 Task: Determine the distance from Anchorage to Chugach State Park.
Action: Mouse moved to (230, 453)
Screenshot: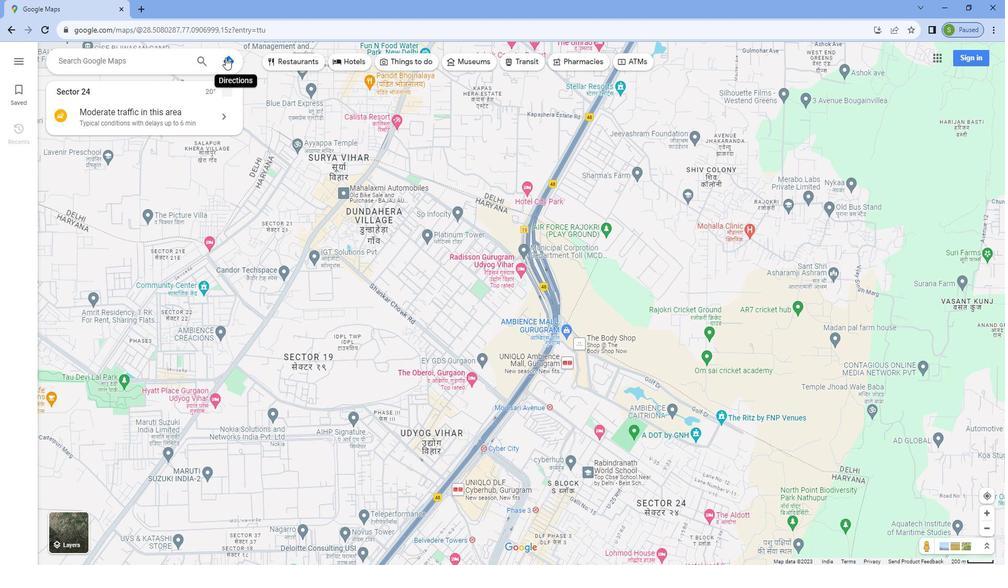 
Action: Mouse pressed left at (230, 453)
Screenshot: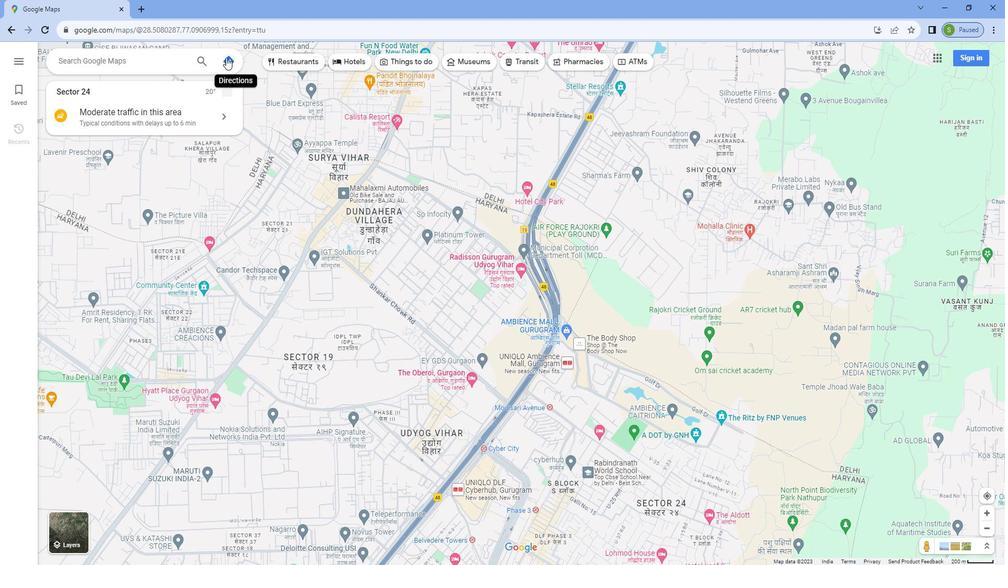 
Action: Mouse moved to (229, 438)
Screenshot: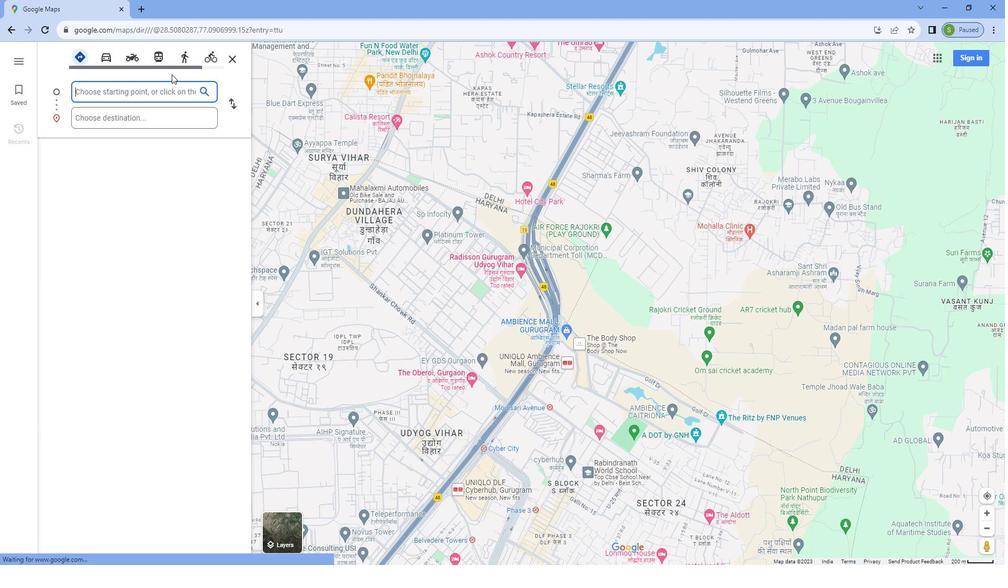 
Action: Key pressed <Key.caps_lock>A<Key.caps_lock>nchorage
Screenshot: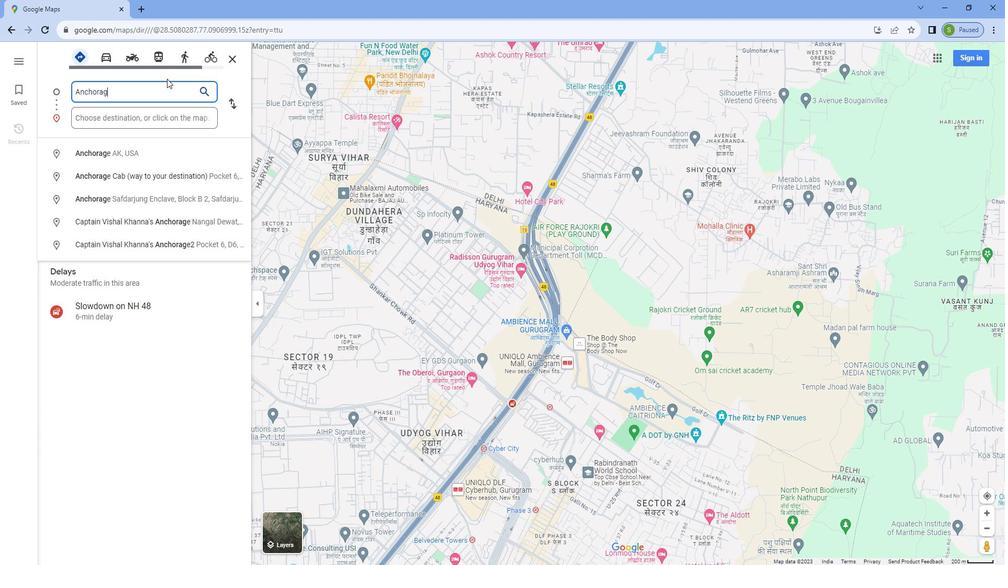 
Action: Mouse scrolled (229, 438) with delta (0, 0)
Screenshot: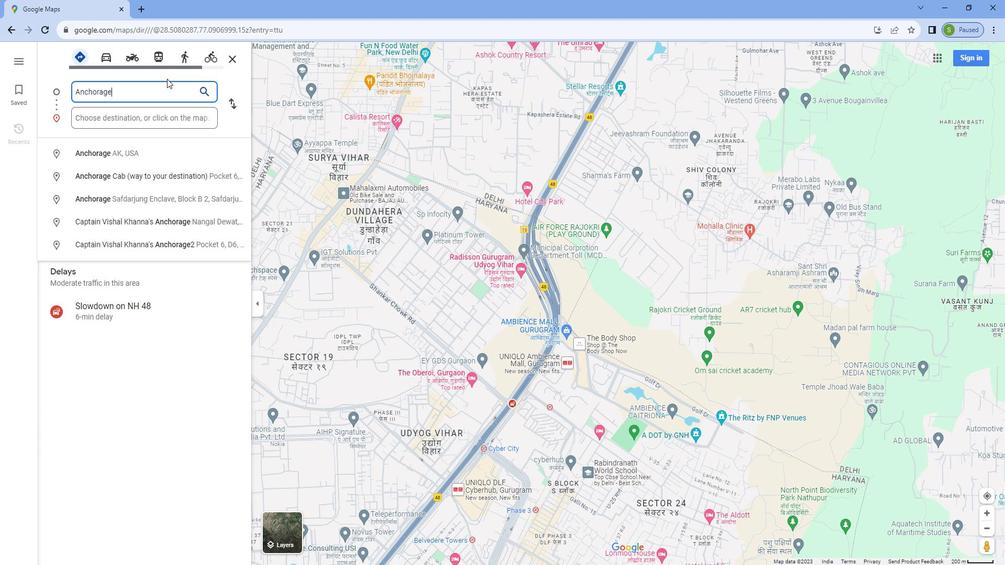 
Action: Mouse moved to (229, 384)
Screenshot: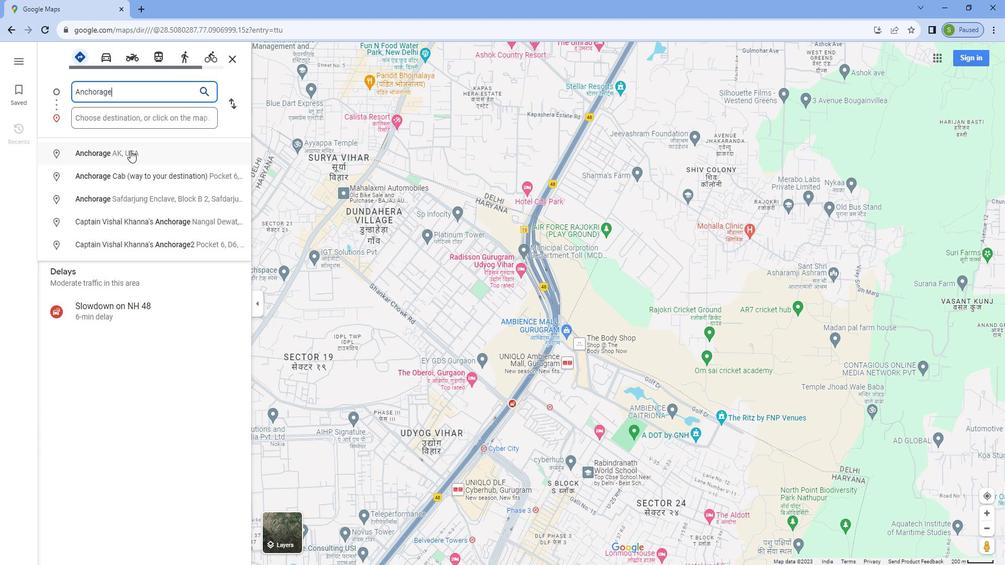 
Action: Mouse pressed left at (229, 384)
Screenshot: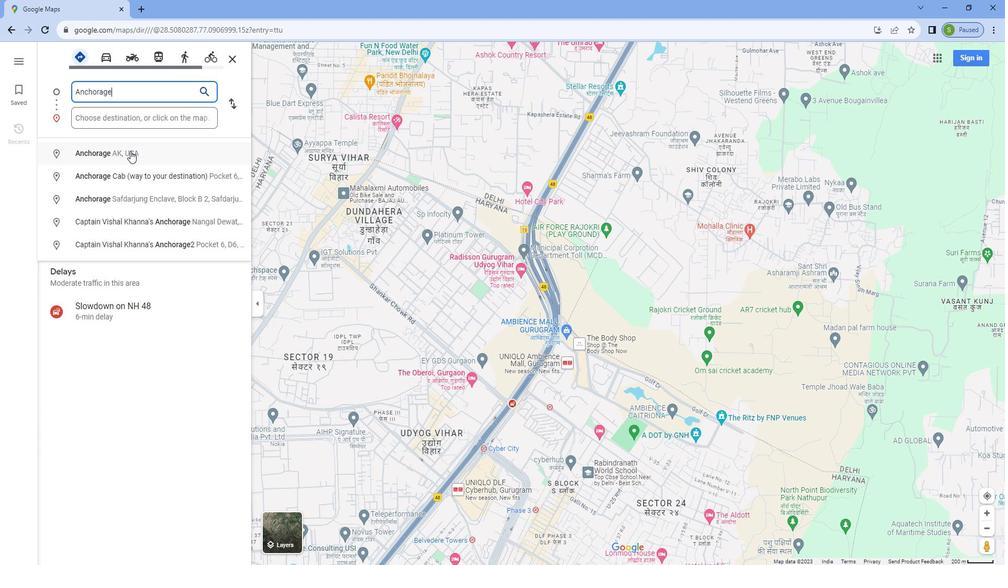 
Action: Mouse moved to (229, 410)
Screenshot: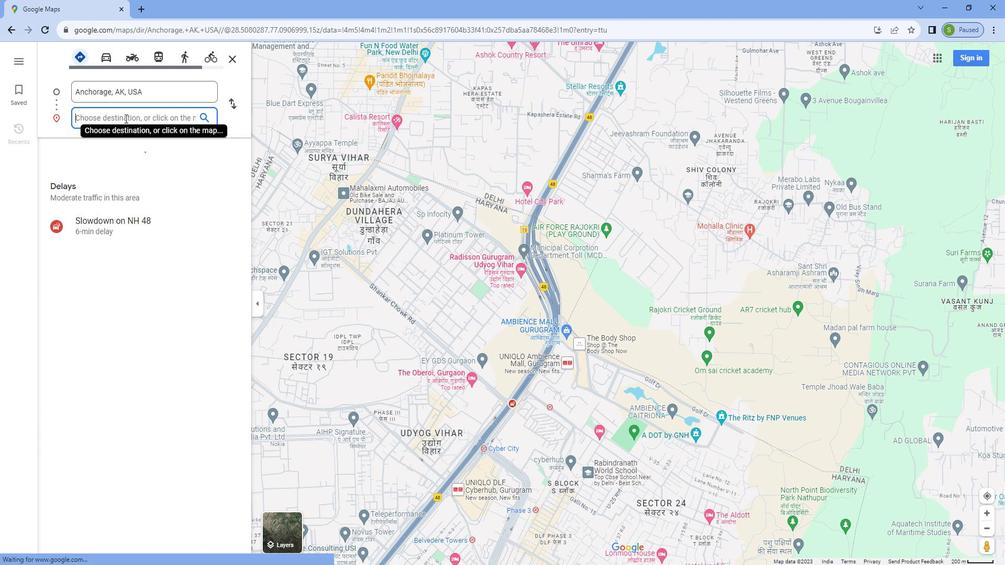 
Action: Mouse pressed left at (229, 410)
Screenshot: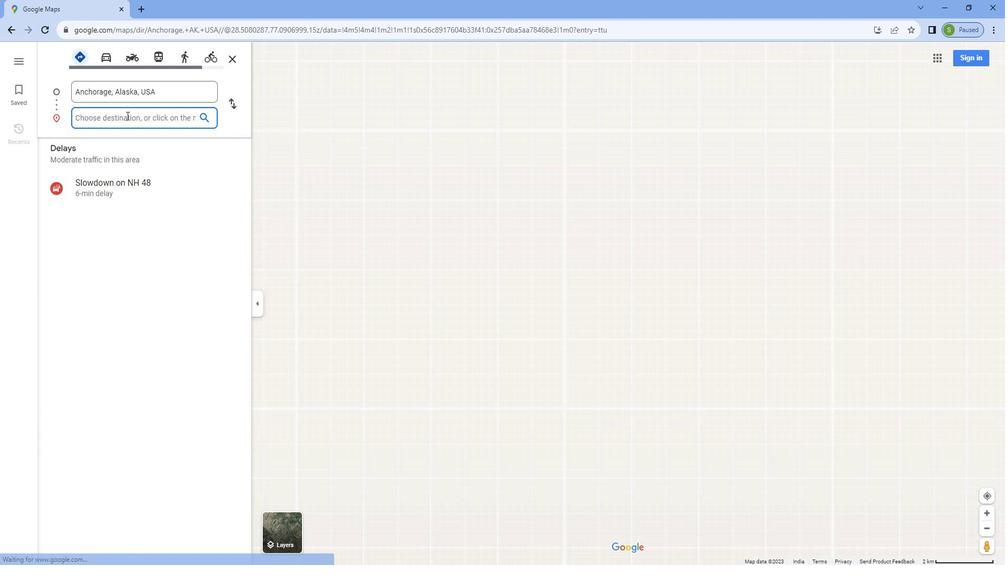 
Action: Key pressed <Key.caps_lock>C<Key.caps_lock>hugach<Key.space><Key.caps_lock>S<Key.caps_lock>tate<Key.space><Key.caps_lock>P<Key.caps_lock>ark
Screenshot: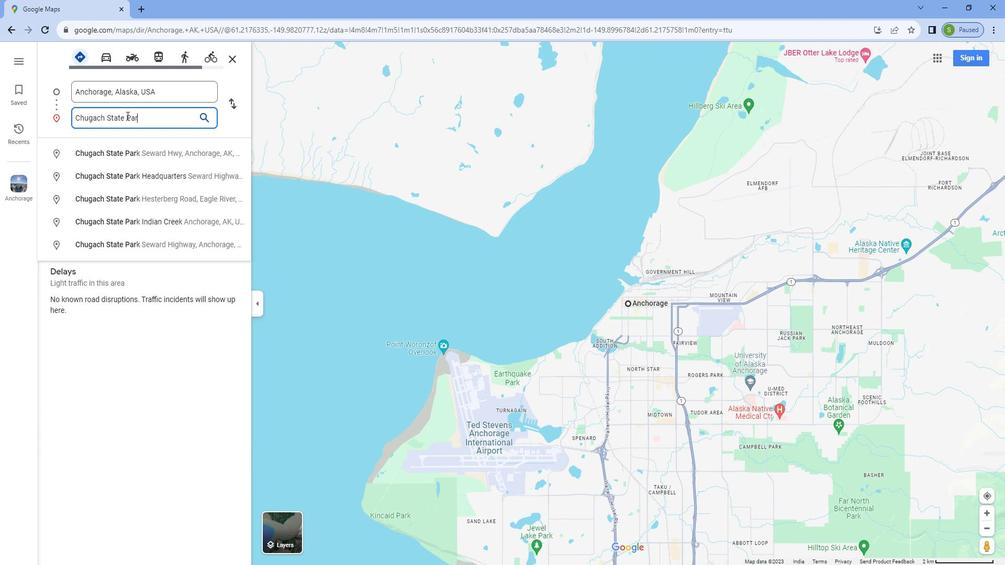 
Action: Mouse moved to (229, 382)
Screenshot: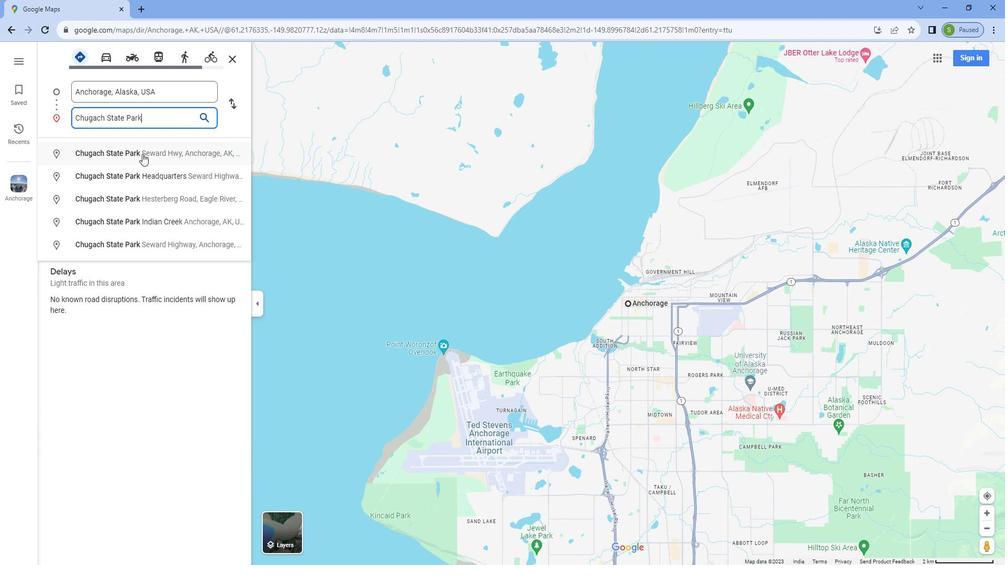 
Action: Mouse pressed left at (229, 382)
Screenshot: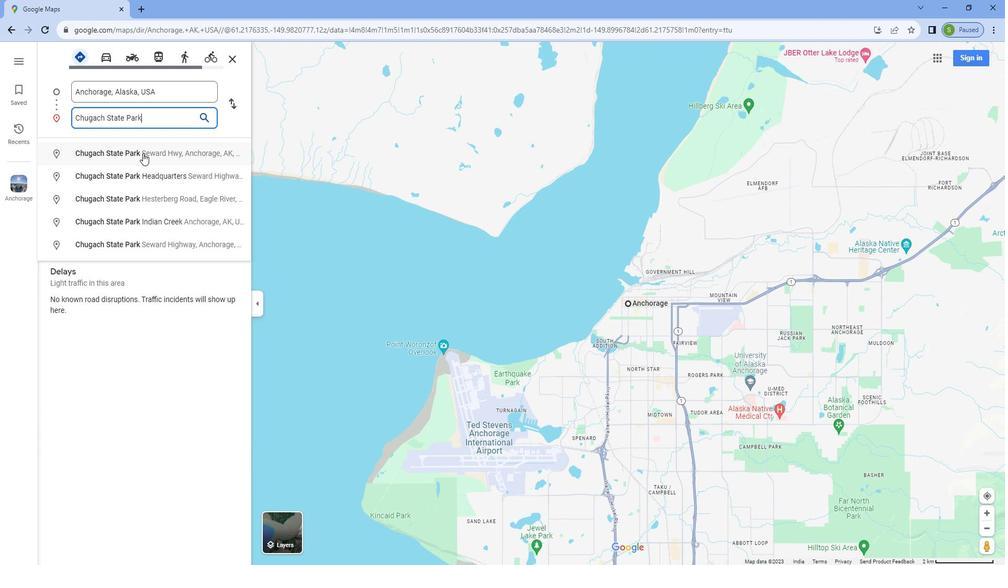 
Action: Mouse moved to (230, 101)
Screenshot: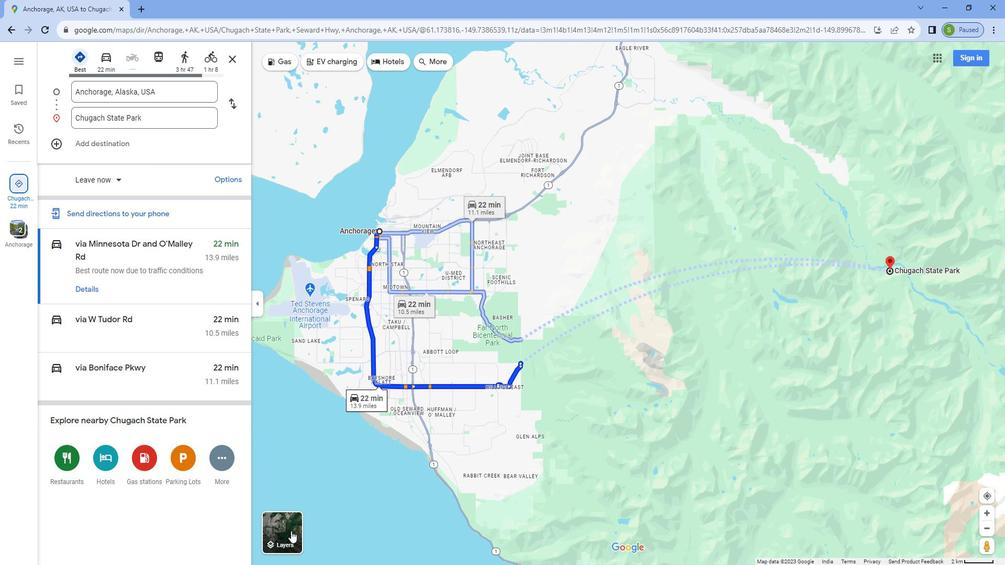 
Action: Mouse pressed left at (230, 101)
Screenshot: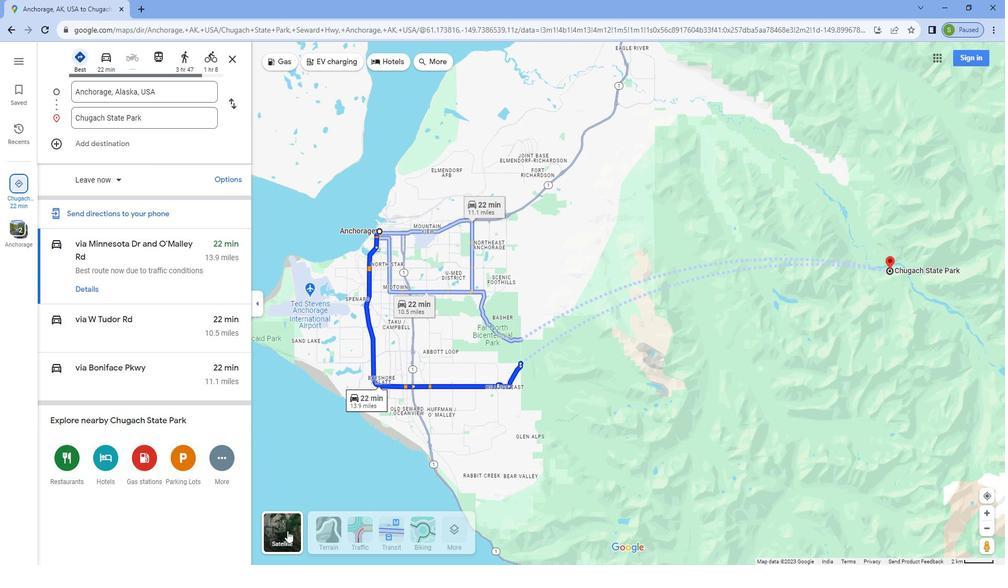 
Action: Mouse moved to (230, 101)
Screenshot: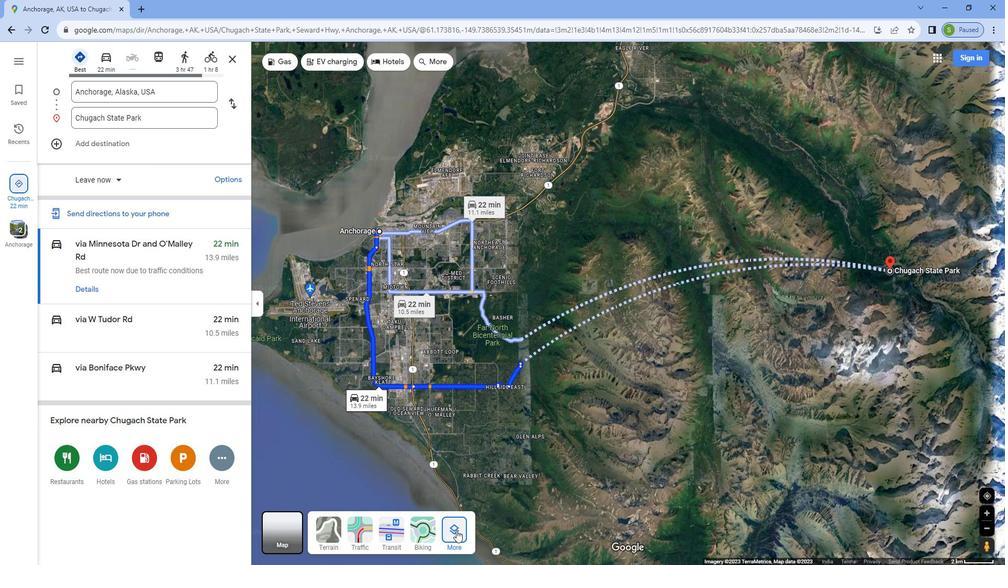 
Action: Mouse pressed left at (230, 101)
Screenshot: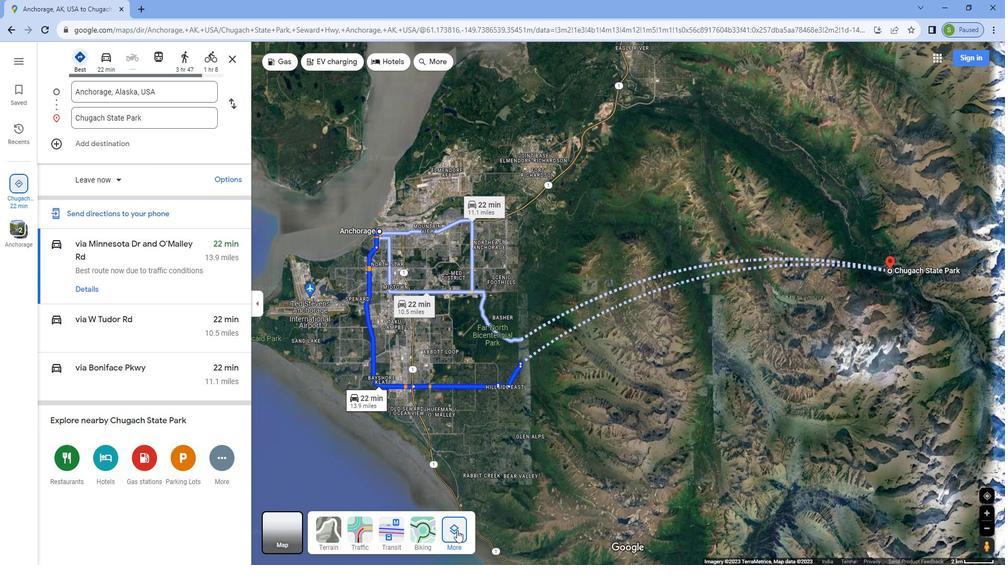 
Action: Mouse moved to (230, 243)
Screenshot: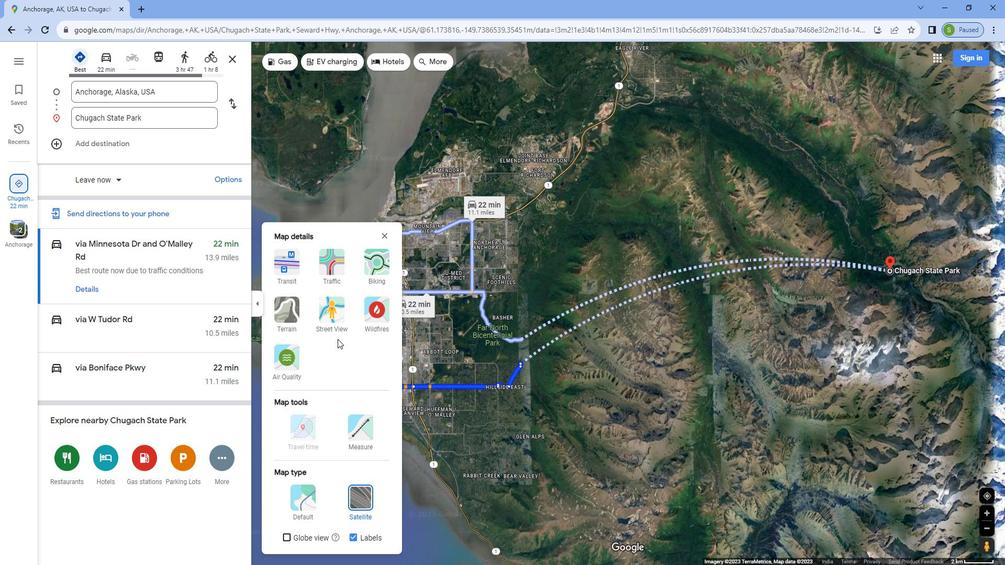 
Action: Mouse scrolled (230, 244) with delta (0, 0)
Screenshot: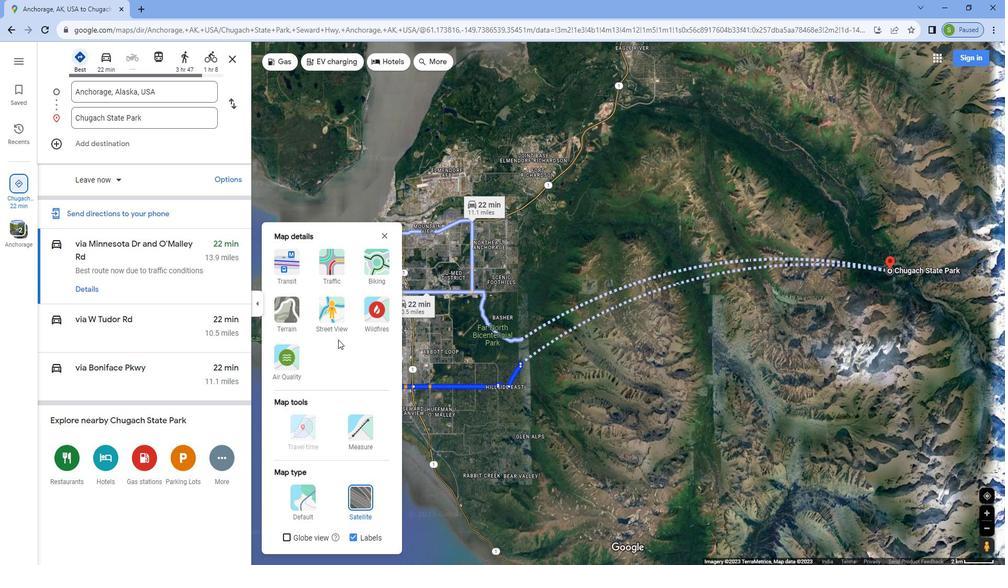 
Action: Mouse scrolled (230, 244) with delta (0, 0)
Screenshot: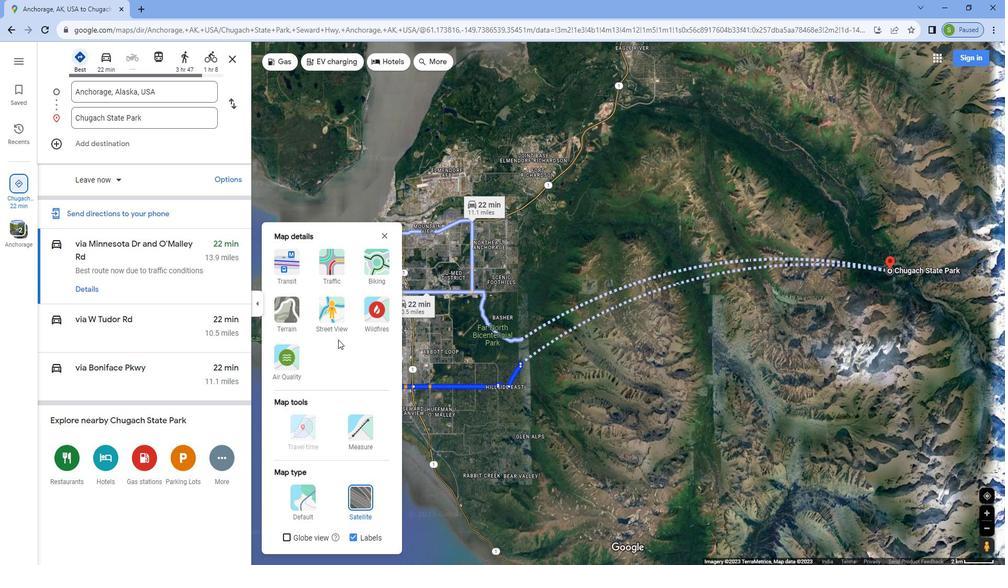 
Action: Mouse moved to (230, 180)
Screenshot: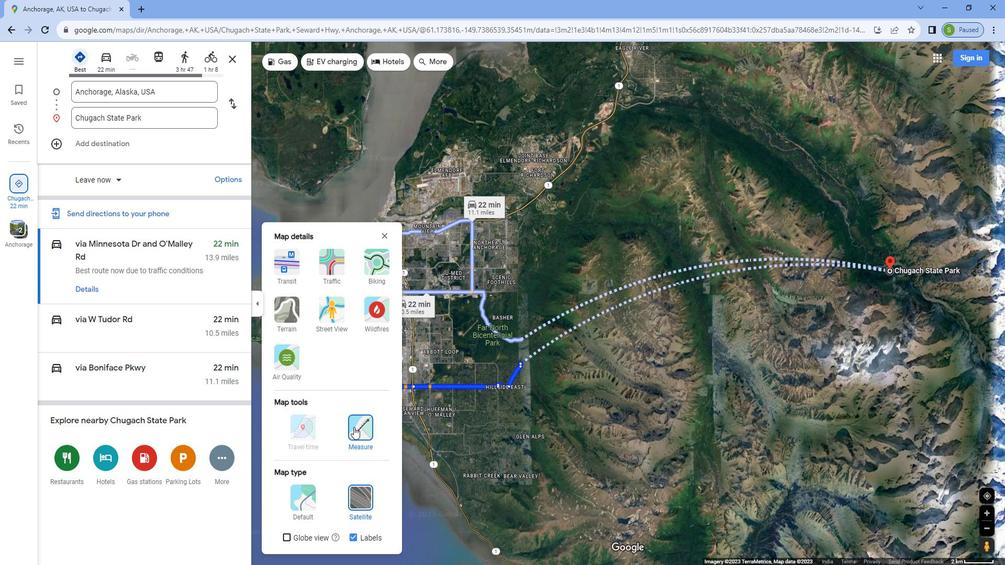 
Action: Mouse pressed left at (230, 180)
Screenshot: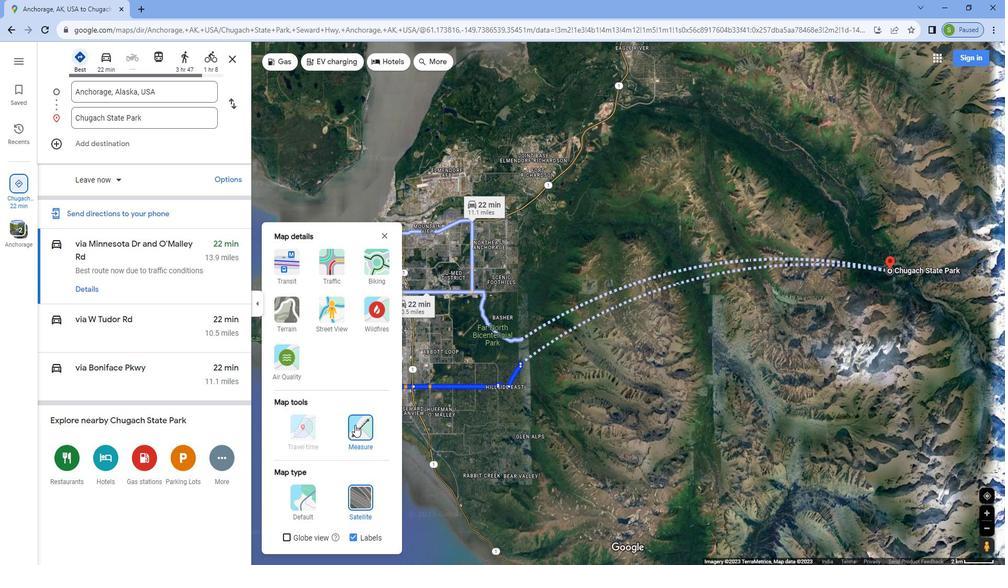 
Action: Mouse moved to (231, 186)
Screenshot: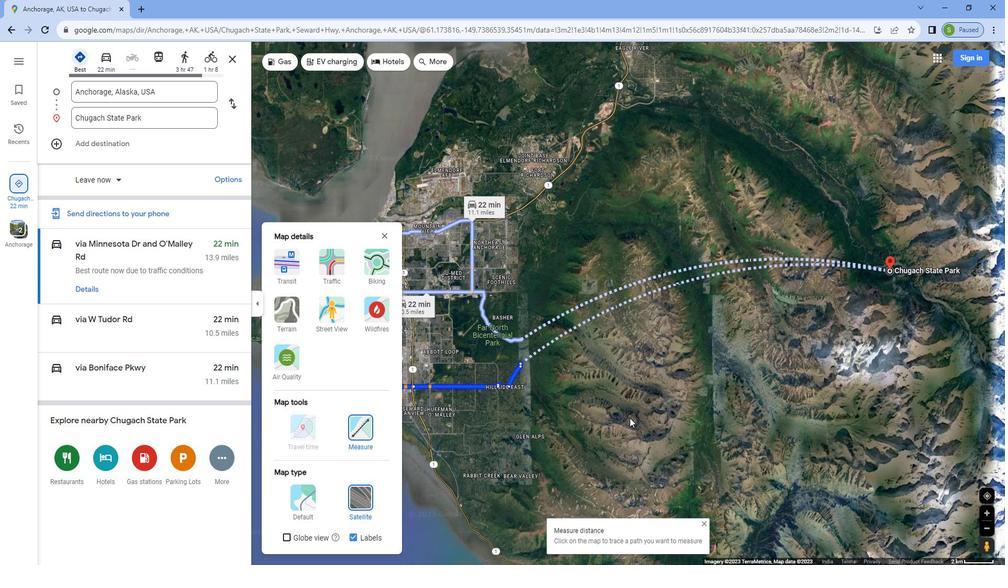 
Action: Mouse scrolled (231, 185) with delta (0, 0)
Screenshot: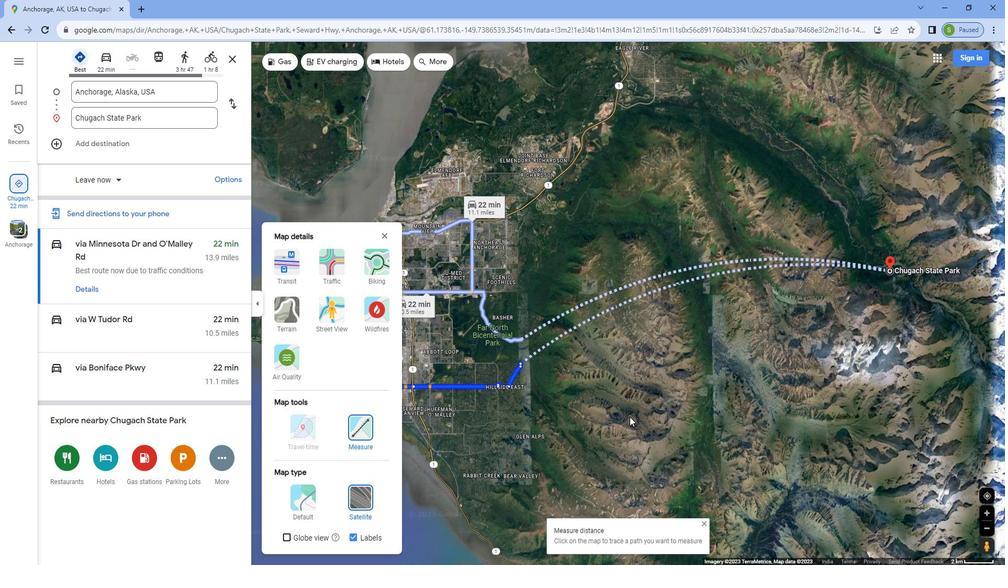 
Action: Mouse scrolled (231, 185) with delta (0, 0)
Screenshot: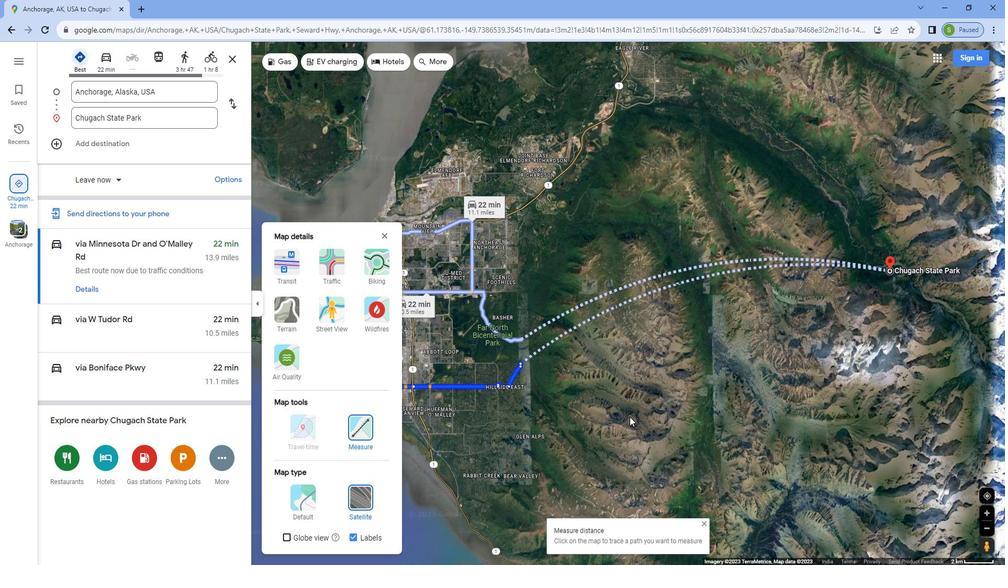 
Action: Mouse moved to (231, 186)
Screenshot: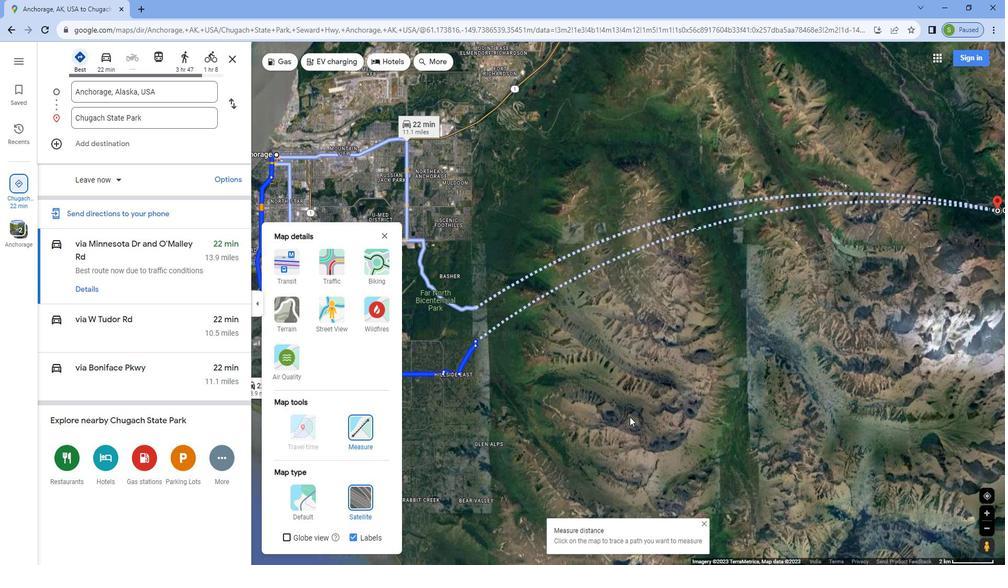 
Action: Mouse scrolled (231, 186) with delta (0, 0)
Screenshot: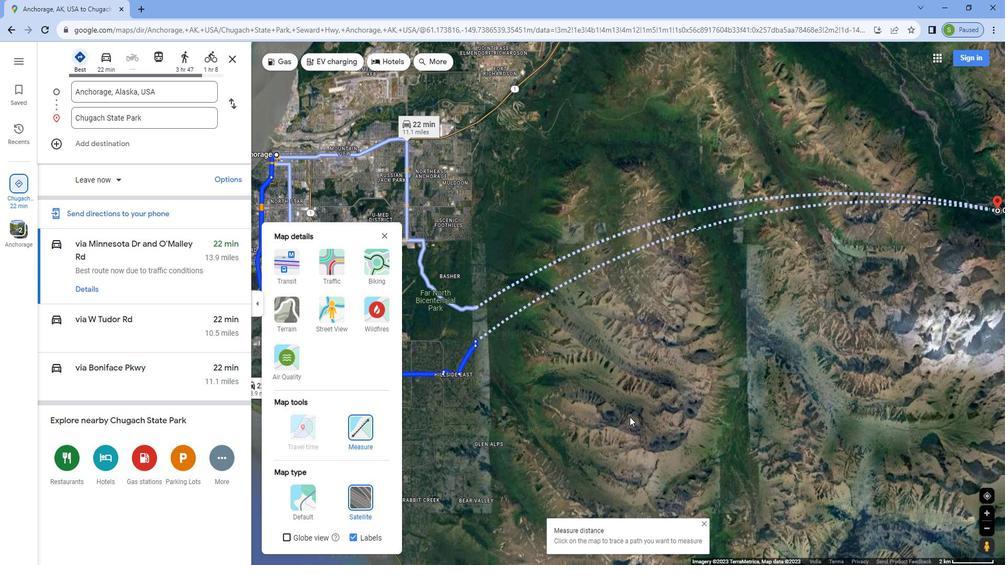
Action: Mouse scrolled (231, 186) with delta (0, 0)
Screenshot: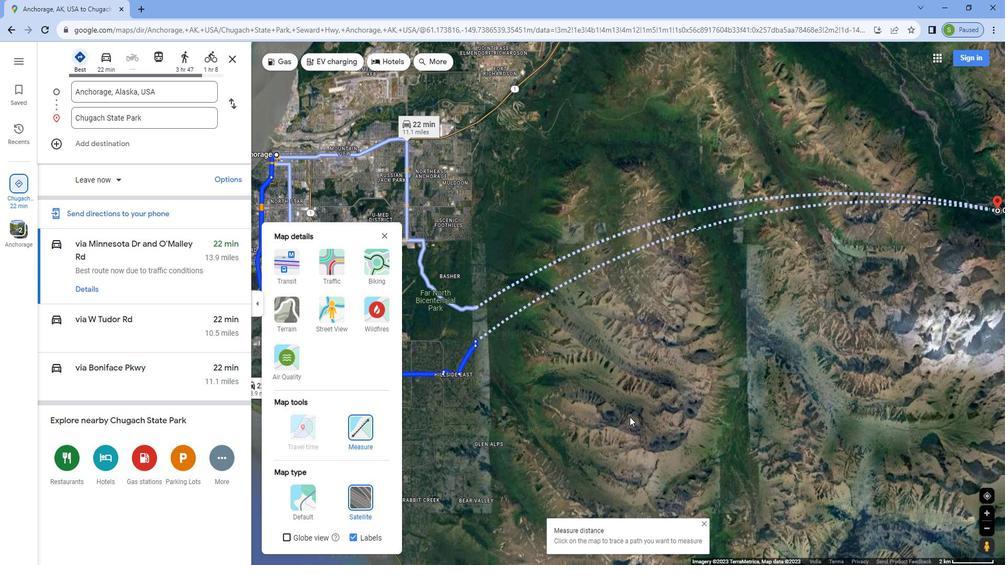 
Action: Mouse scrolled (231, 186) with delta (0, 0)
Screenshot: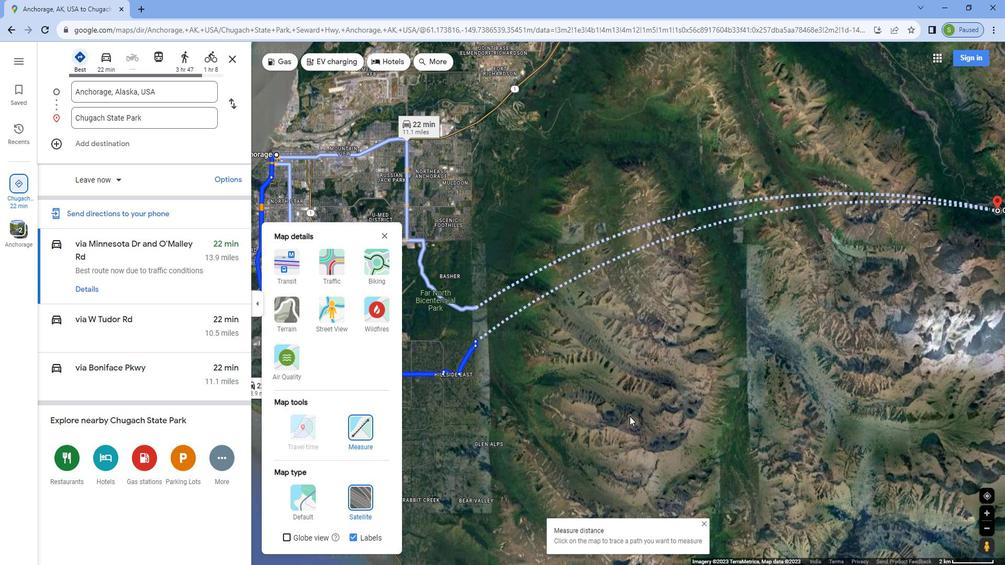 
Action: Mouse scrolled (231, 186) with delta (0, 0)
Screenshot: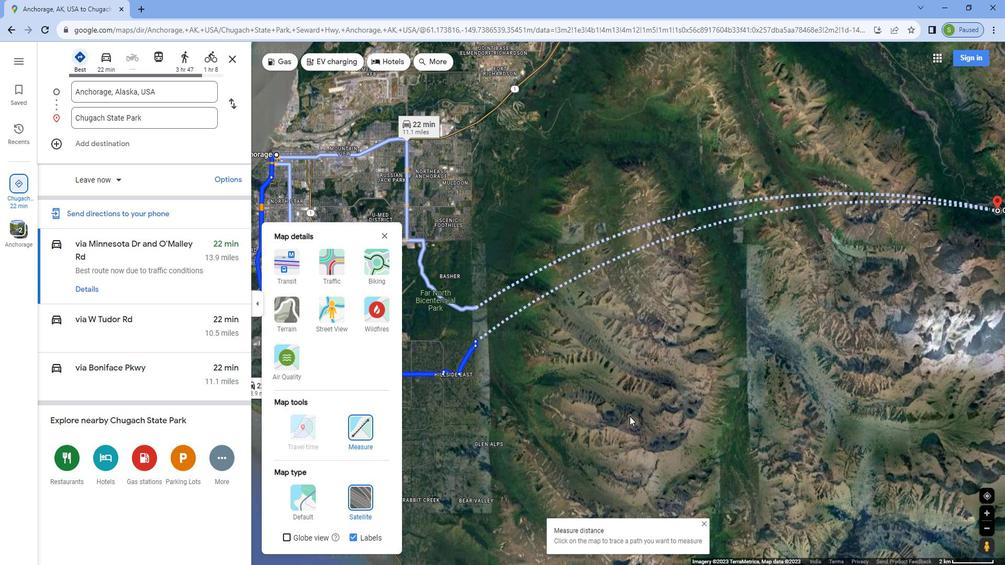 
Action: Mouse scrolled (231, 186) with delta (0, 0)
Screenshot: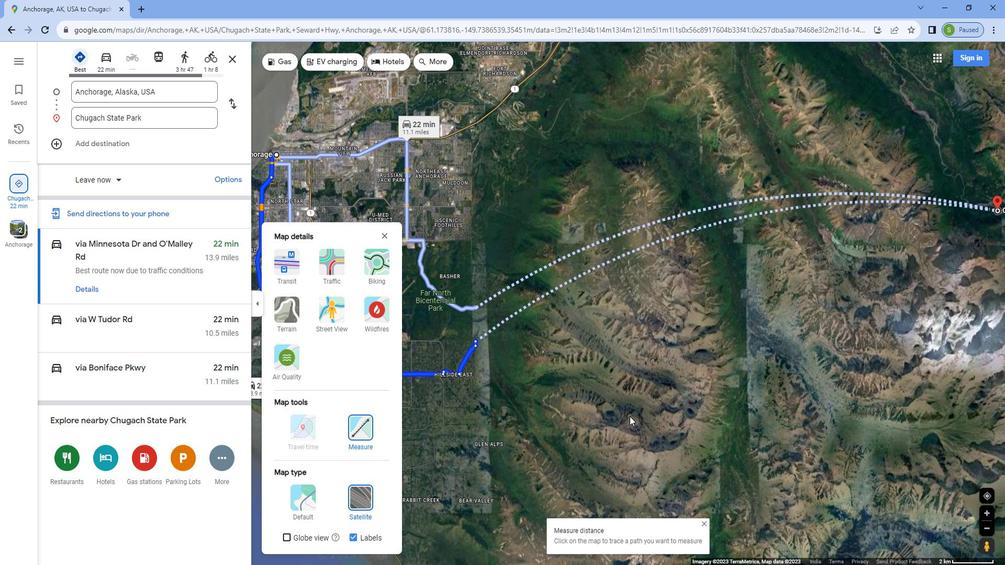 
Action: Mouse moved to (231, 252)
Screenshot: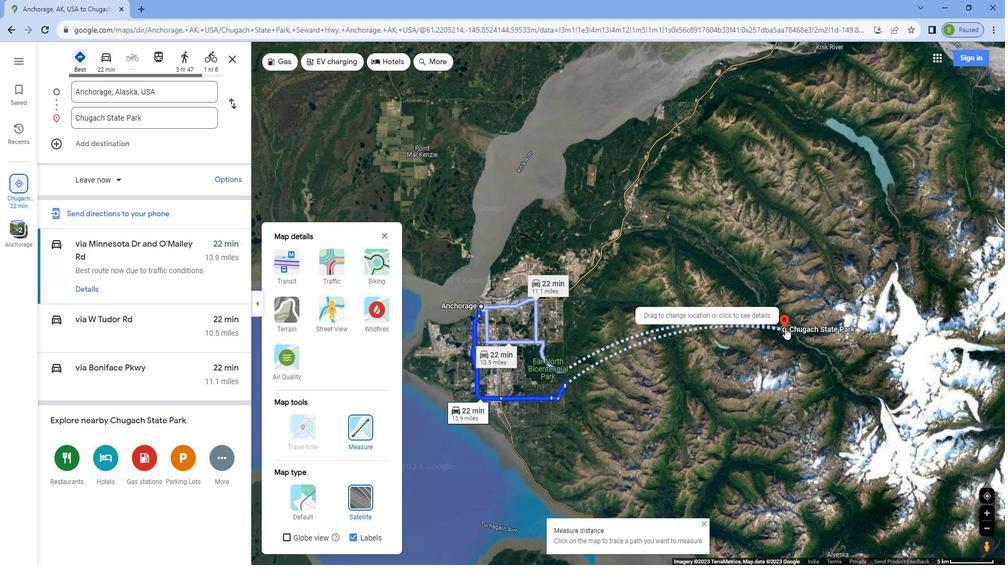
Action: Mouse pressed left at (231, 252)
Screenshot: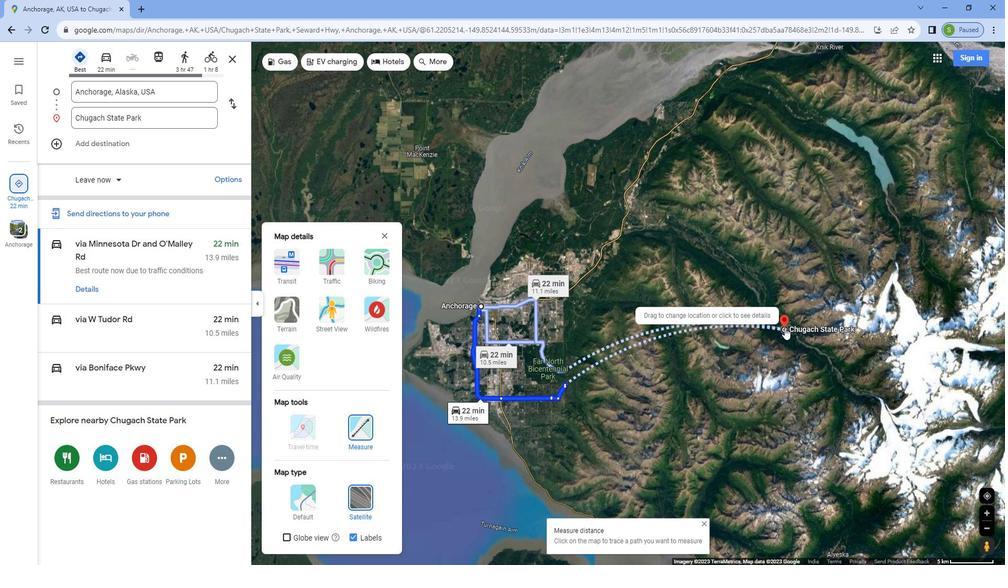 
Action: Mouse moved to (230, 259)
Screenshot: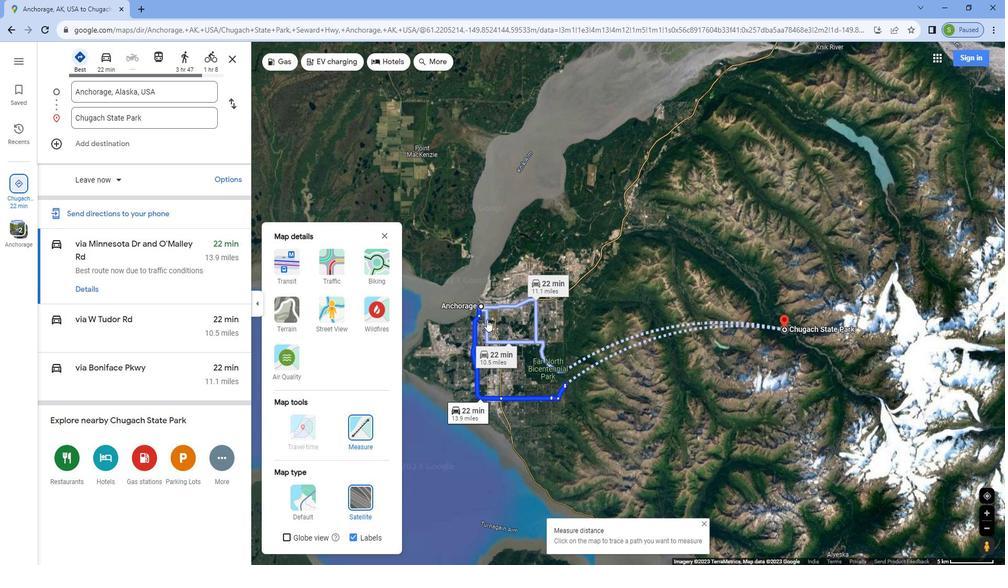 
Action: Mouse scrolled (230, 259) with delta (0, 0)
Screenshot: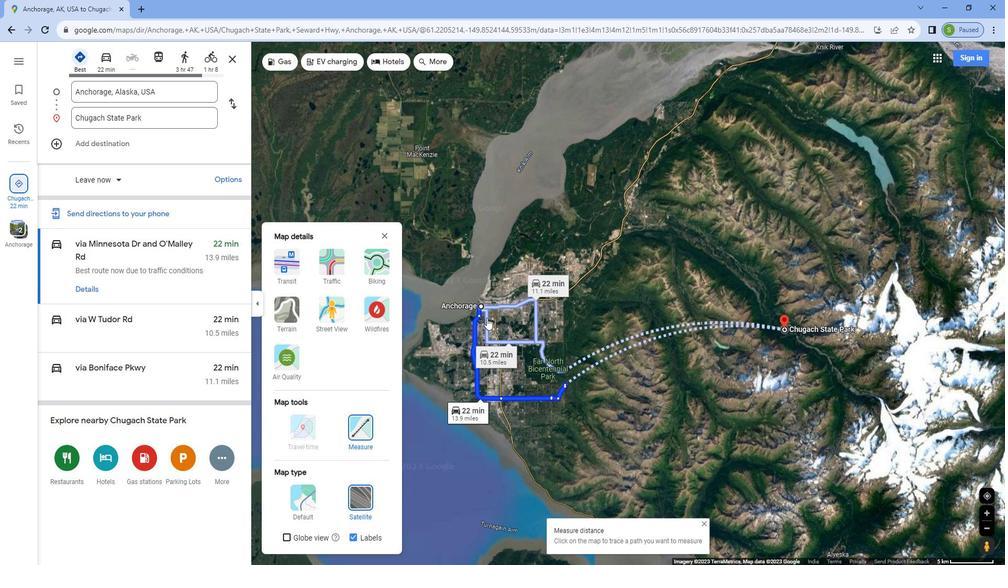 
Action: Mouse moved to (230, 182)
Screenshot: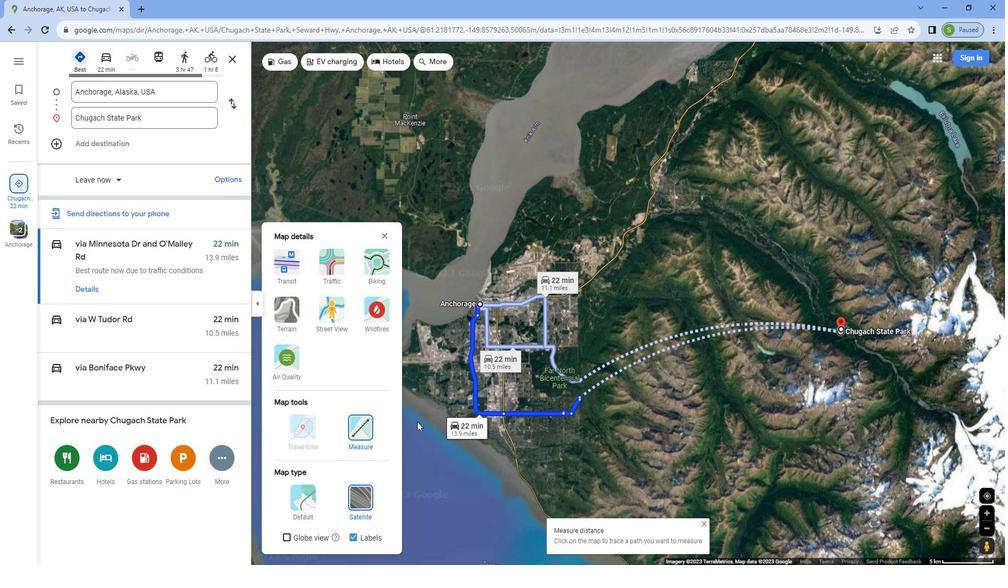 
Action: Mouse scrolled (230, 182) with delta (0, 0)
Screenshot: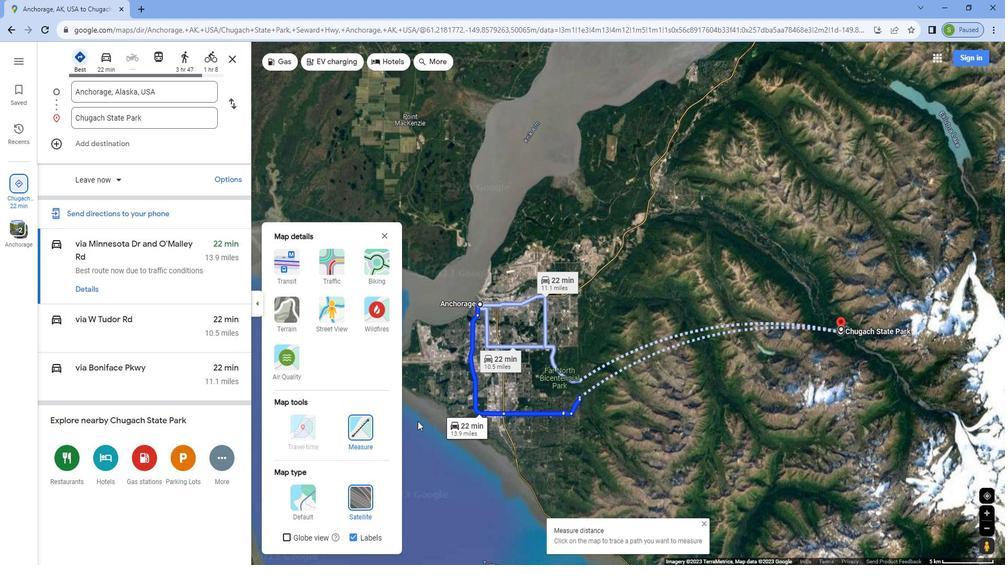 
Action: Mouse scrolled (230, 182) with delta (0, 0)
Screenshot: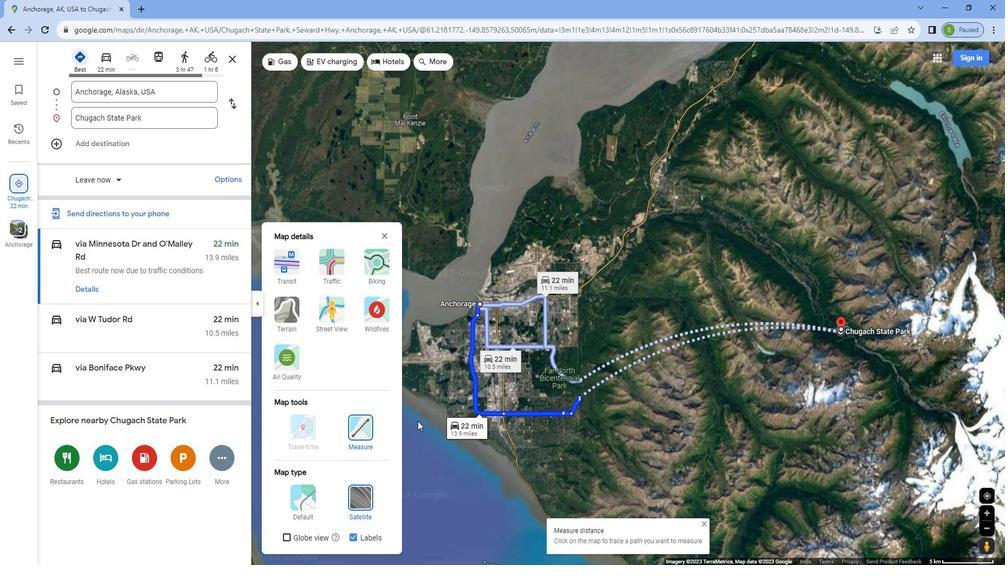 
Action: Mouse moved to (230, 307)
Screenshot: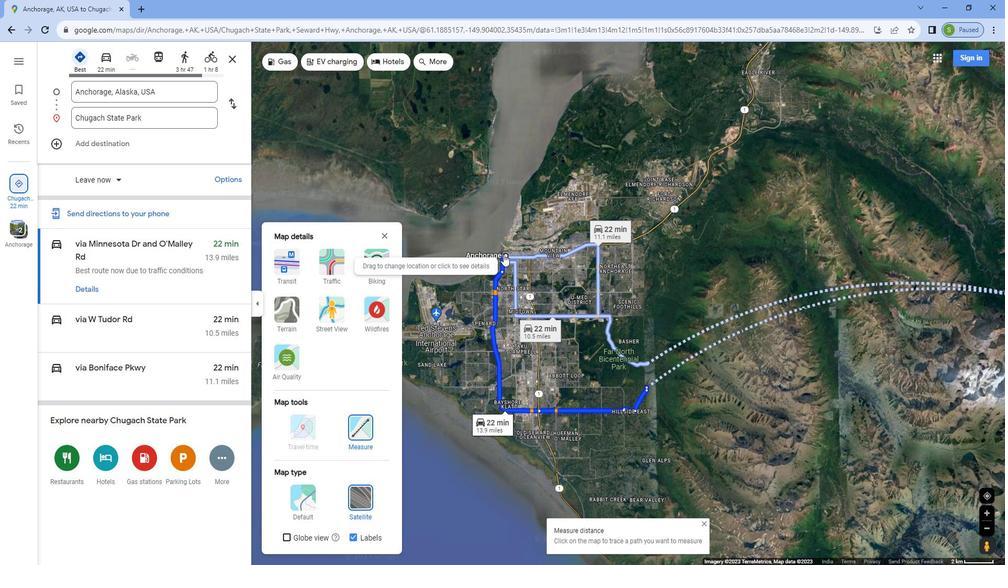 
Action: Mouse pressed left at (230, 307)
Screenshot: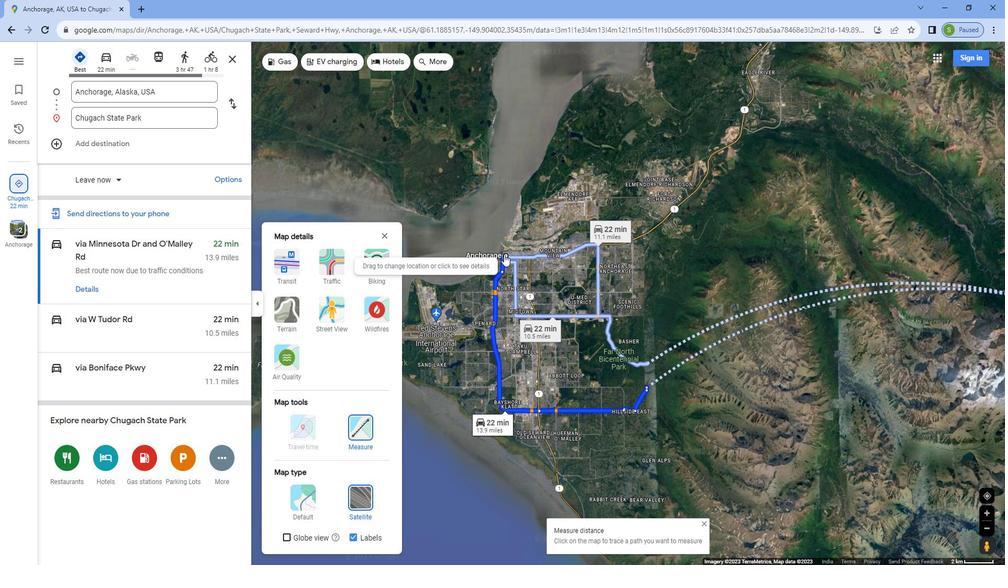 
Action: Mouse moved to (230, 301)
Screenshot: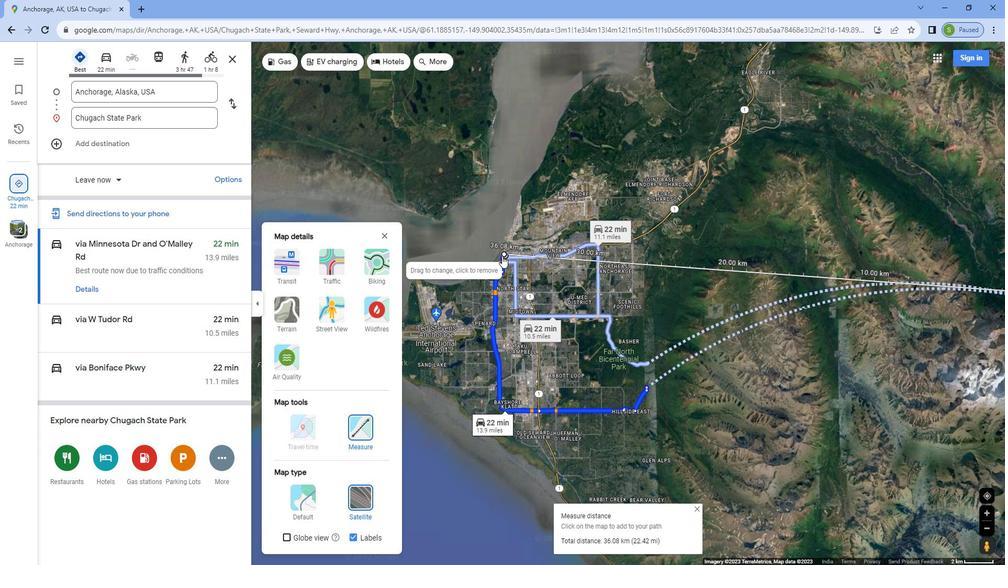 
Action: Mouse scrolled (230, 300) with delta (0, 0)
Screenshot: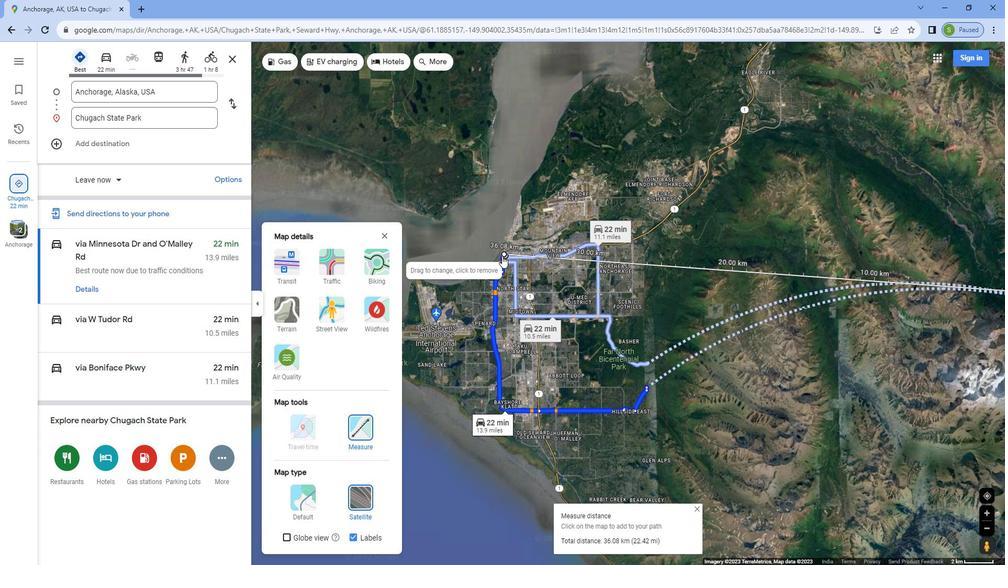 
Action: Mouse moved to (230, 298)
Screenshot: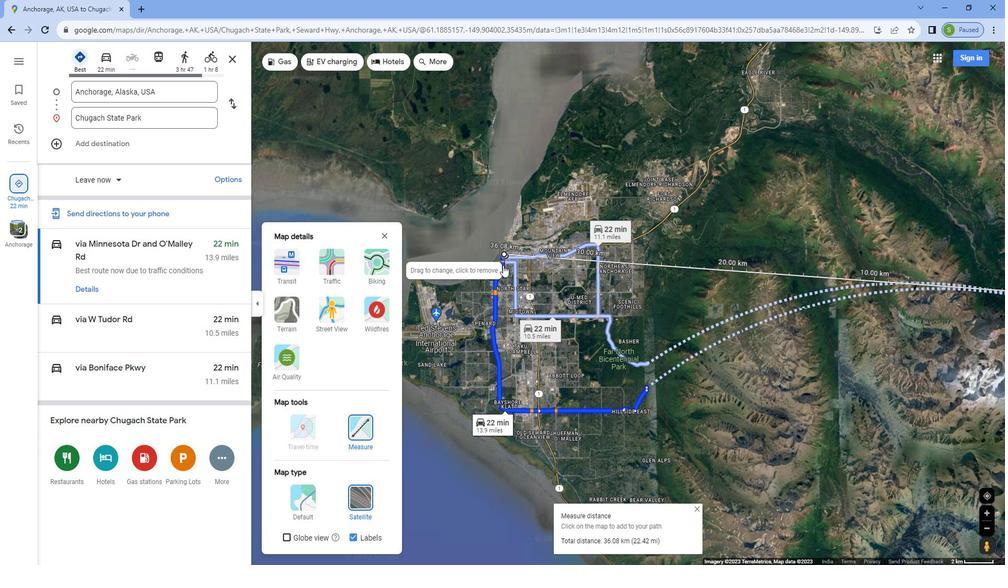 
Action: Mouse scrolled (230, 297) with delta (0, 0)
Screenshot: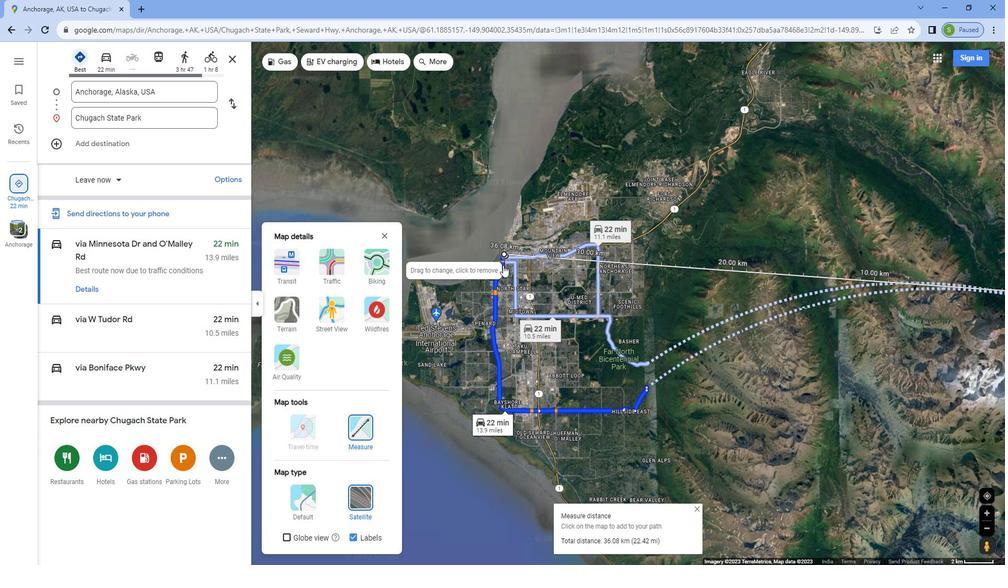 
Action: Mouse moved to (230, 296)
Screenshot: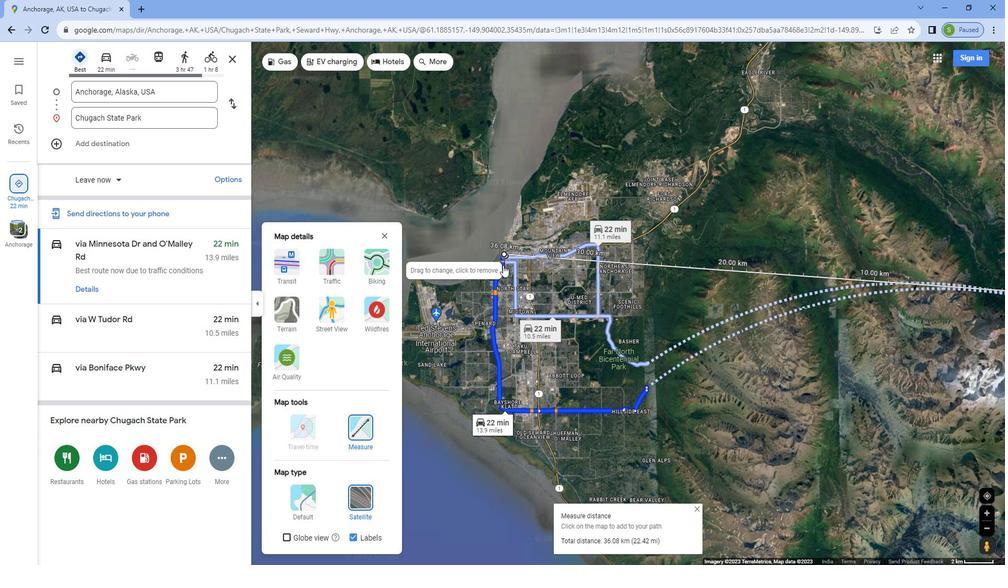
Action: Mouse scrolled (230, 296) with delta (0, 0)
Screenshot: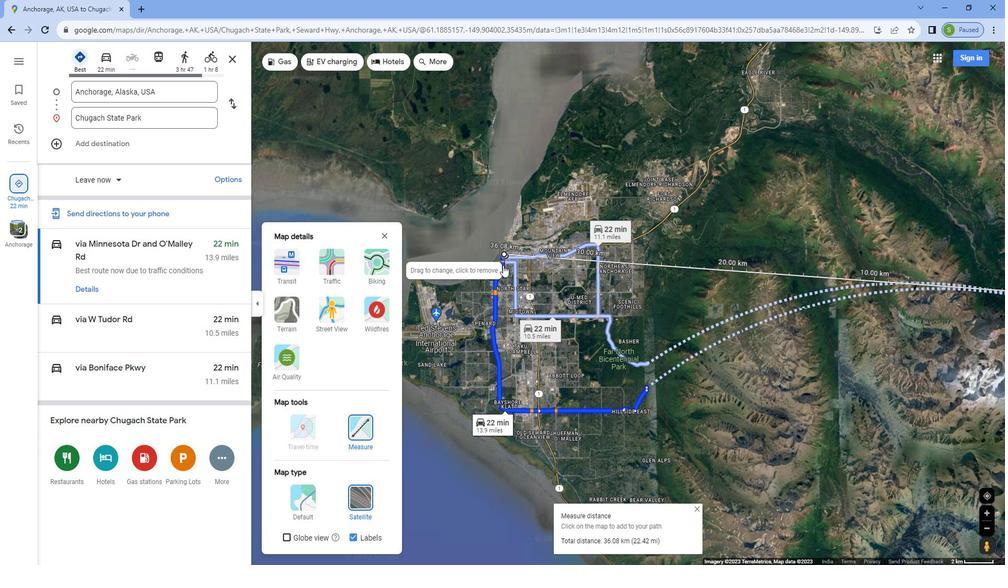 
Action: Mouse moved to (230, 295)
Screenshot: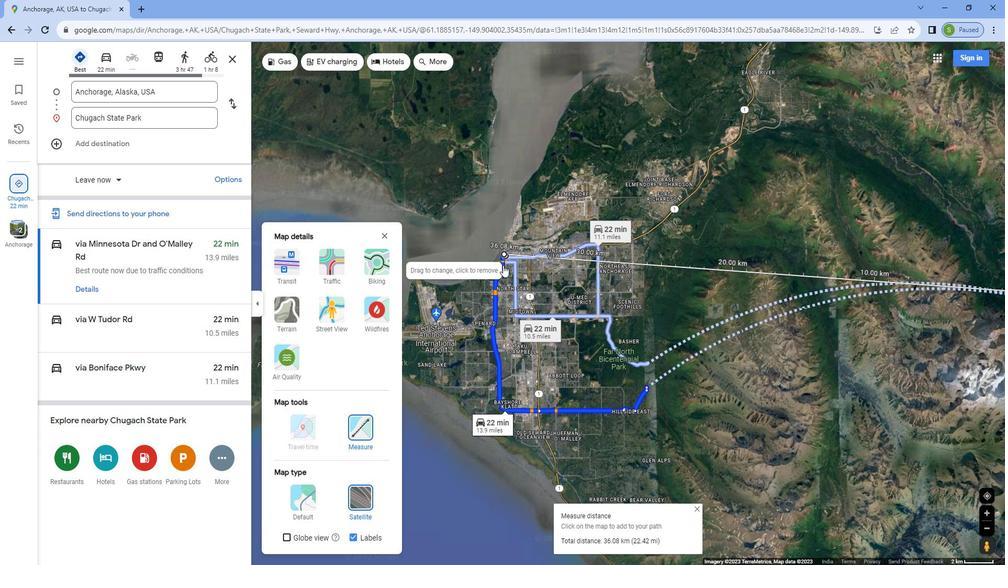 
Action: Mouse scrolled (230, 294) with delta (0, 0)
Screenshot: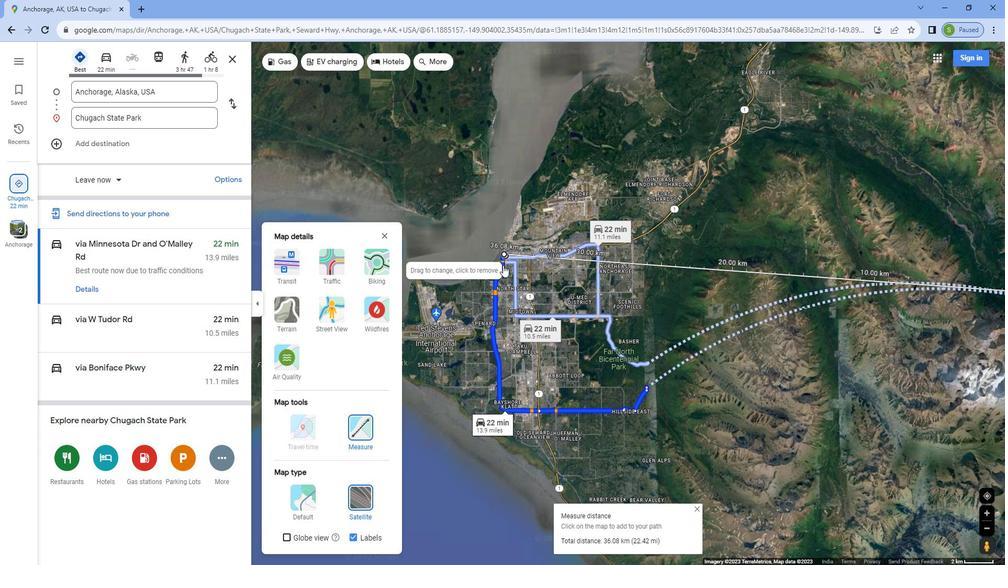 
Action: Mouse moved to (230, 292)
Screenshot: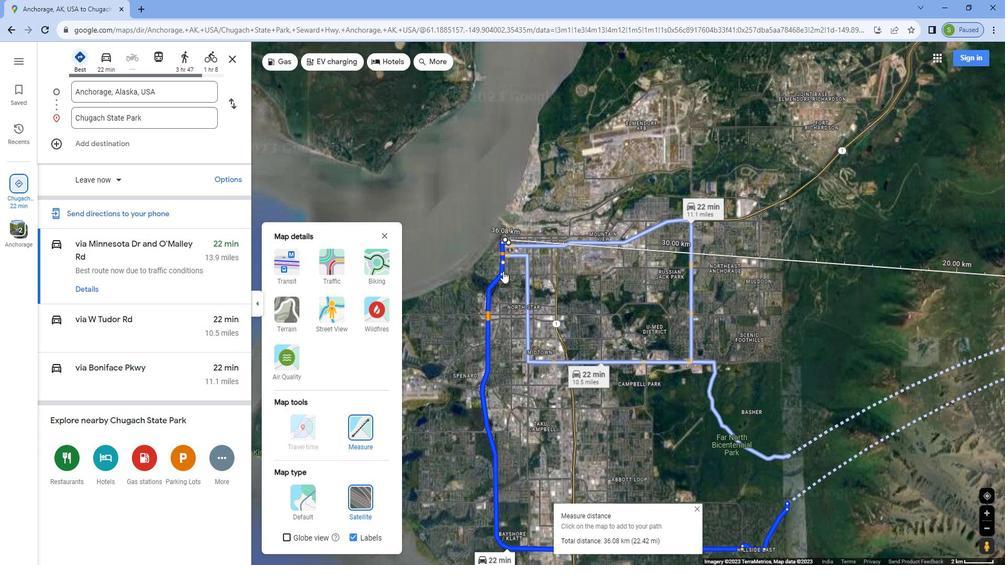 
Action: Mouse scrolled (230, 292) with delta (0, 0)
Screenshot: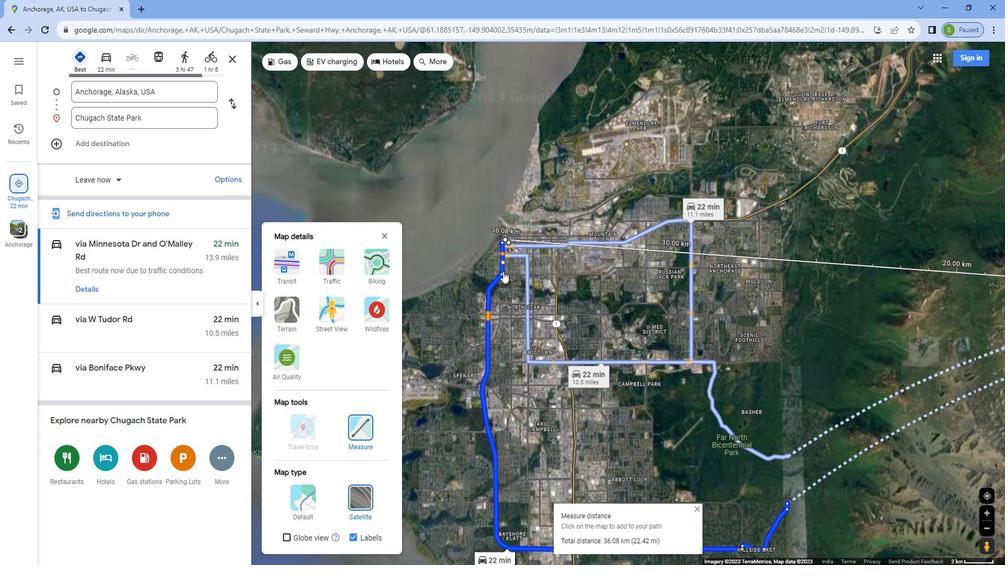 
Action: Mouse moved to (230, 292)
Screenshot: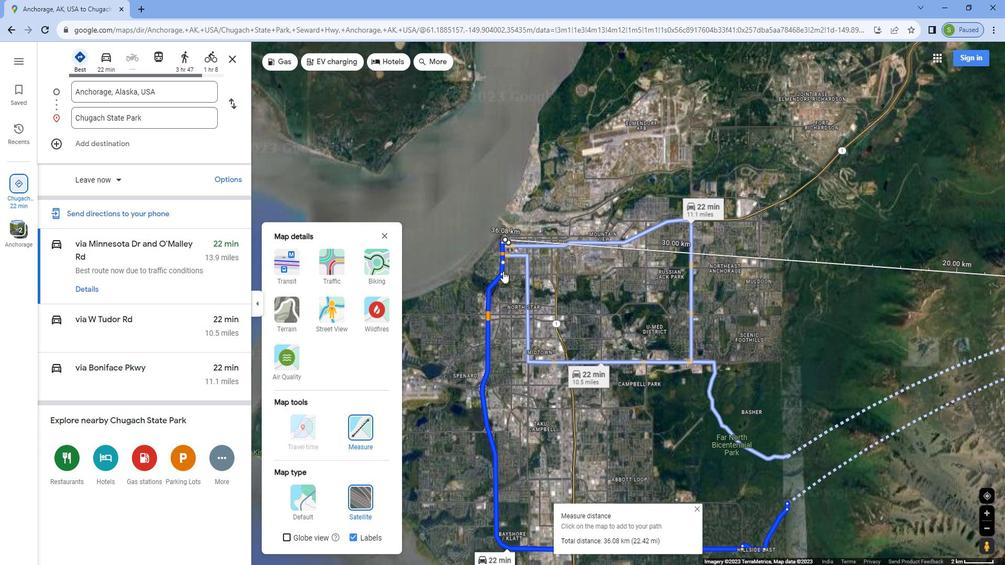 
Action: Mouse scrolled (230, 291) with delta (0, 0)
Screenshot: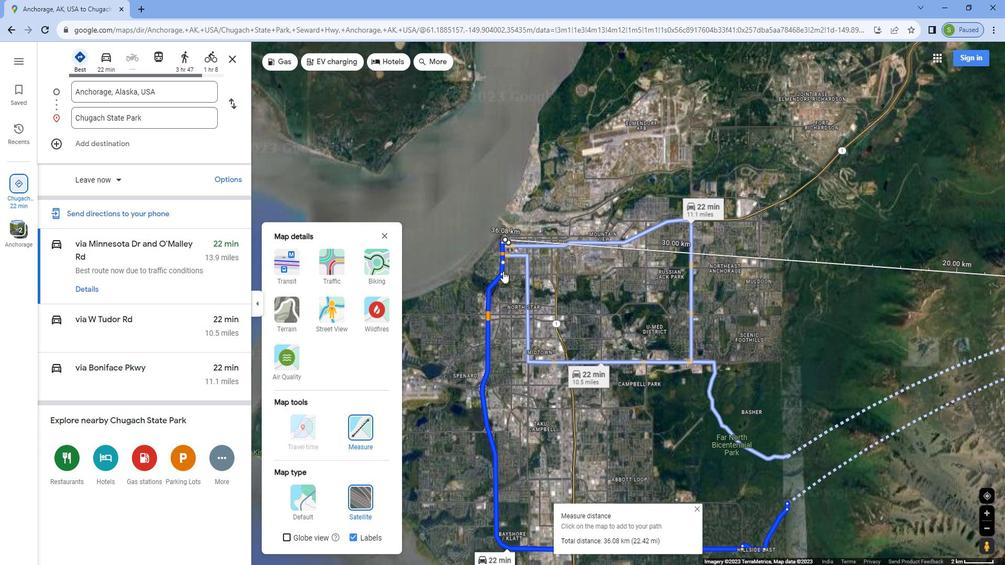 
Action: Mouse scrolled (230, 291) with delta (0, 0)
Screenshot: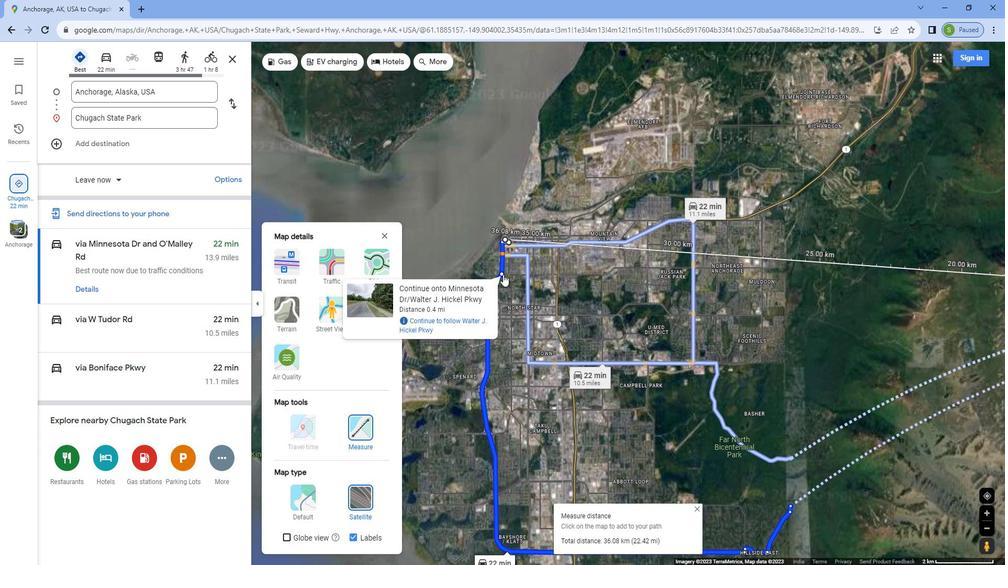 
Action: Mouse moved to (230, 337)
Screenshot: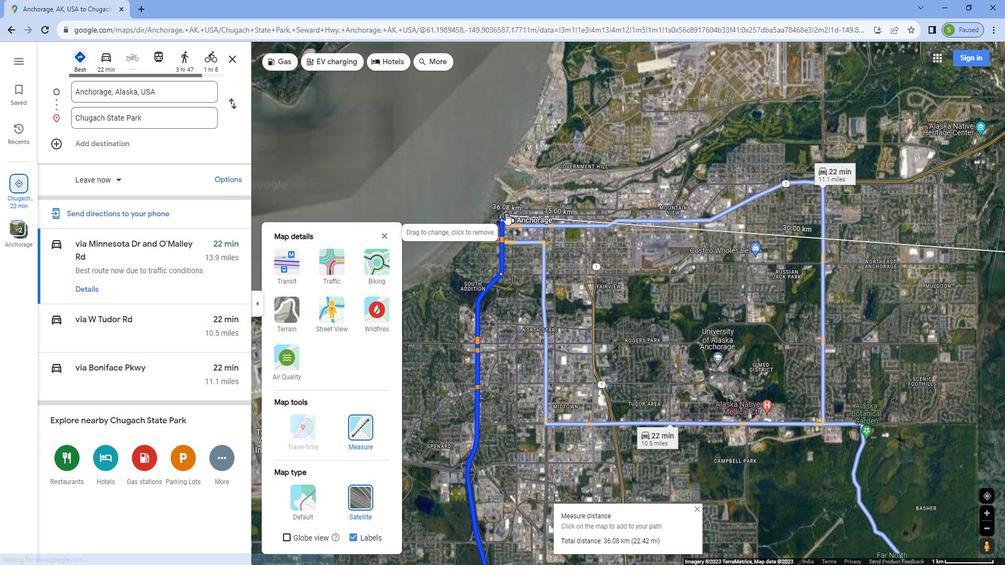 
Action: Mouse pressed left at (230, 337)
Screenshot: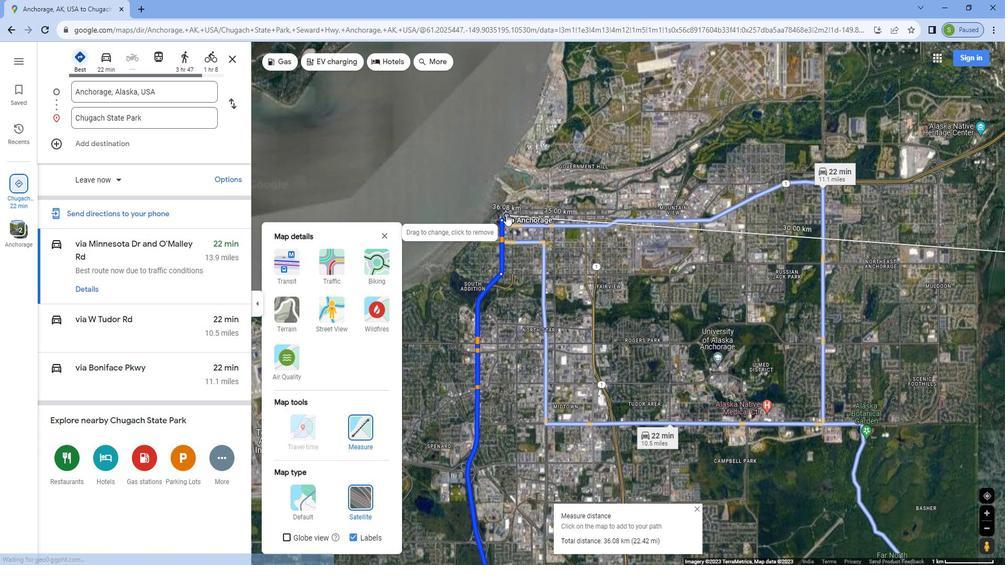 
Action: Mouse moved to (231, 265)
Screenshot: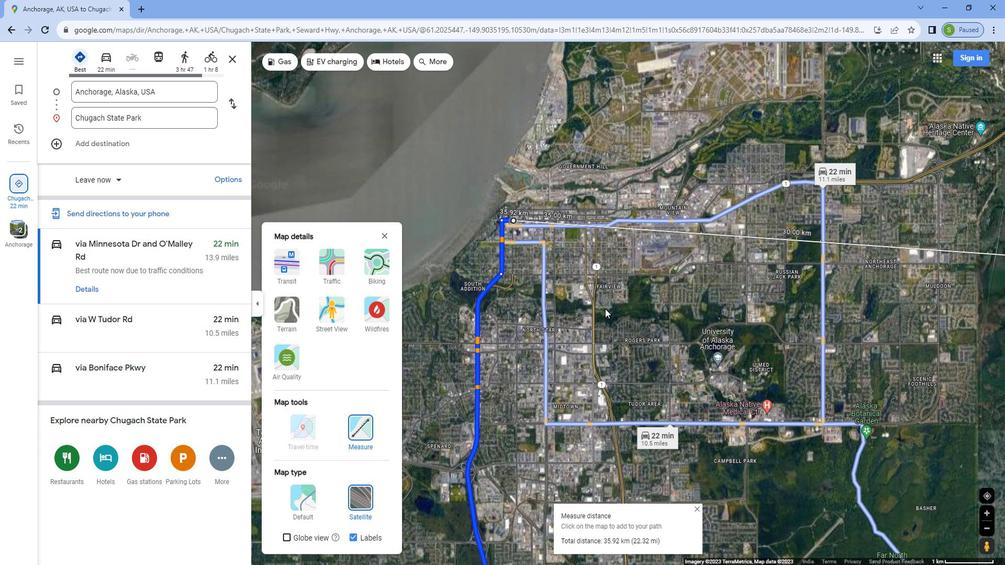 
Action: Mouse scrolled (231, 266) with delta (0, 0)
Screenshot: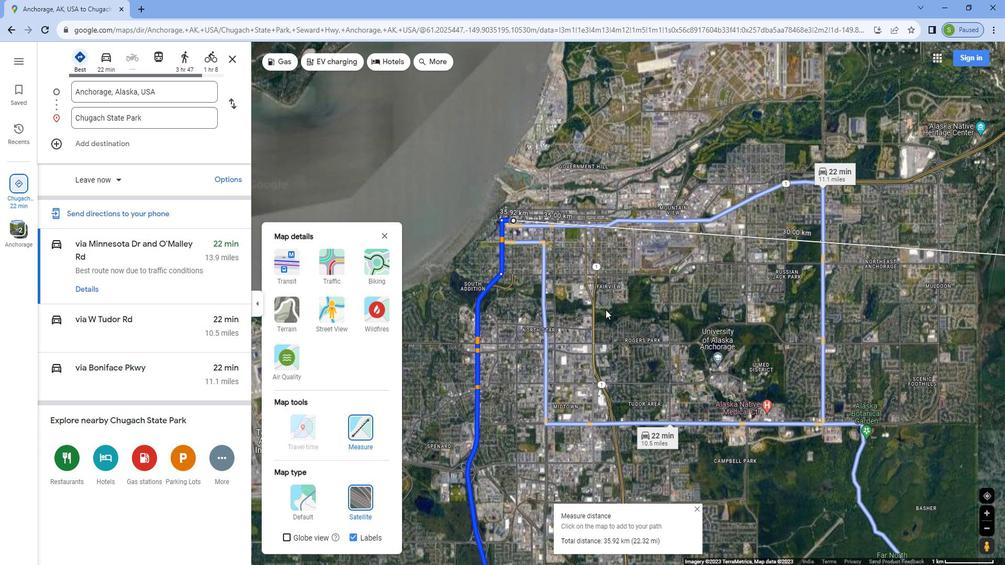 
Action: Mouse scrolled (231, 266) with delta (0, 0)
Screenshot: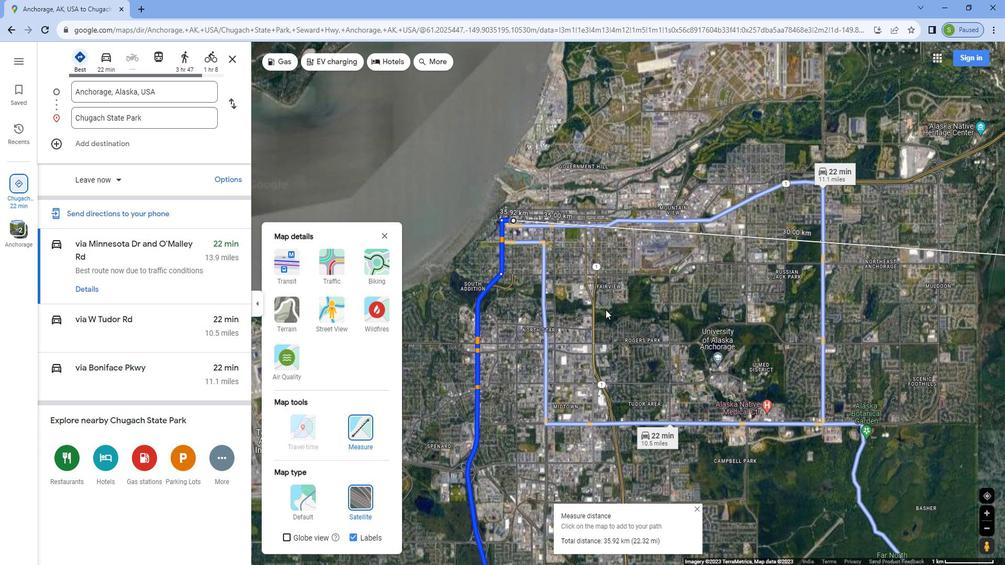 
Action: Mouse scrolled (231, 266) with delta (0, 0)
Screenshot: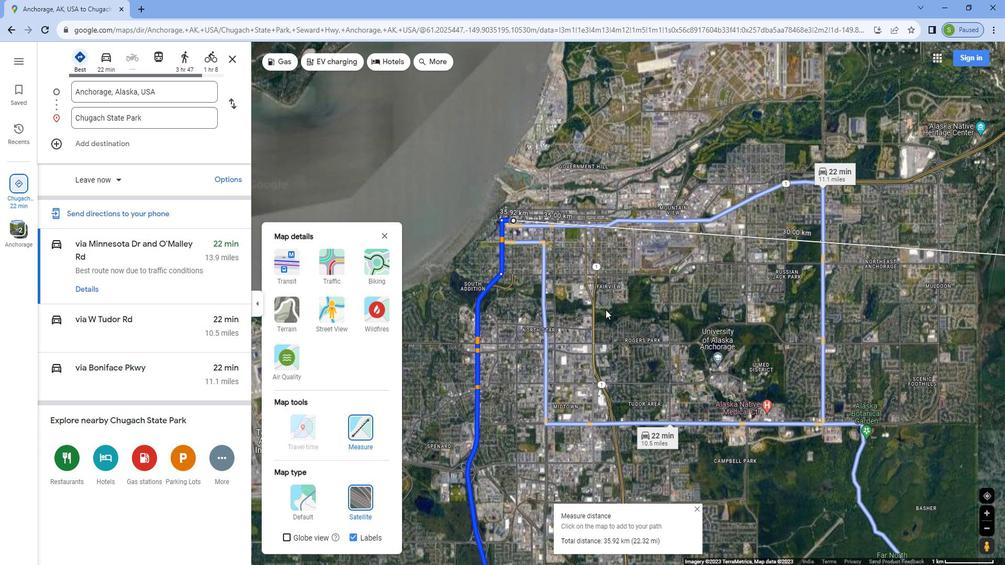 
Action: Mouse scrolled (231, 266) with delta (0, 0)
Screenshot: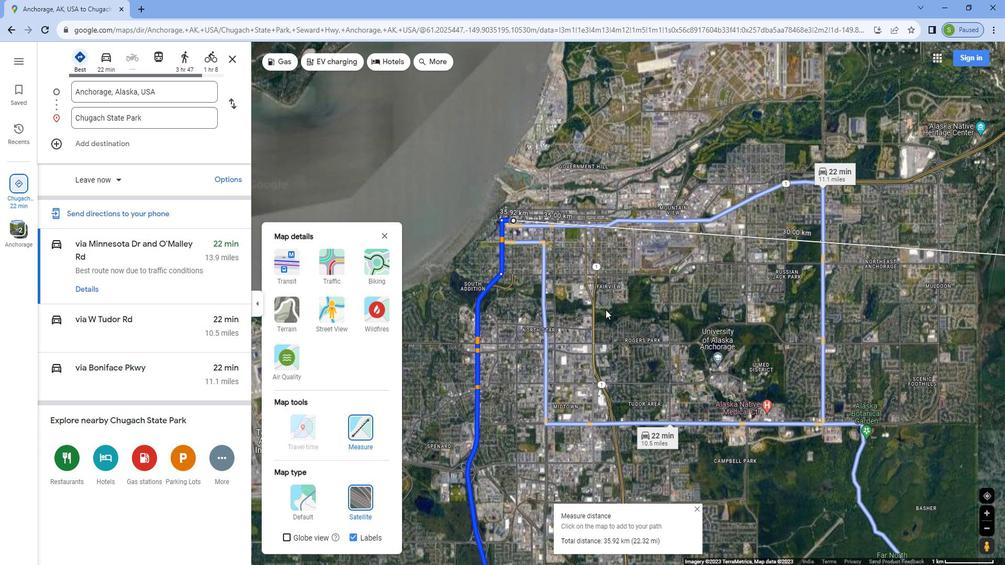 
Action: Mouse moved to (231, 227)
Screenshot: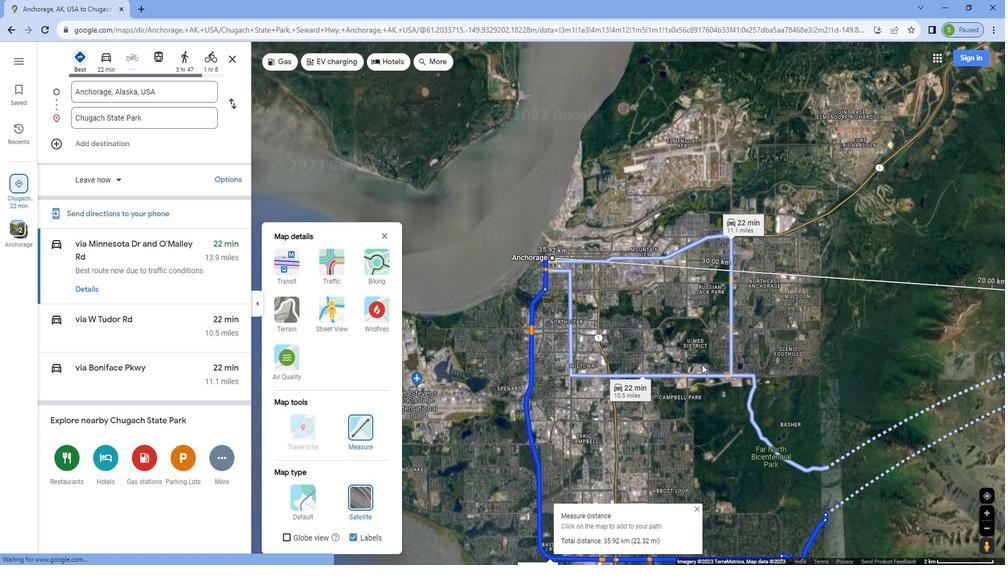 
Action: Mouse scrolled (231, 227) with delta (0, 0)
Screenshot: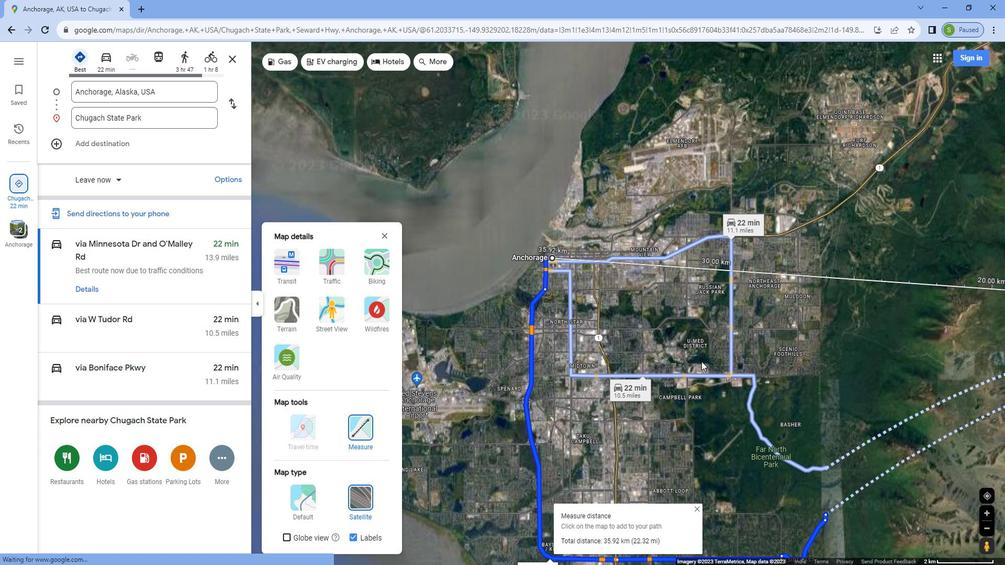 
Action: Mouse scrolled (231, 227) with delta (0, 0)
Screenshot: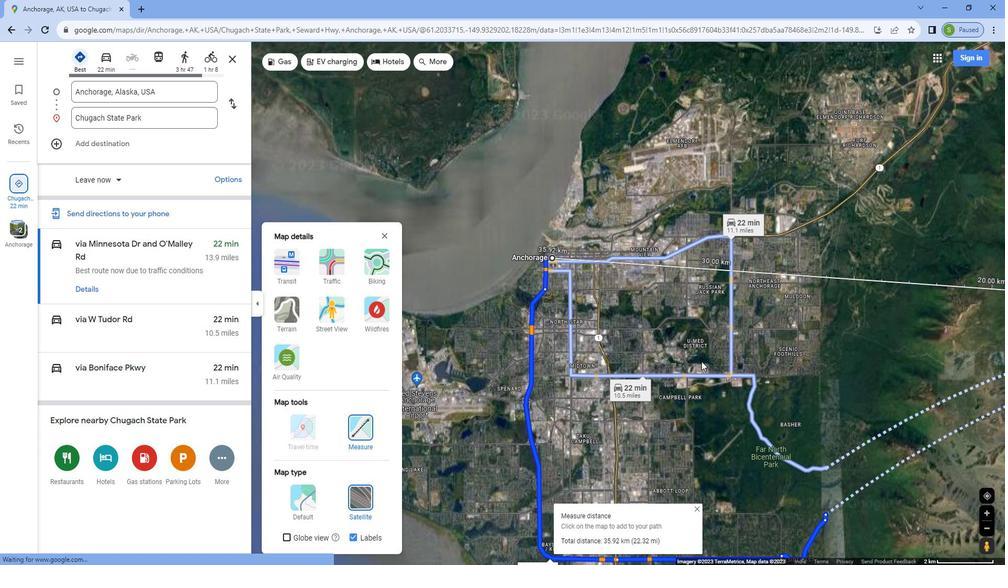 
Action: Mouse scrolled (231, 227) with delta (0, 0)
Screenshot: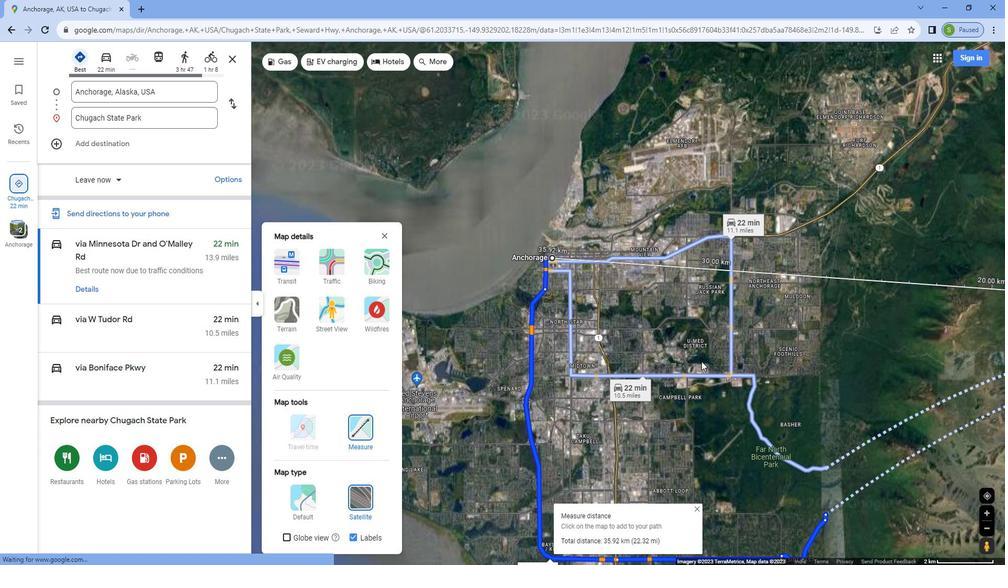 
Action: Mouse moved to (231, 243)
Screenshot: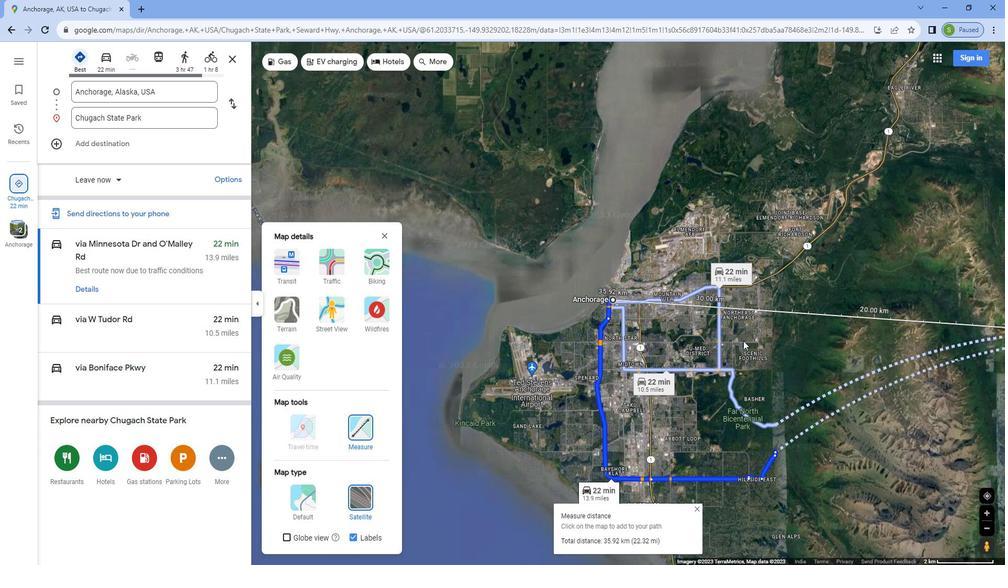 
Action: Mouse pressed left at (231, 243)
Screenshot: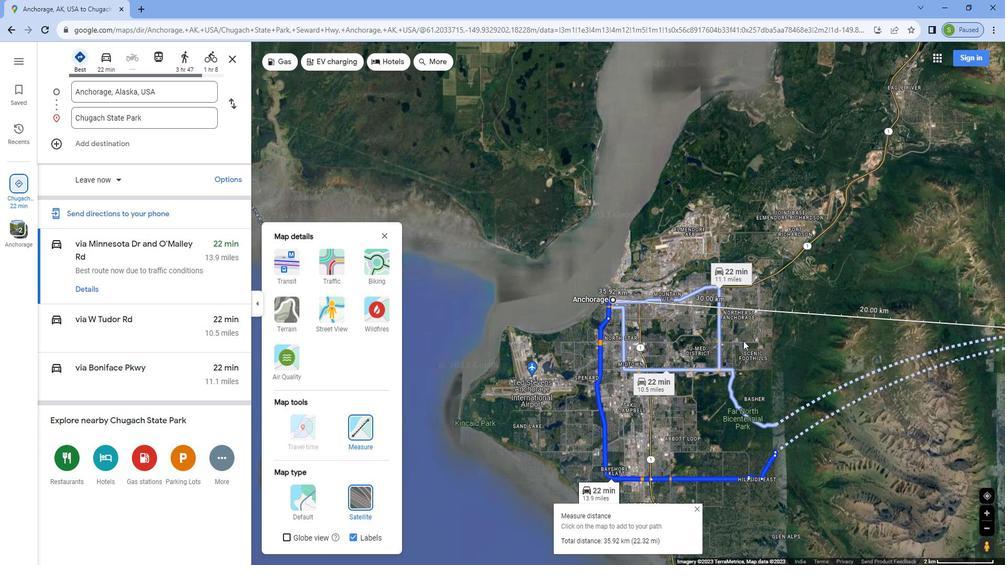 
Action: Mouse moved to (231, 277)
Screenshot: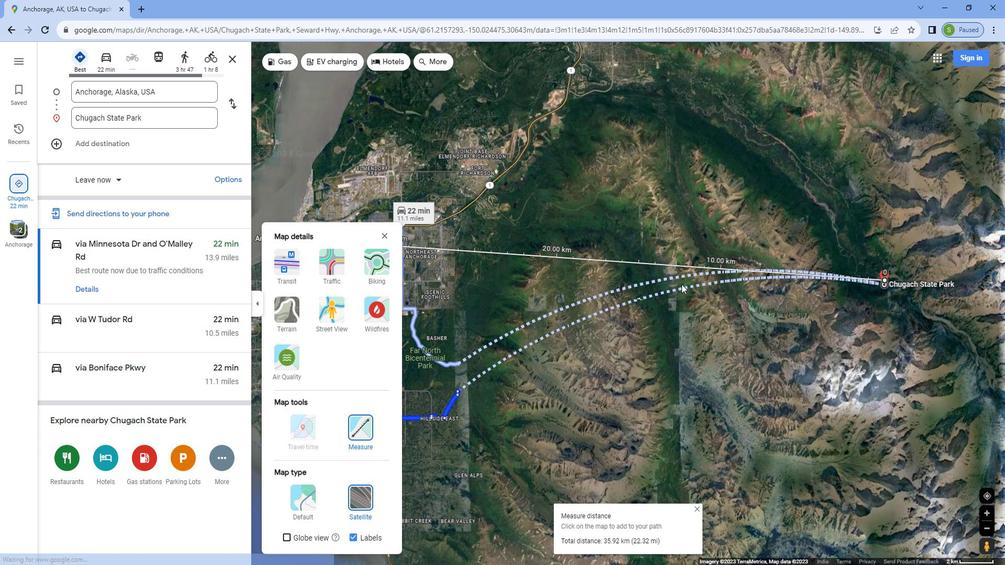 
Action: Mouse scrolled (231, 277) with delta (0, 0)
Screenshot: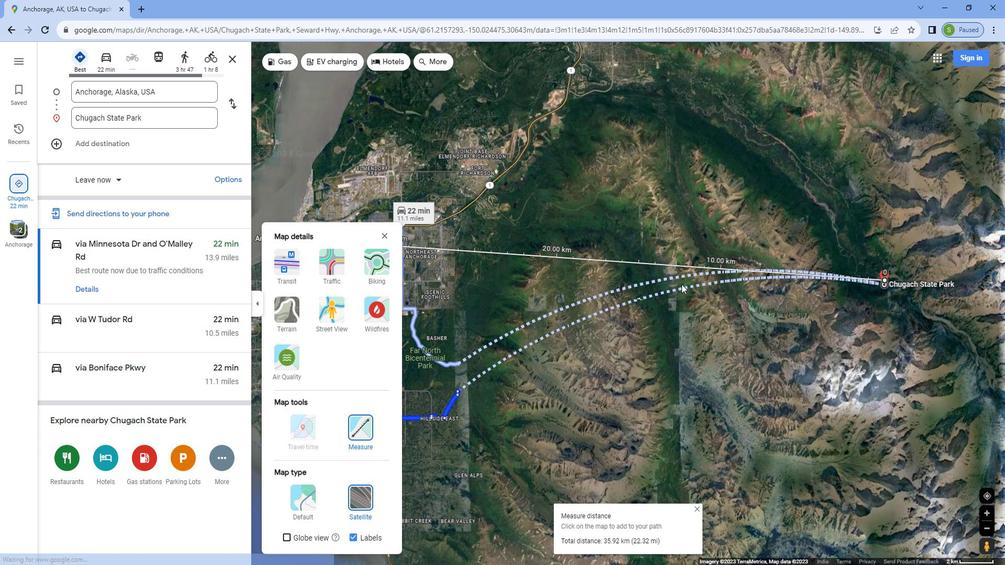 
Action: Mouse moved to (231, 277)
Screenshot: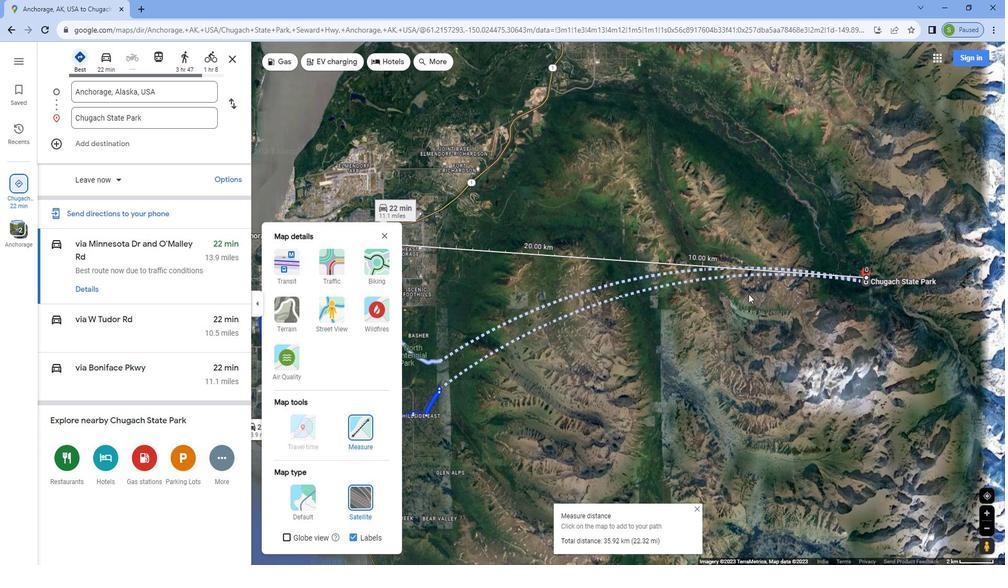 
Action: Mouse scrolled (231, 276) with delta (0, 0)
Screenshot: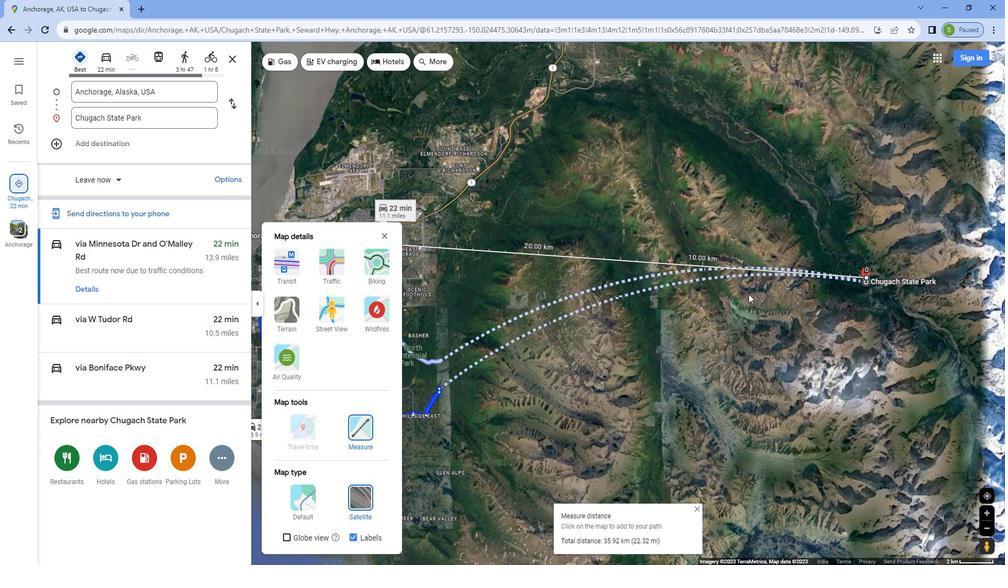 
Action: Mouse moved to (231, 271)
Screenshot: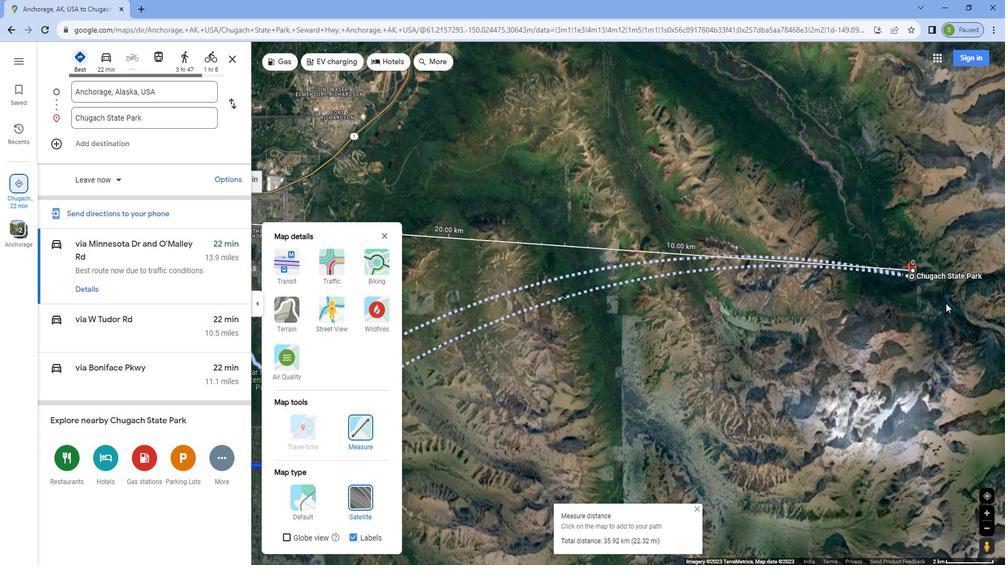 
Action: Mouse pressed left at (231, 271)
Screenshot: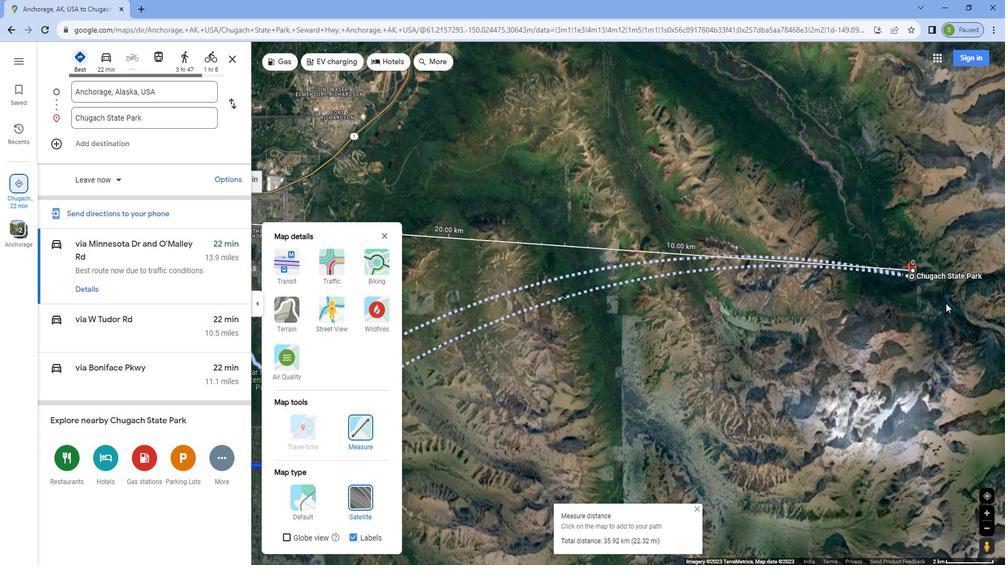 
Action: Mouse moved to (231, 241)
Screenshot: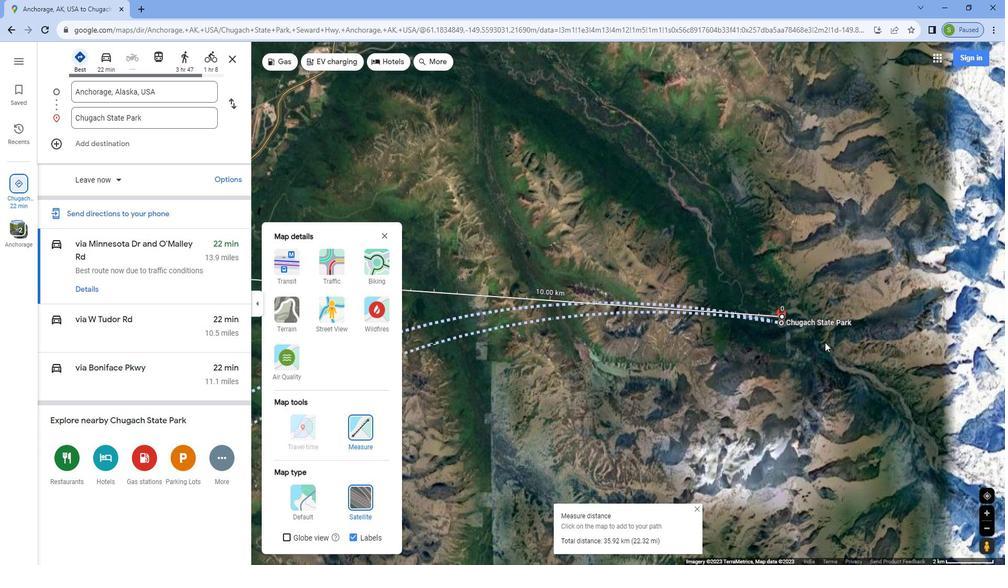 
Action: Mouse scrolled (231, 241) with delta (0, 0)
Screenshot: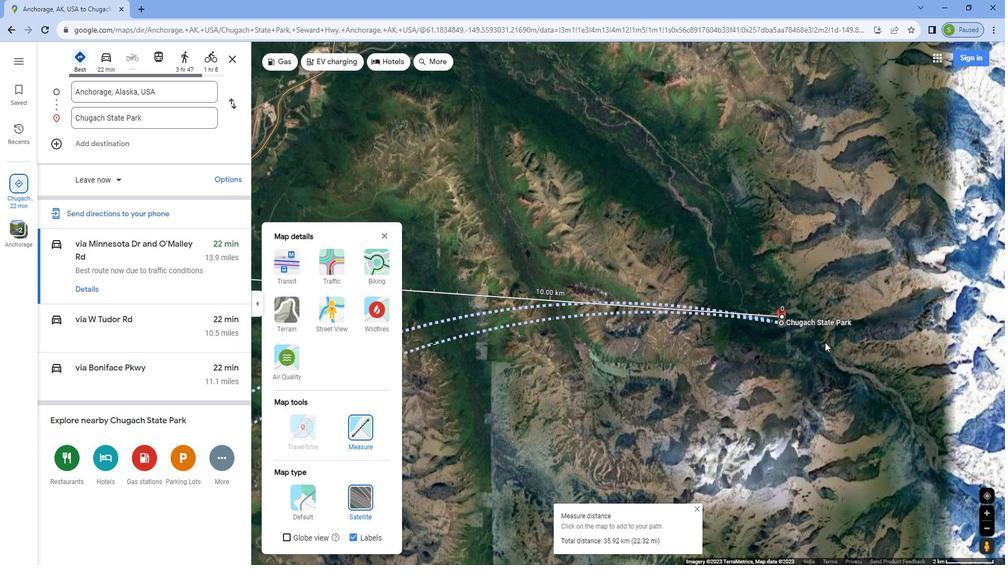 
Action: Mouse moved to (231, 241)
Screenshot: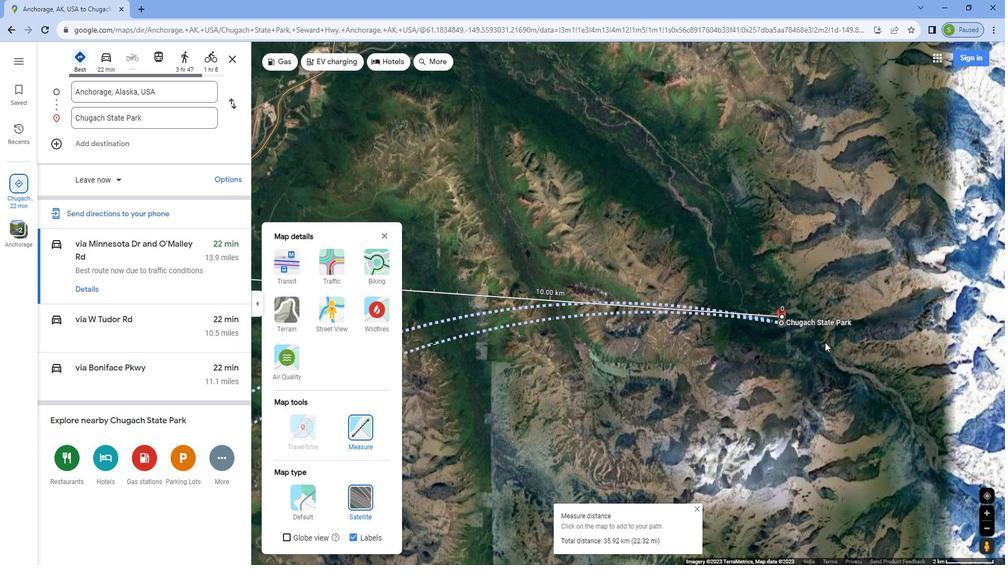 
Action: Mouse scrolled (231, 241) with delta (0, 0)
Screenshot: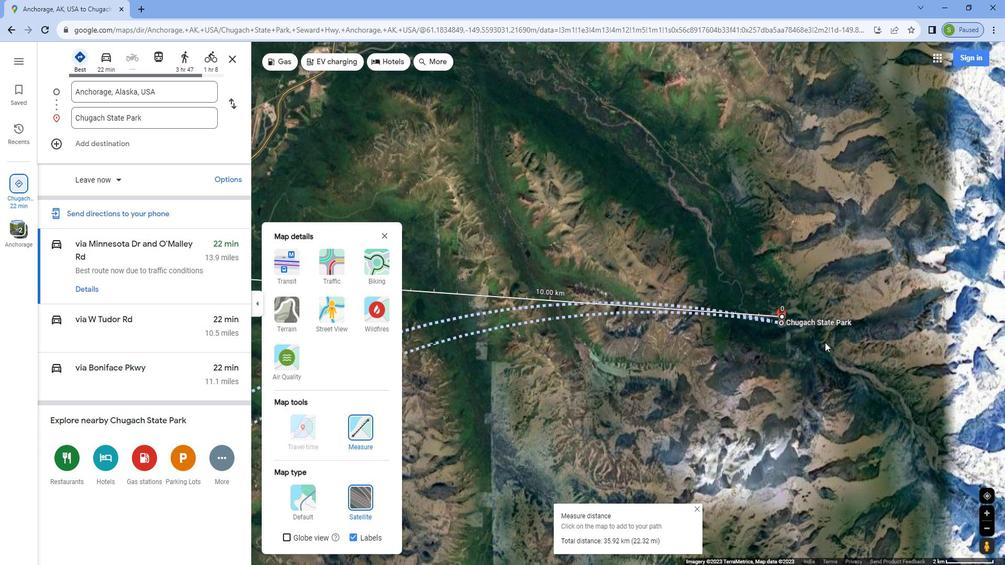 
Action: Mouse scrolled (231, 241) with delta (0, 0)
Screenshot: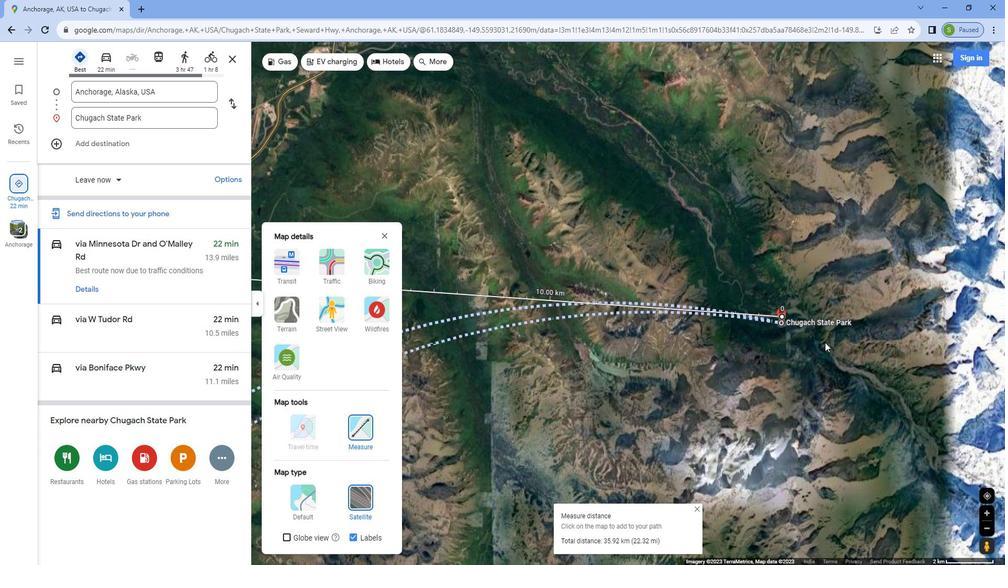 
Action: Mouse moved to (231, 272)
Screenshot: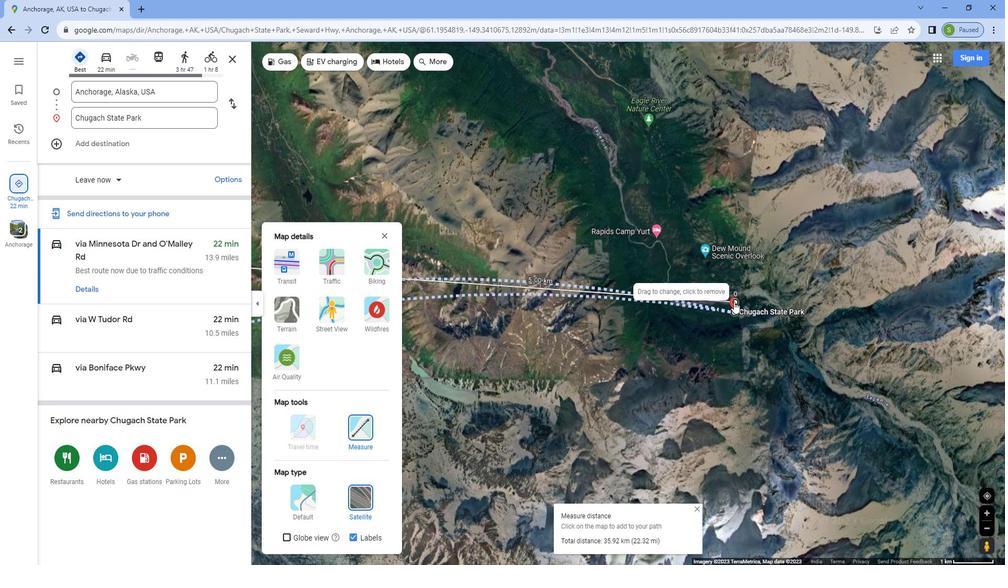 
Action: Mouse pressed left at (231, 272)
Screenshot: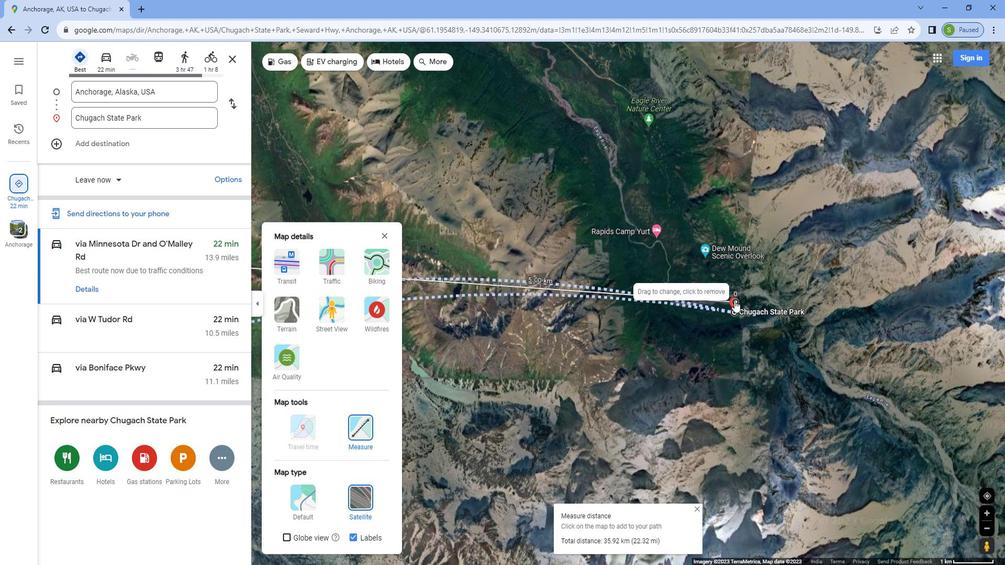 
Action: Mouse moved to (231, 238)
Screenshot: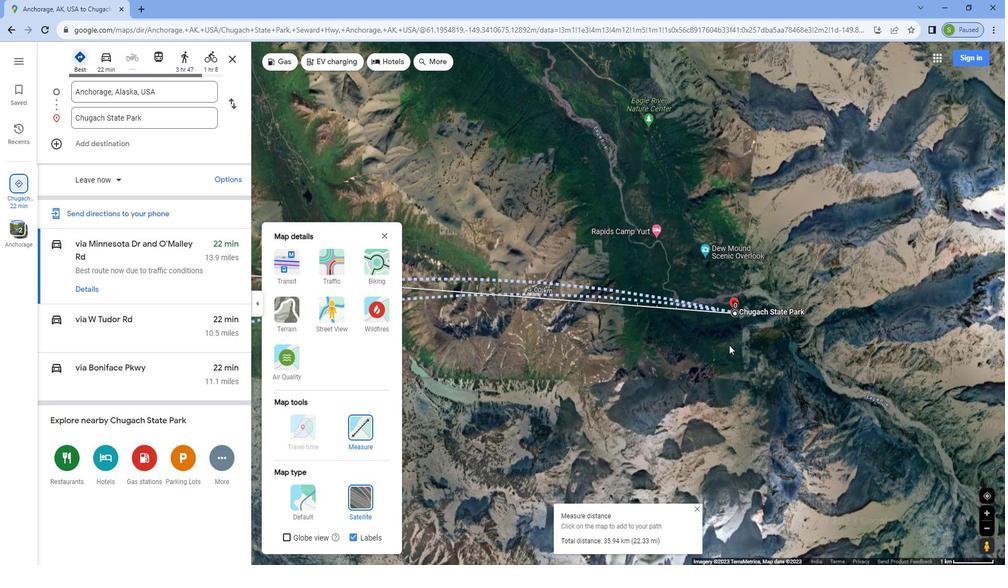 
Action: Mouse scrolled (231, 238) with delta (0, 0)
Screenshot: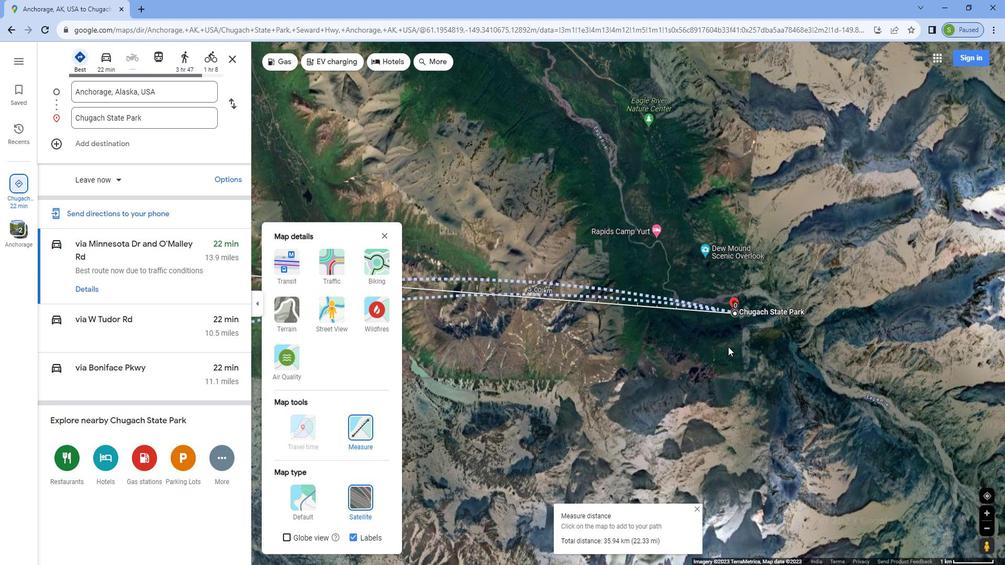 
Action: Mouse scrolled (231, 238) with delta (0, 0)
Screenshot: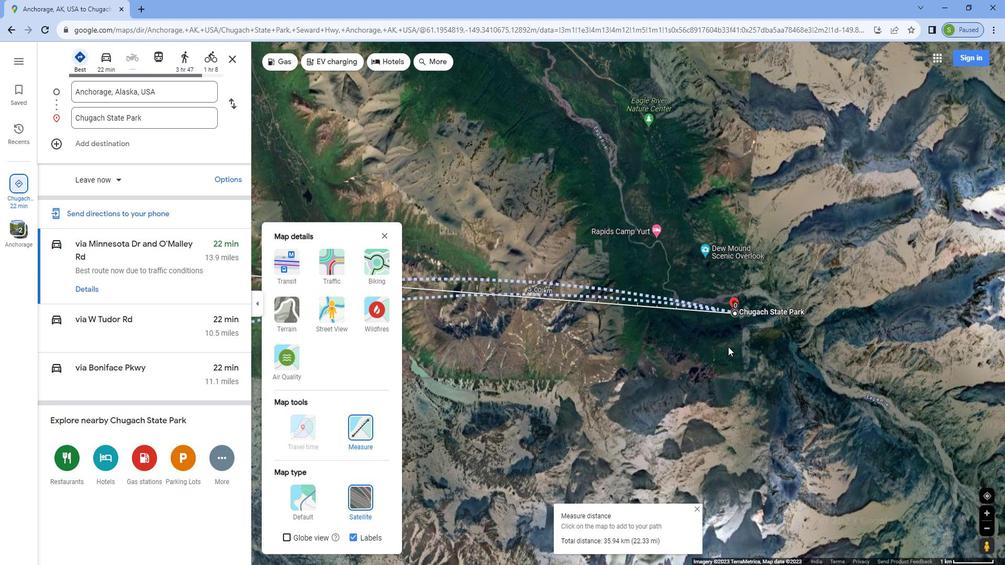 
Action: Mouse scrolled (231, 238) with delta (0, 0)
Screenshot: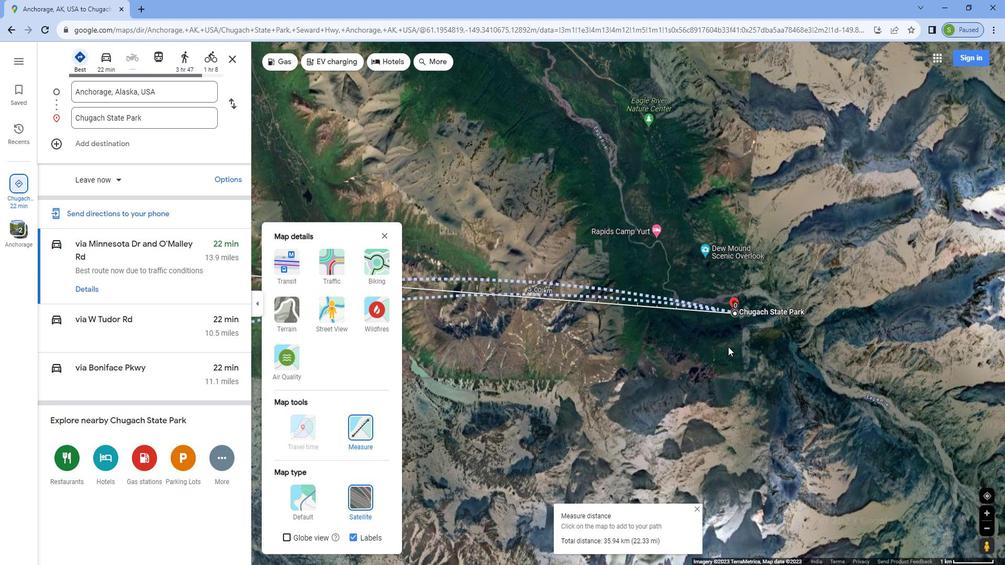 
Action: Mouse scrolled (231, 238) with delta (0, 0)
Screenshot: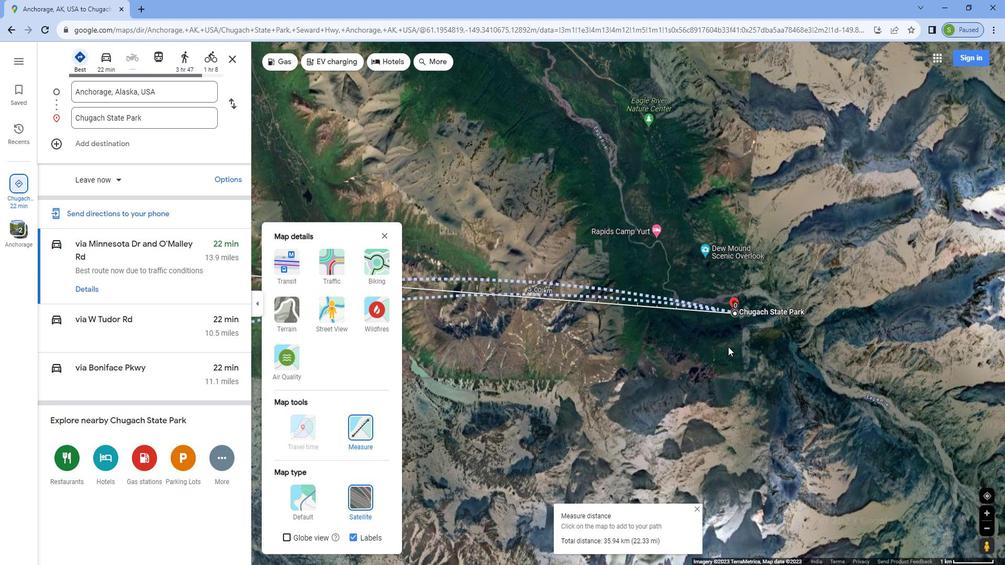 
Action: Mouse scrolled (231, 238) with delta (0, 0)
Screenshot: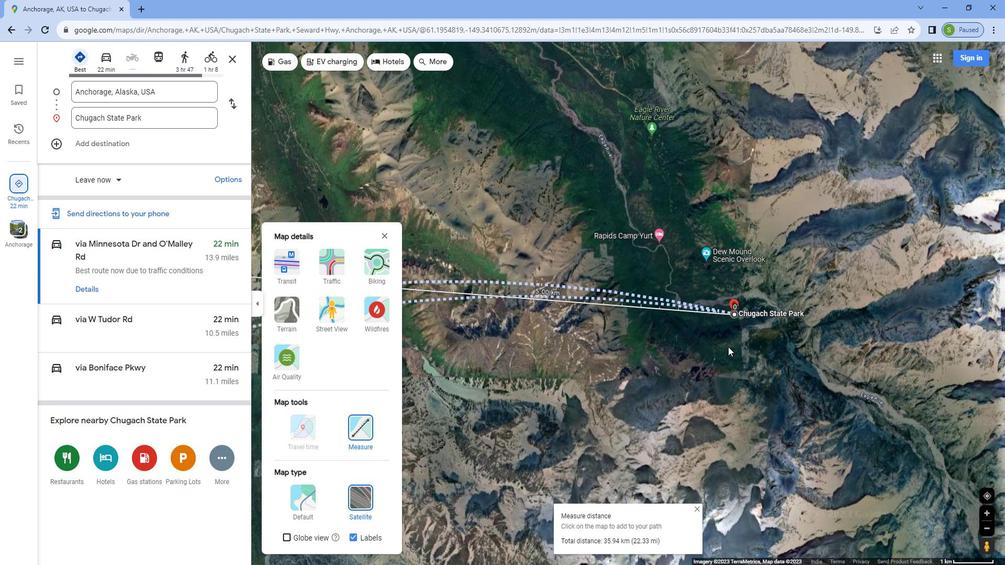 
Action: Mouse moved to (231, 244)
Screenshot: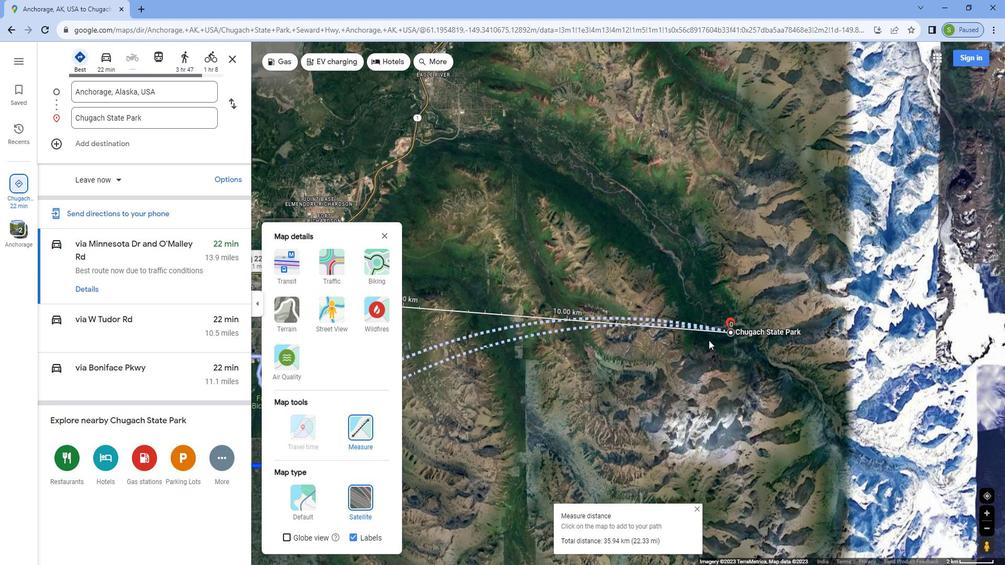 
Action: Mouse scrolled (231, 244) with delta (0, 0)
Screenshot: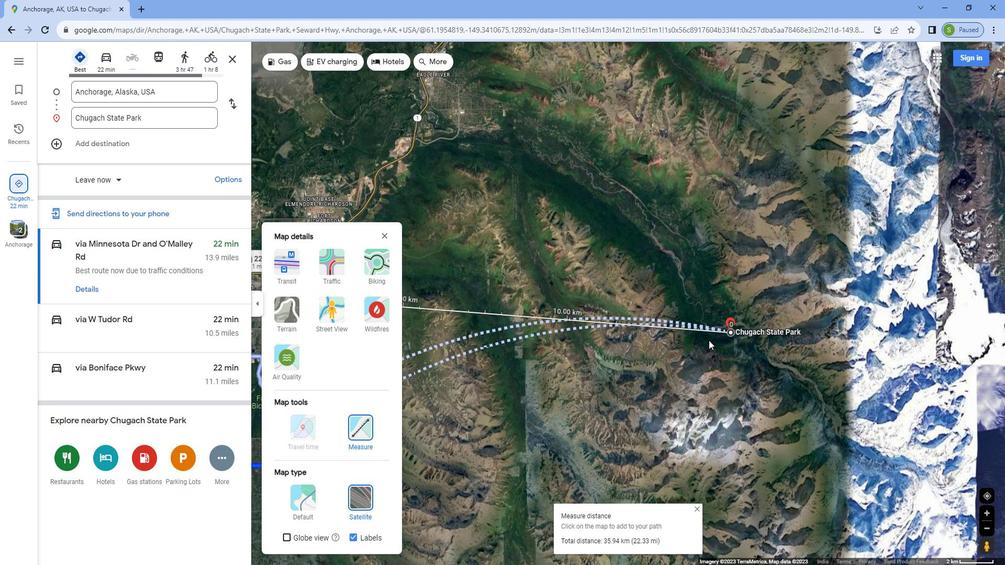 
Action: Mouse scrolled (231, 244) with delta (0, 0)
Screenshot: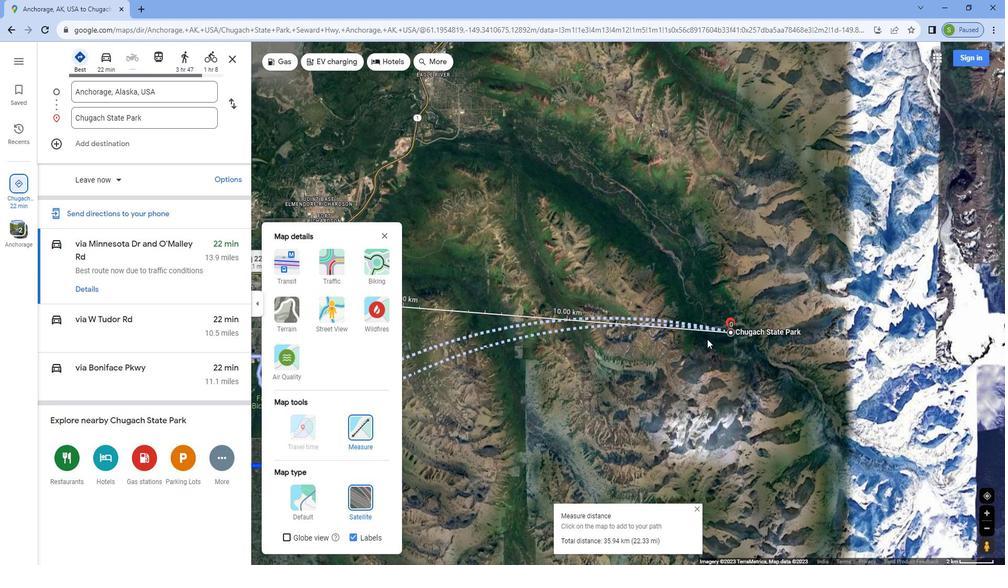
Action: Mouse scrolled (231, 244) with delta (0, 0)
Screenshot: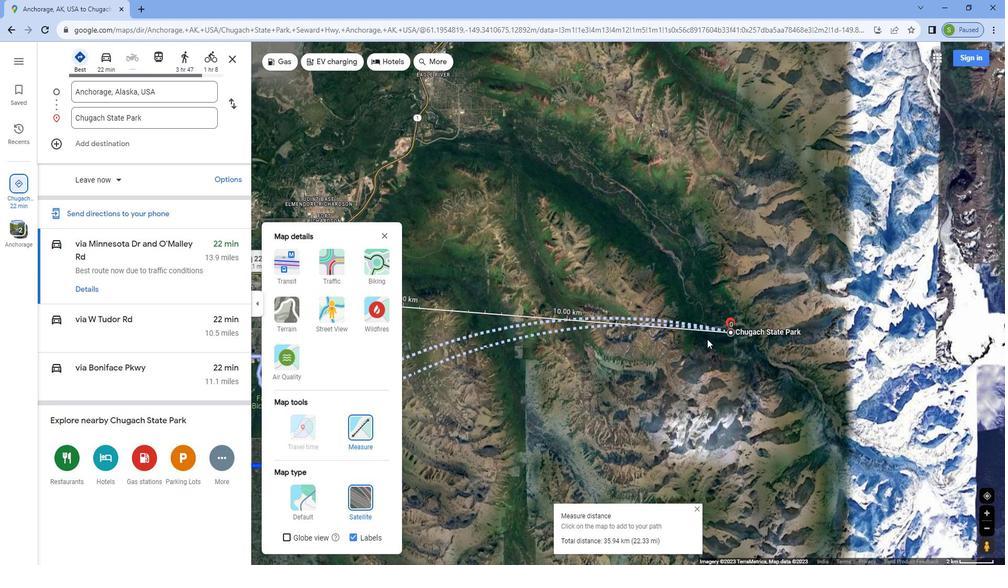 
Action: Mouse scrolled (231, 244) with delta (0, 0)
Screenshot: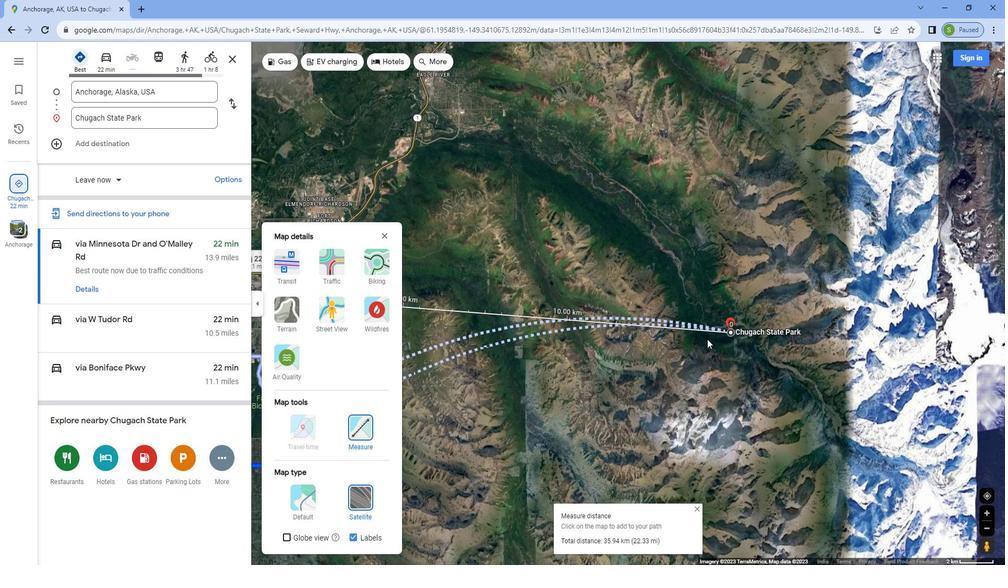 
Action: Mouse moved to (231, 225)
Screenshot: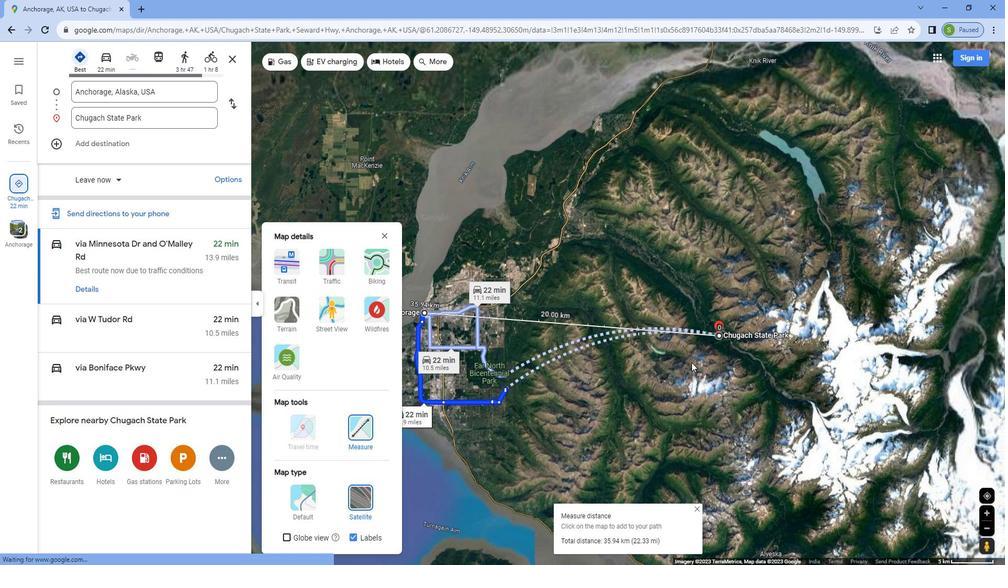 
Action: Mouse scrolled (231, 225) with delta (0, 0)
Screenshot: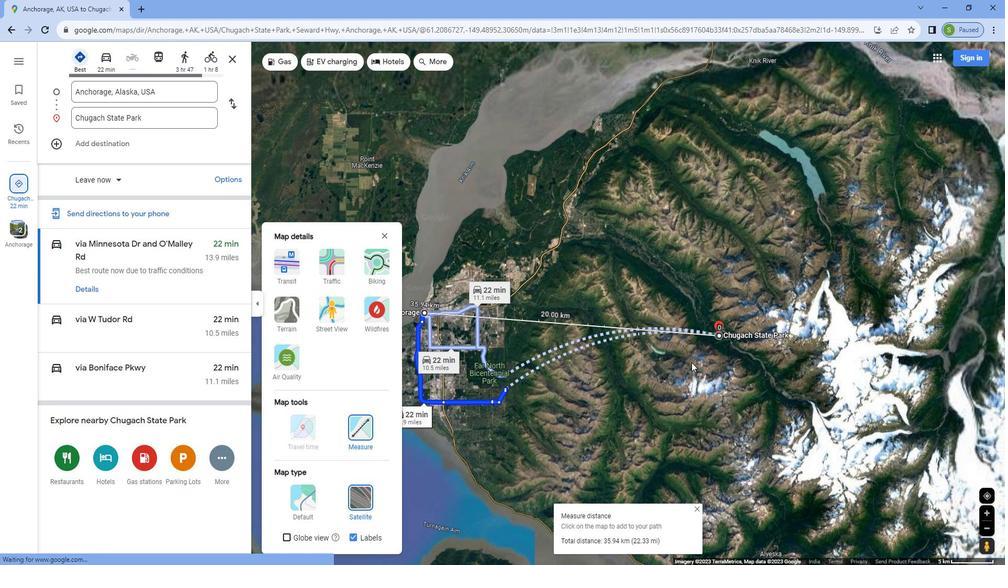 
Action: Mouse moved to (231, 225)
Screenshot: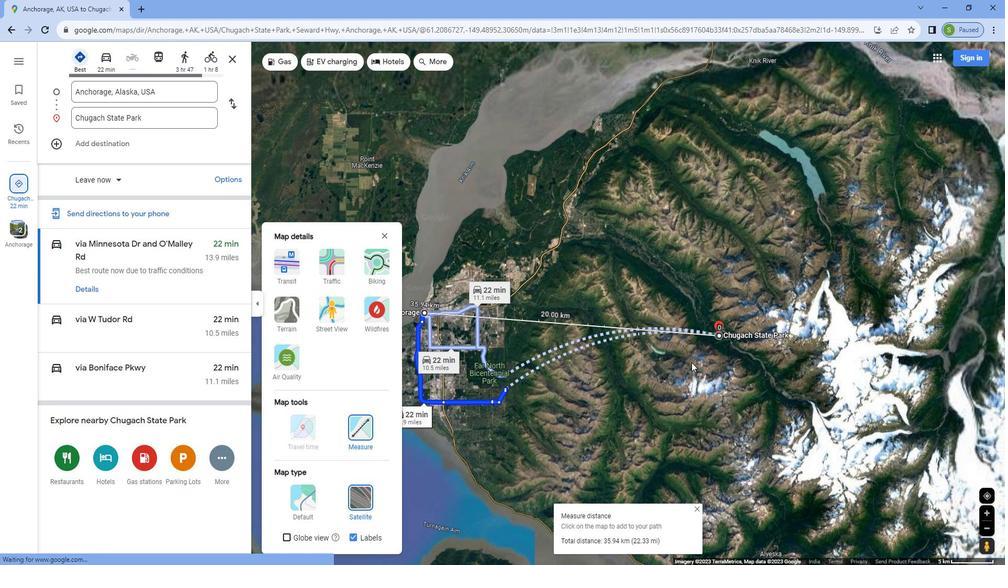 
Action: Mouse scrolled (231, 225) with delta (0, 0)
Screenshot: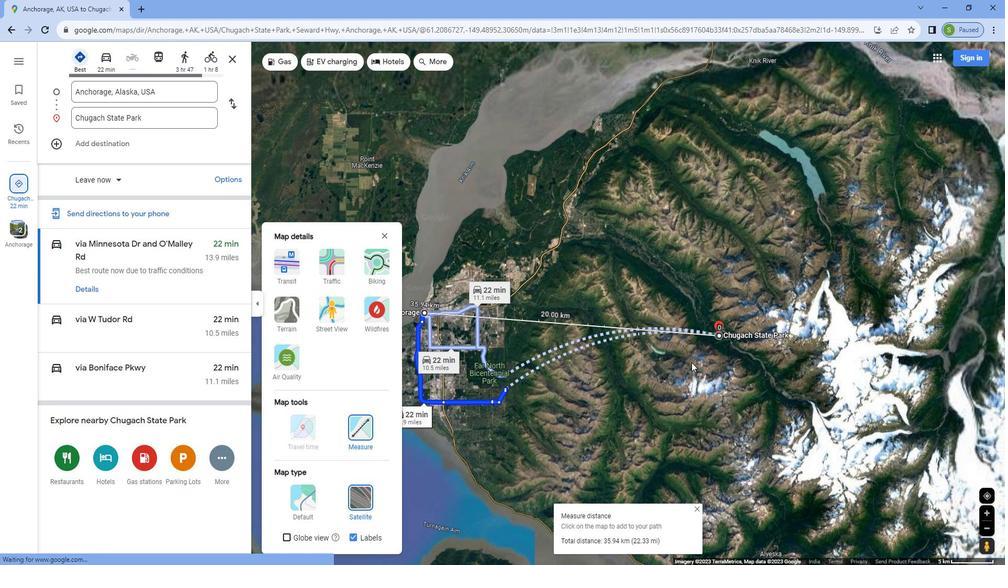 
Action: Mouse scrolled (231, 225) with delta (0, 0)
Screenshot: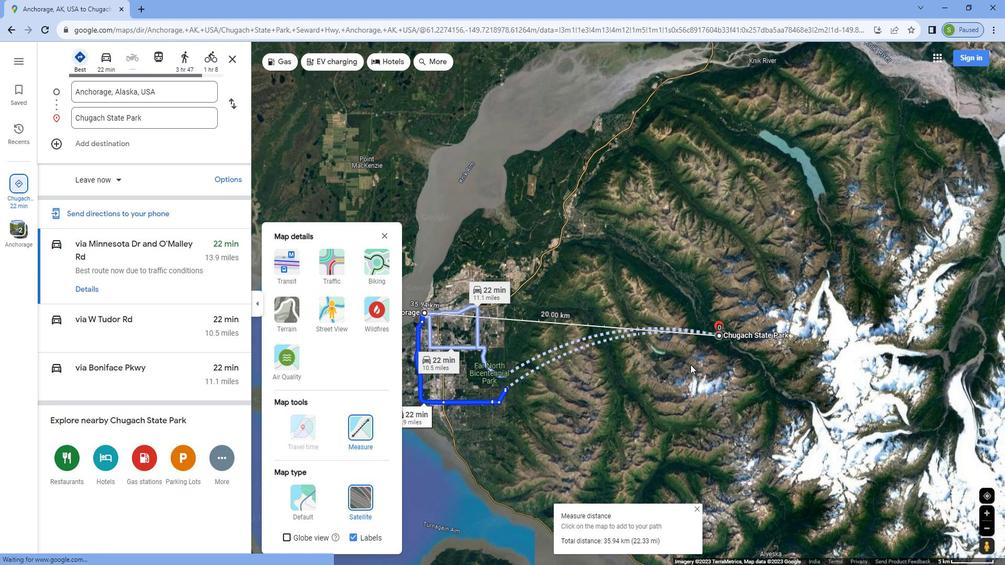 
Action: Mouse scrolled (231, 225) with delta (0, 0)
Screenshot: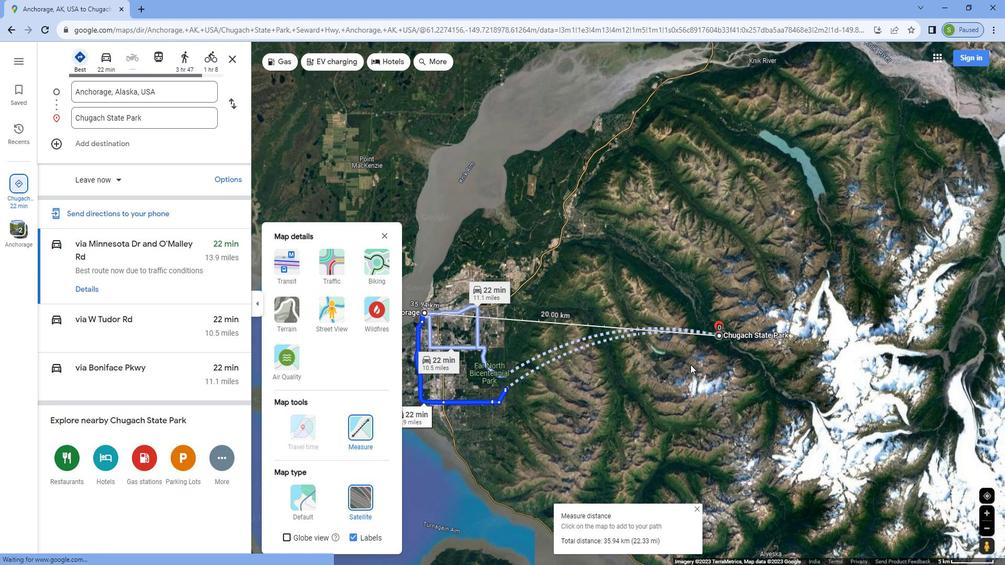 
Action: Mouse scrolled (231, 224) with delta (0, 0)
Screenshot: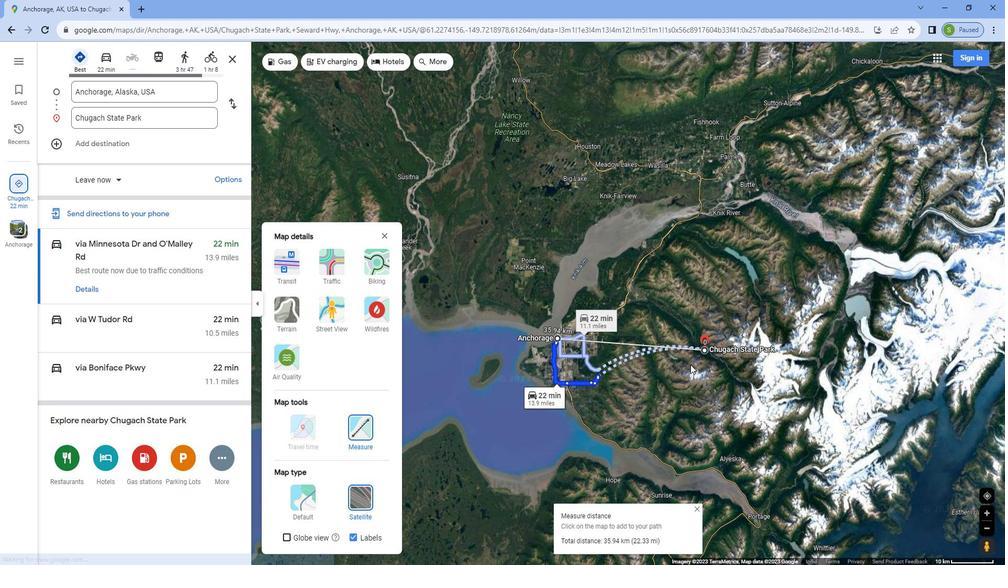 
Action: Mouse scrolled (231, 224) with delta (0, 0)
Screenshot: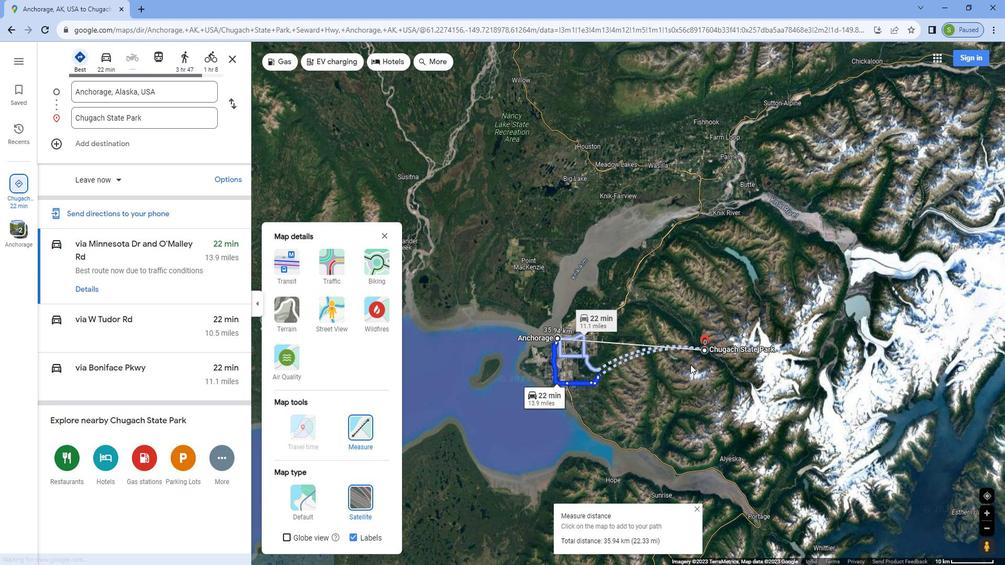 
Action: Mouse scrolled (231, 224) with delta (0, 0)
Screenshot: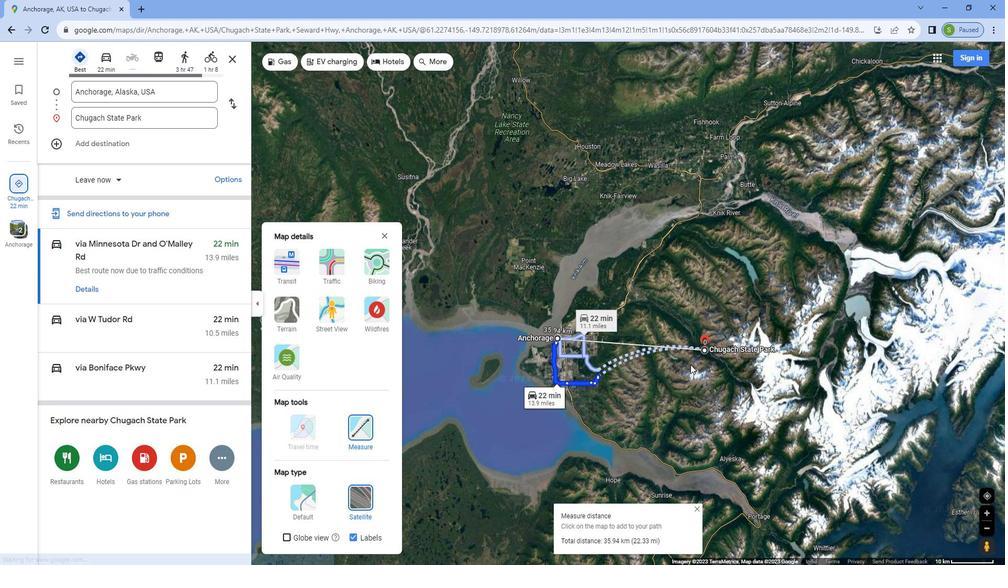 
Action: Mouse scrolled (231, 224) with delta (0, 0)
Screenshot: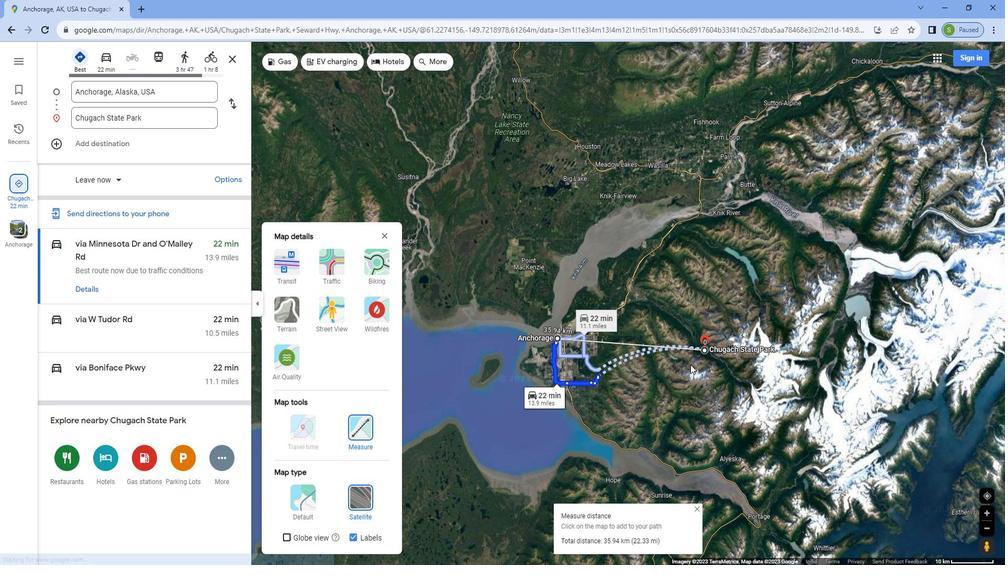
Action: Mouse moved to (231, 187)
Screenshot: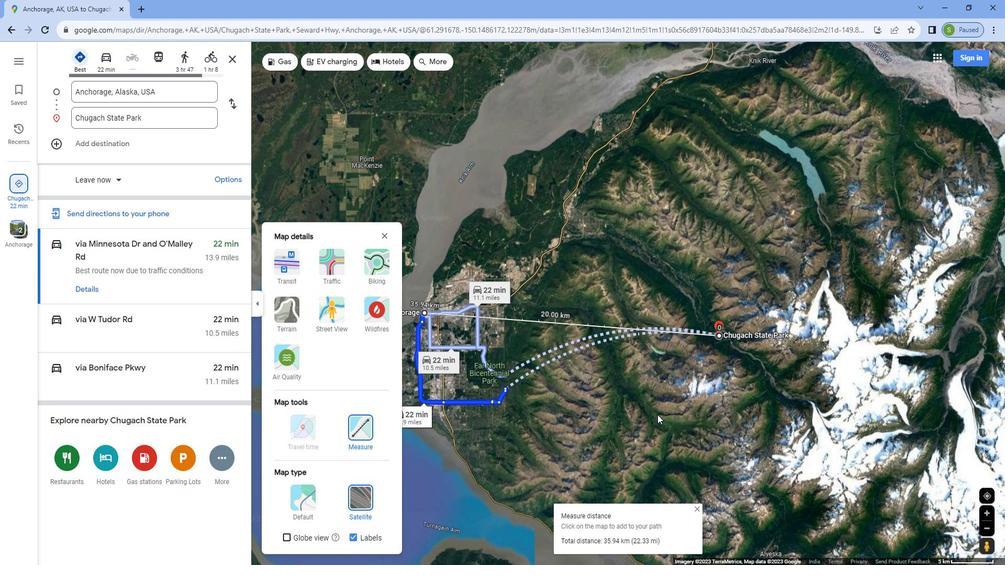 
Action: Mouse pressed left at (231, 187)
Screenshot: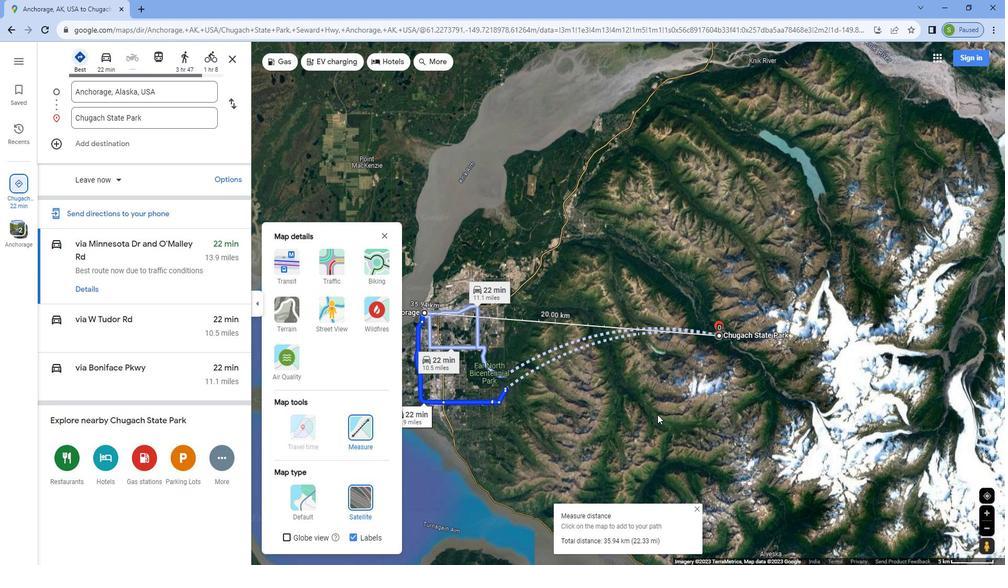 
Action: Mouse moved to (231, 250)
Screenshot: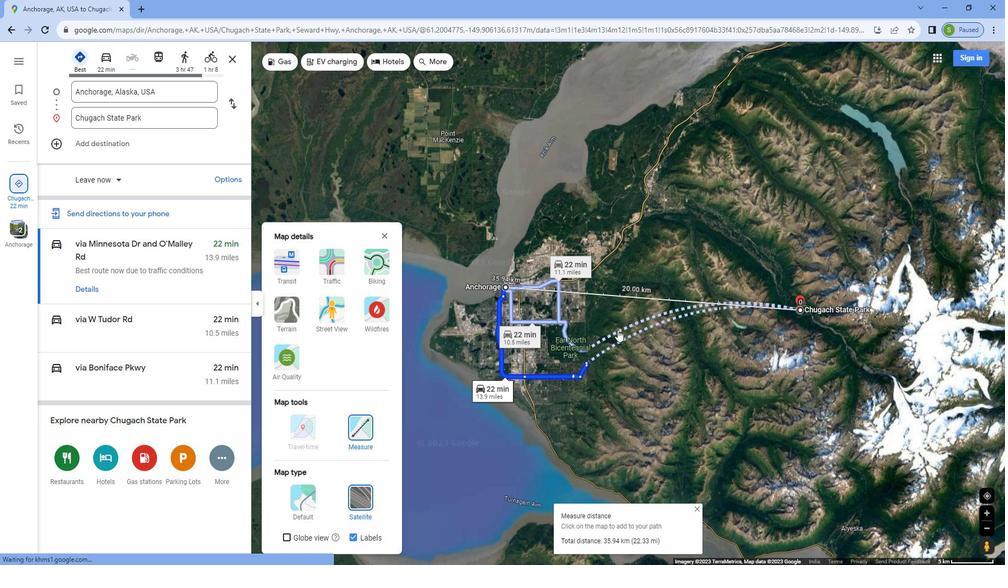 
Action: Mouse scrolled (231, 249) with delta (0, 0)
Screenshot: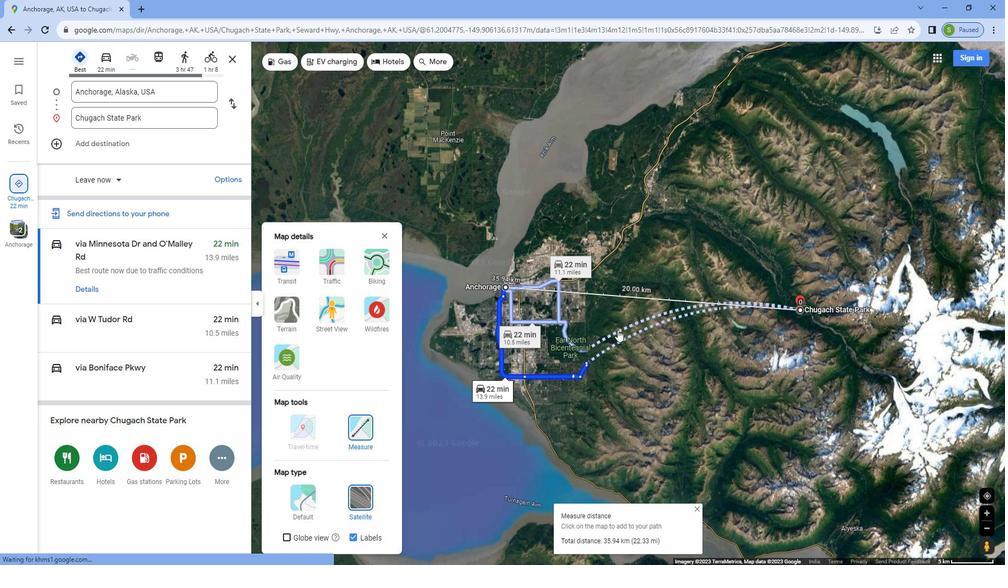
Action: Mouse moved to (231, 249)
Screenshot: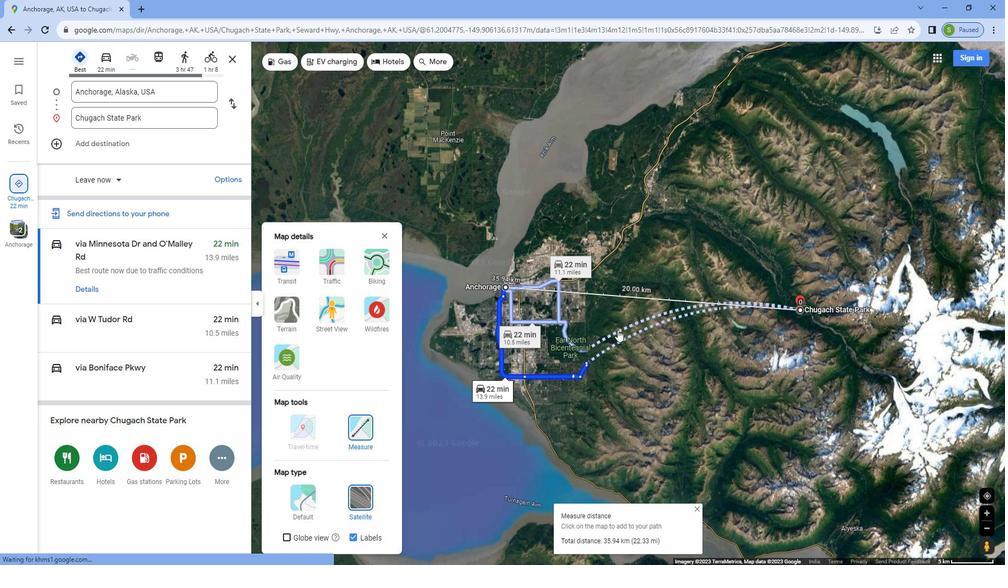 
Action: Mouse scrolled (231, 249) with delta (0, 0)
Screenshot: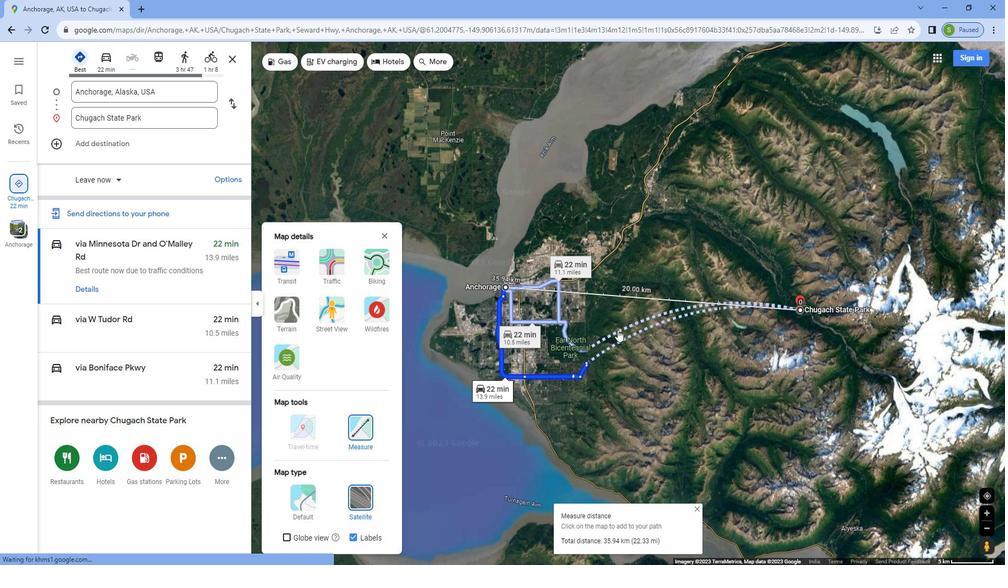 
Action: Mouse moved to (231, 249)
Screenshot: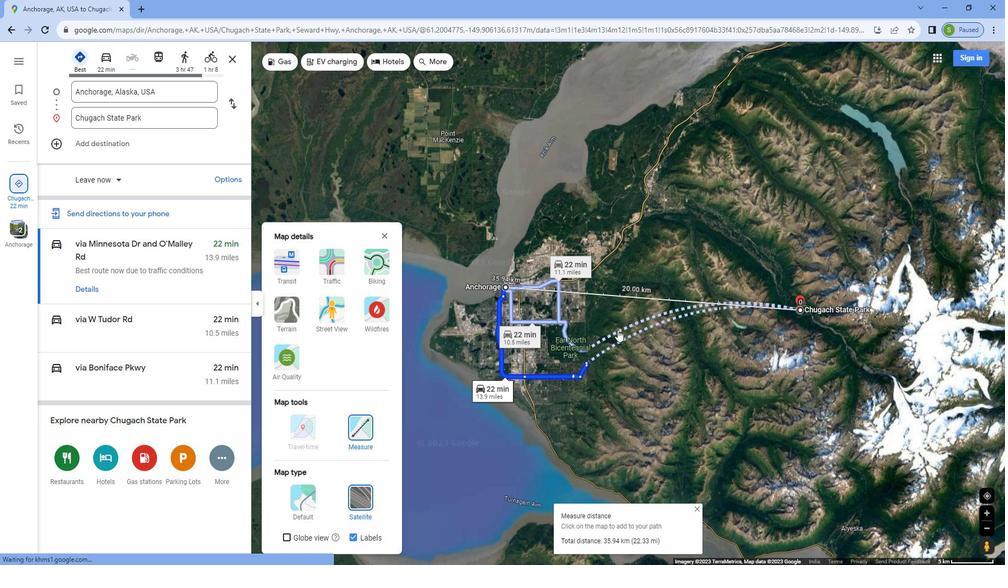 
Action: Mouse scrolled (231, 248) with delta (0, 0)
Screenshot: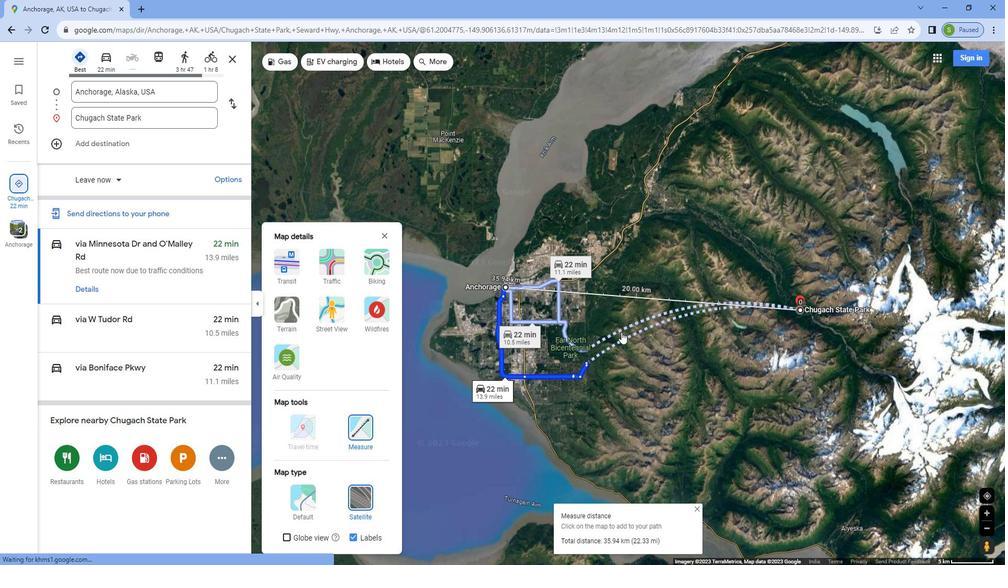 
Action: Mouse scrolled (231, 248) with delta (0, 0)
Screenshot: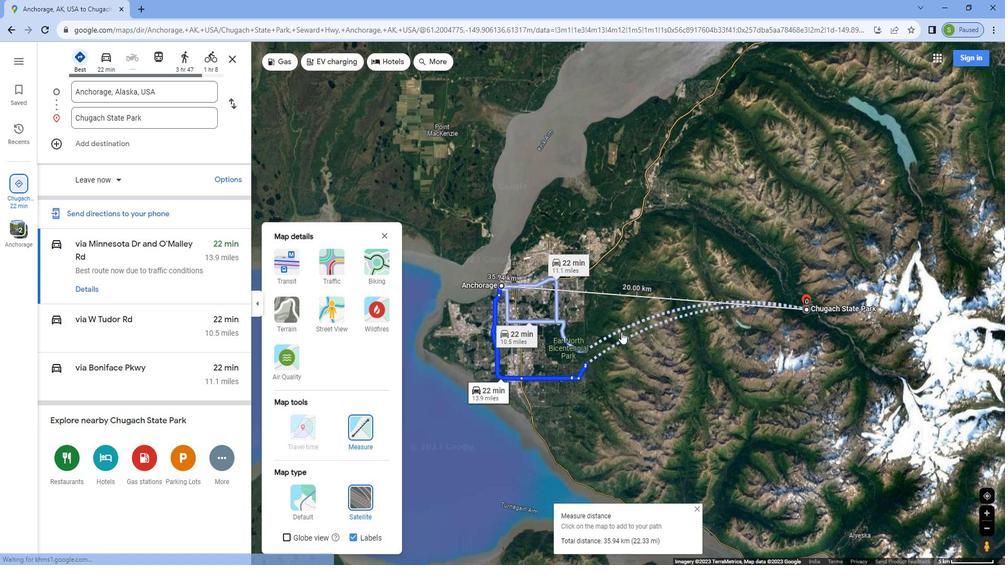 
Action: Mouse moved to (230, 243)
Screenshot: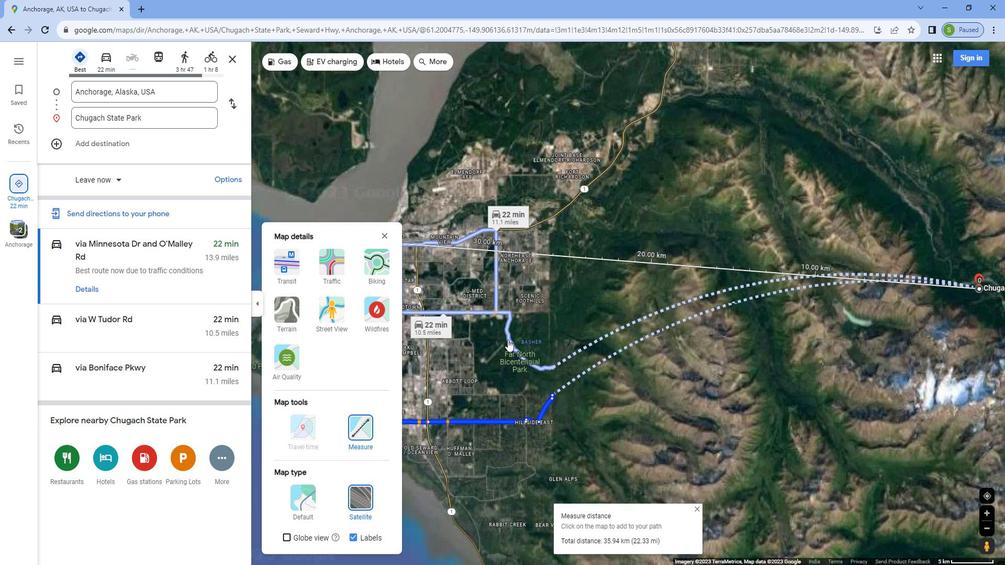 
Action: Mouse scrolled (230, 243) with delta (0, 0)
Screenshot: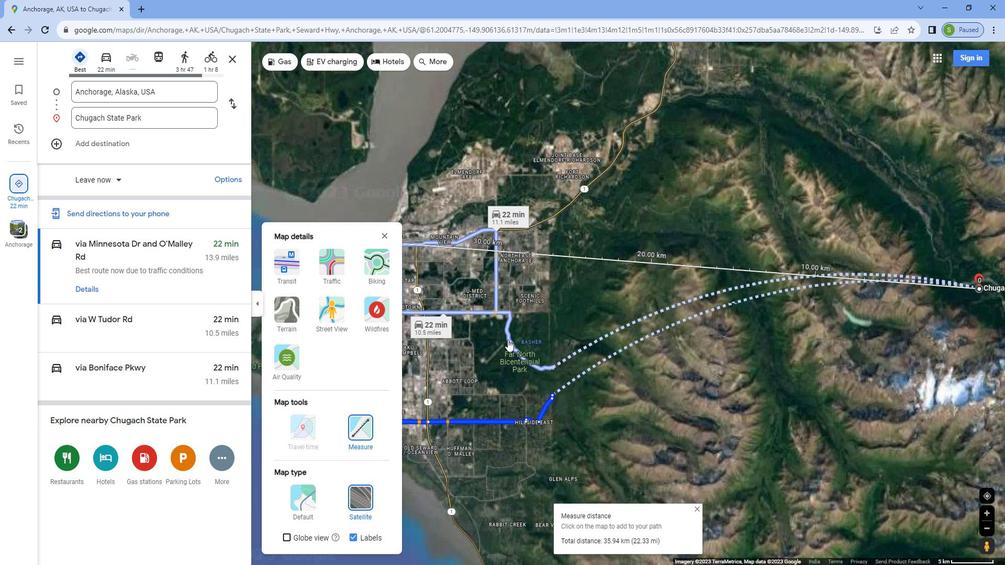 
Action: Mouse scrolled (230, 243) with delta (0, 0)
Screenshot: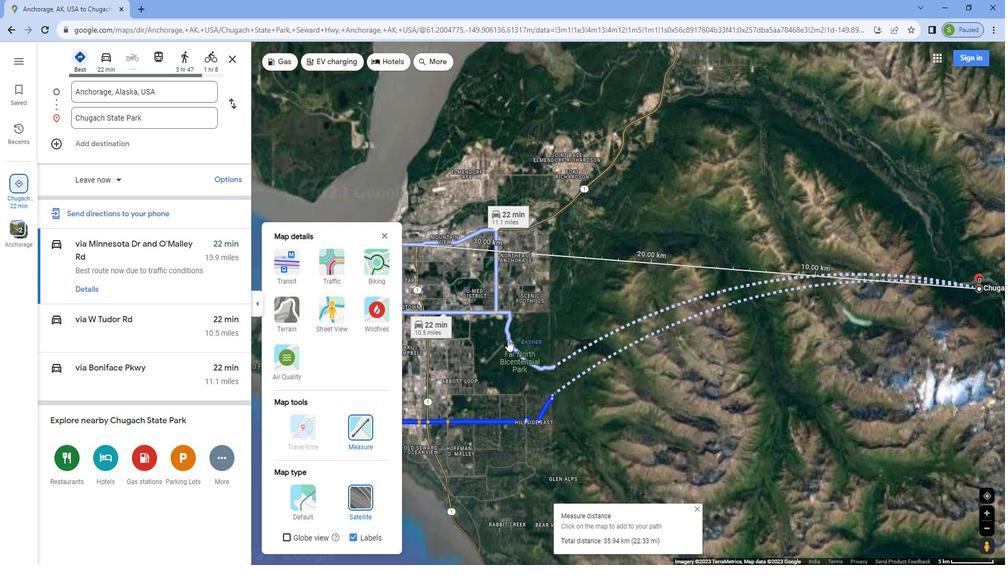 
Action: Mouse scrolled (230, 243) with delta (0, 0)
Screenshot: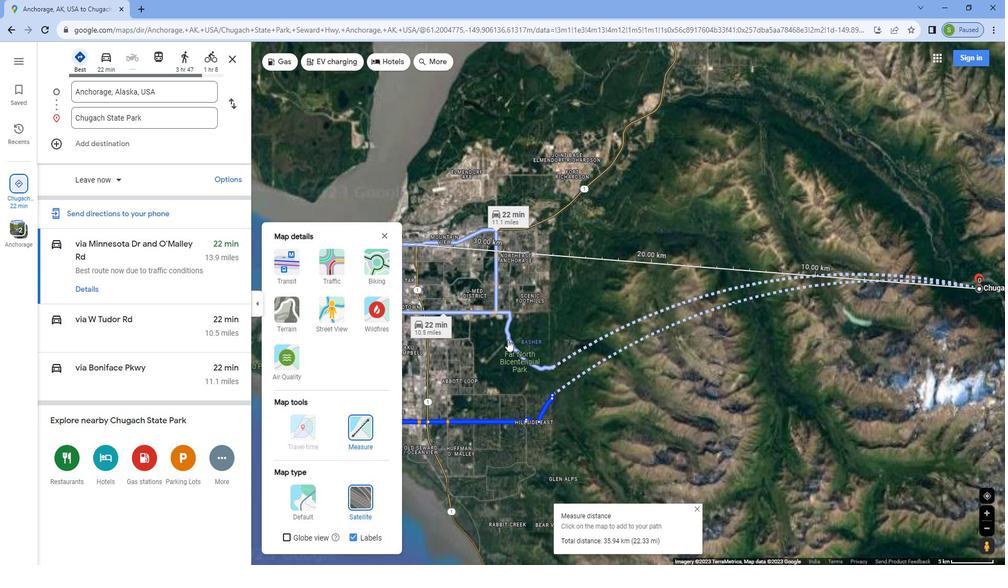 
Action: Mouse scrolled (230, 243) with delta (0, 0)
Screenshot: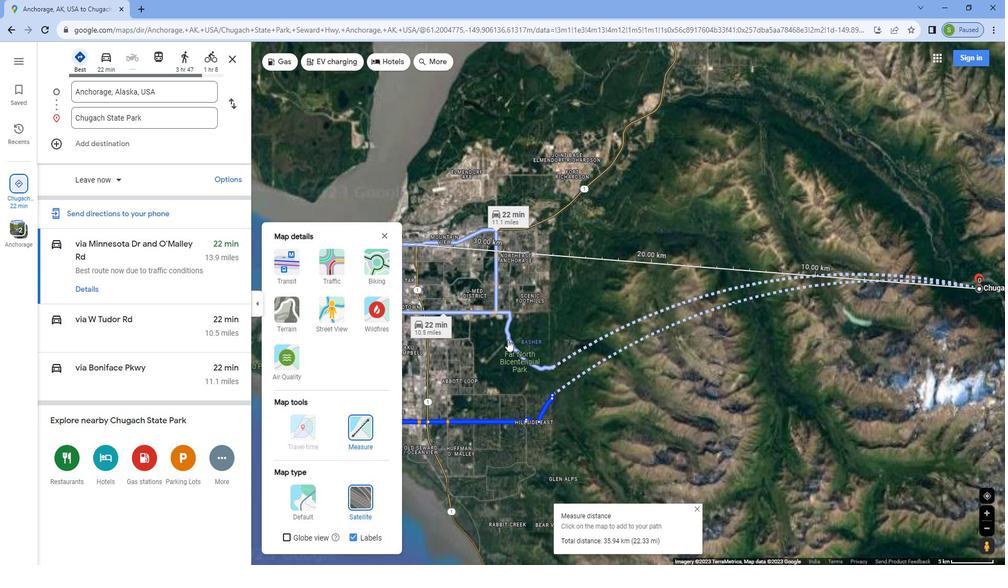 
Action: Mouse moved to (230, 240)
Screenshot: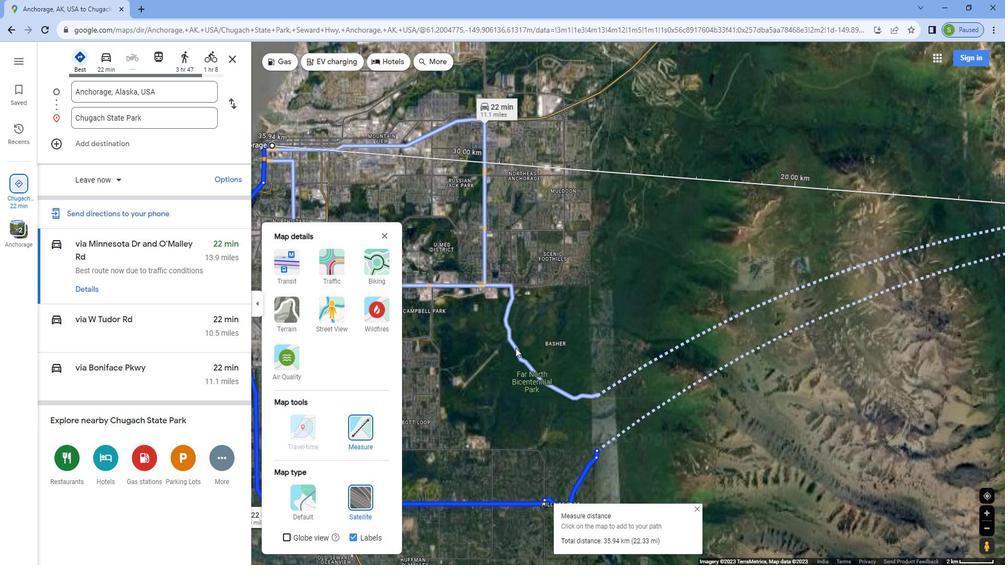 
Action: Mouse pressed left at (230, 240)
Screenshot: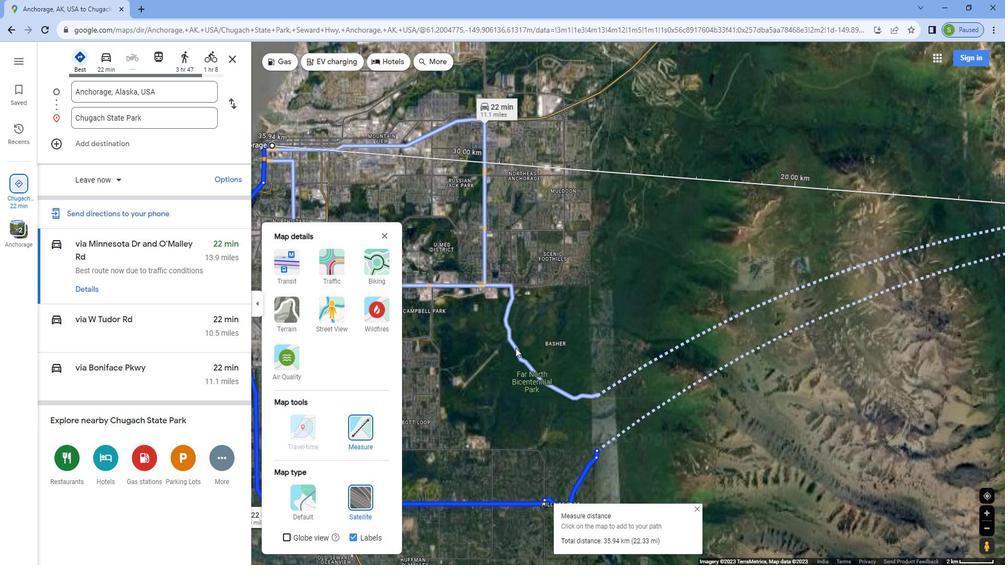 
Action: Mouse moved to (231, 268)
Screenshot: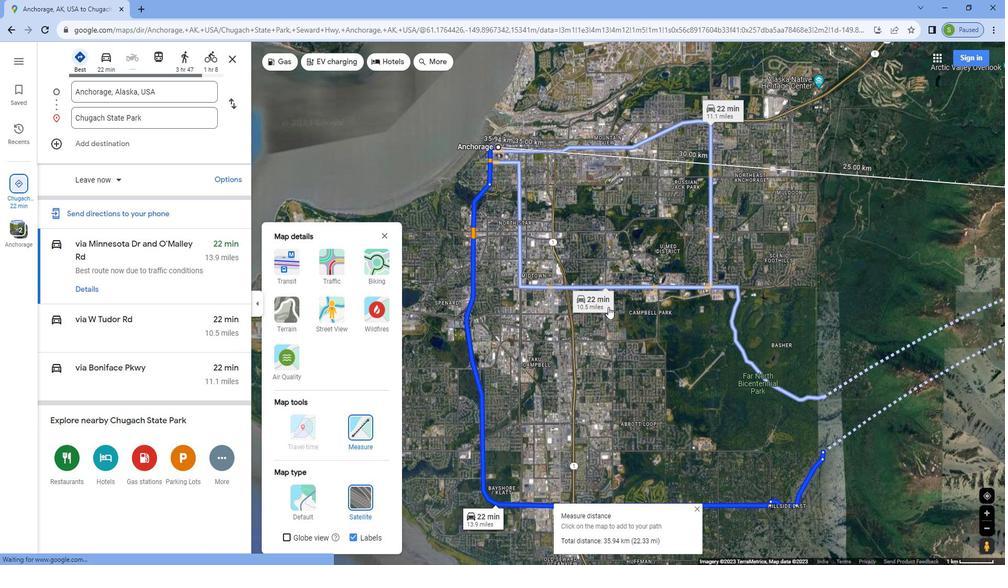 
Action: Mouse pressed left at (231, 268)
Screenshot: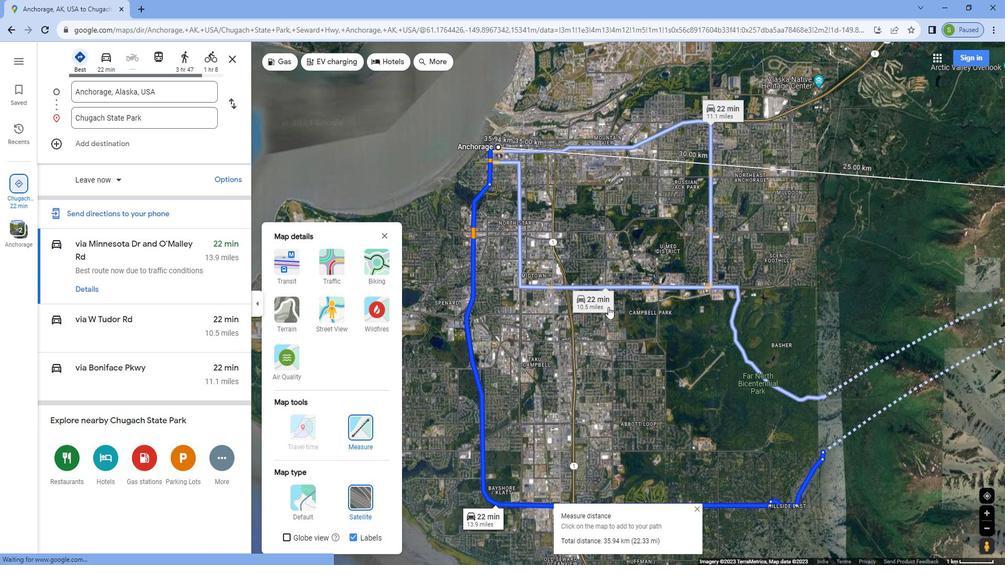 
Action: Mouse moved to (231, 293)
Screenshot: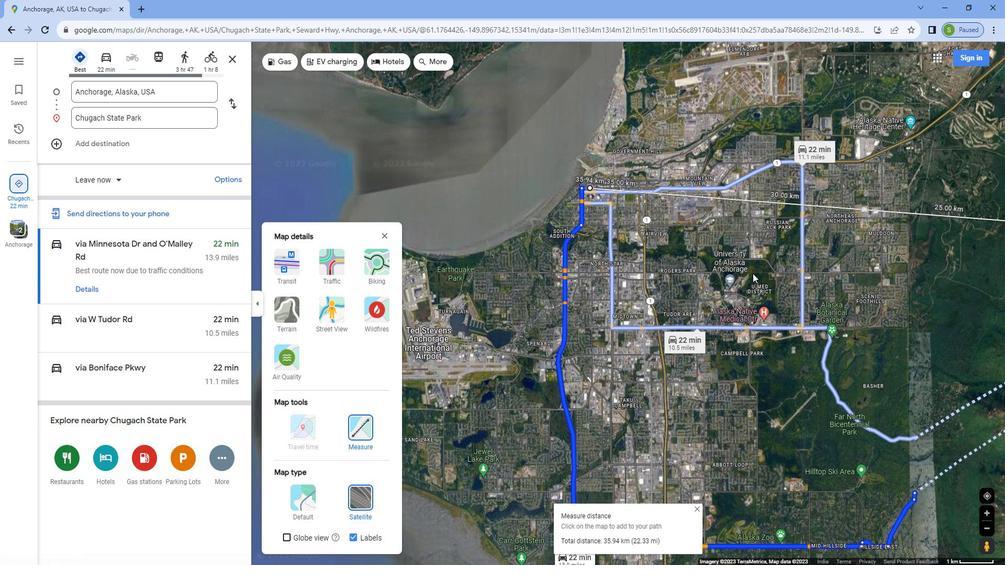 
Action: Mouse pressed left at (231, 293)
Screenshot: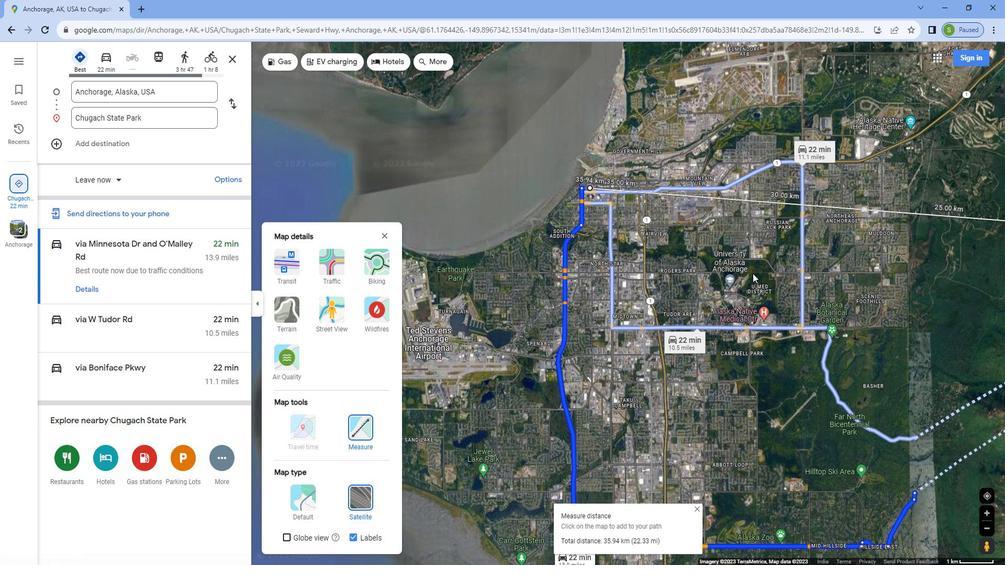 
Action: Mouse moved to (231, 261)
Screenshot: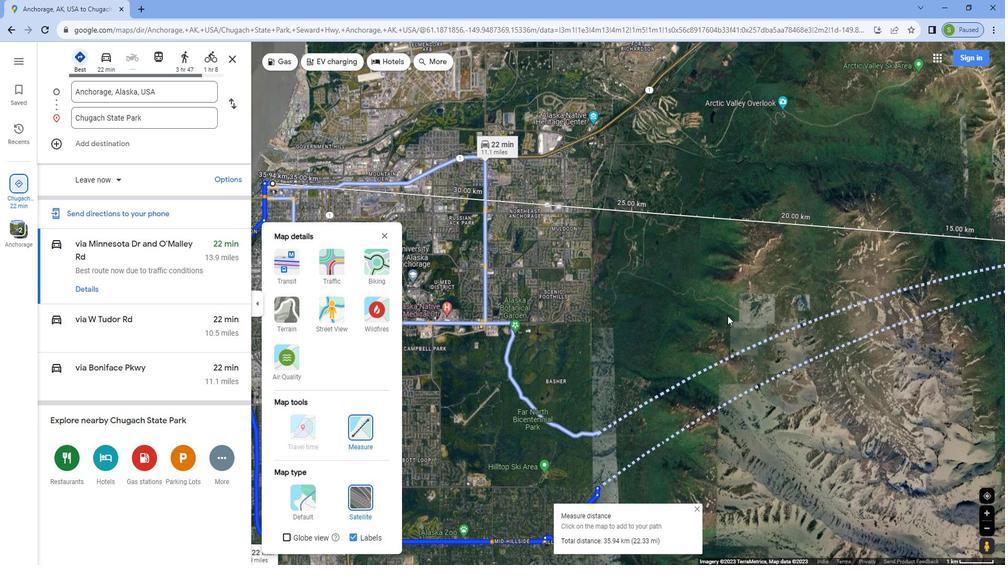 
Action: Mouse pressed left at (231, 261)
Screenshot: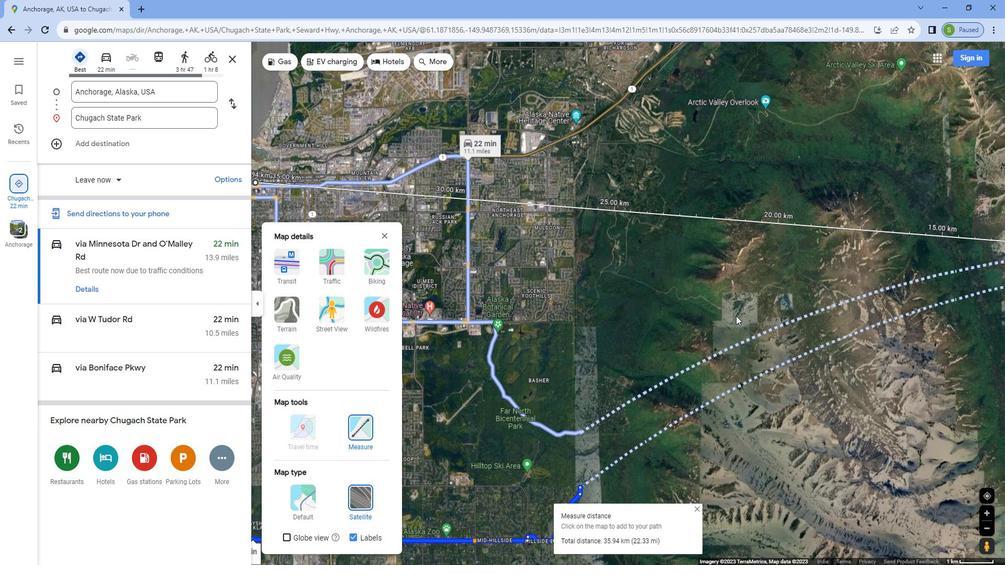 
Action: Mouse moved to (231, 275)
Screenshot: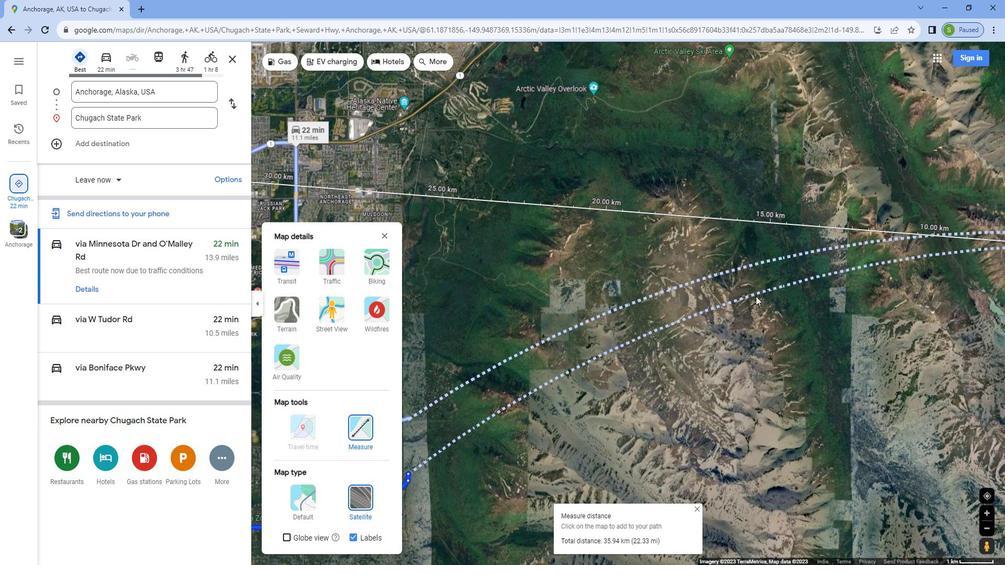 
Action: Mouse pressed left at (231, 275)
Screenshot: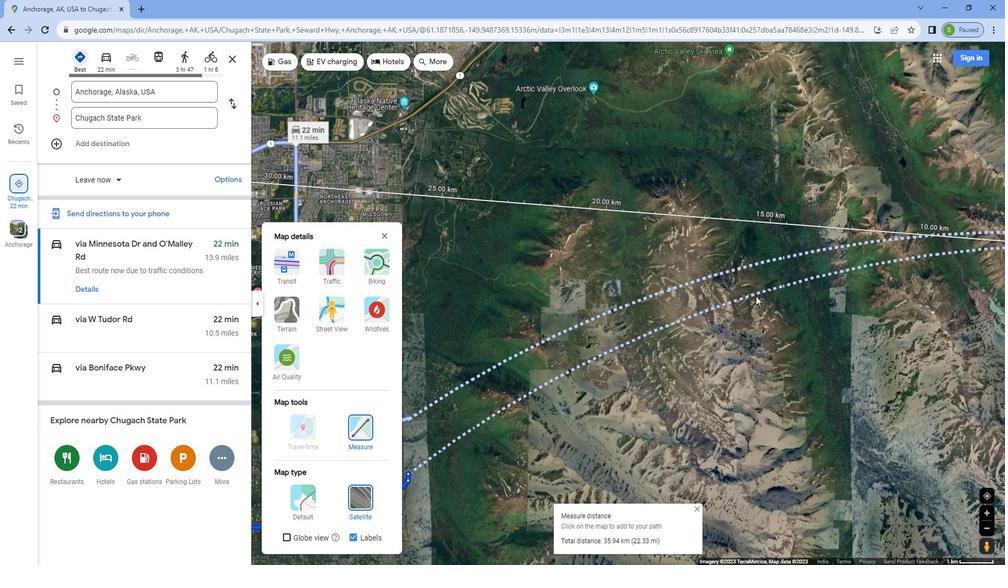 
Action: Mouse moved to (231, 254)
Screenshot: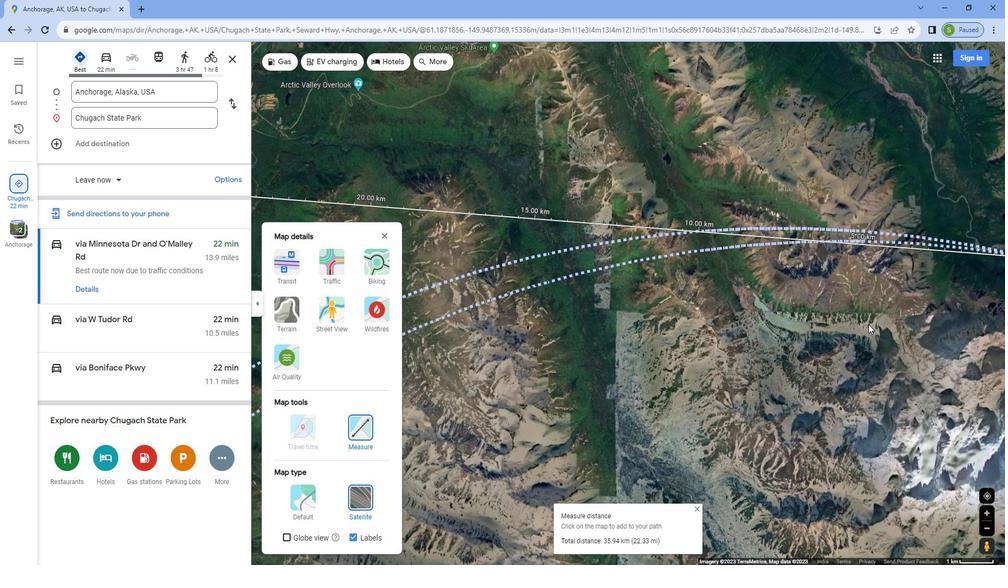 
Action: Mouse pressed left at (231, 254)
Screenshot: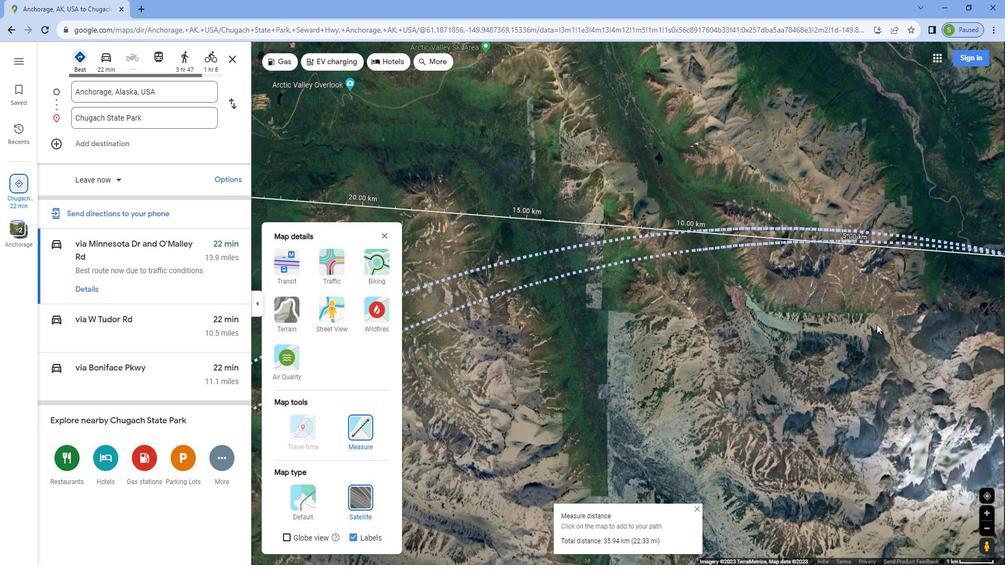 
Action: Mouse moved to (230, 276)
Screenshot: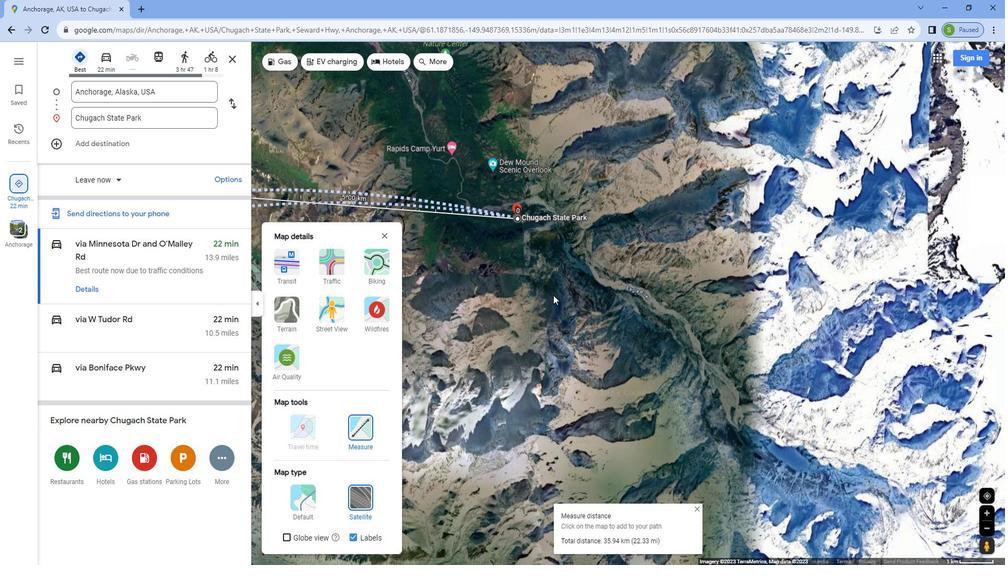 
Action: Mouse pressed left at (230, 276)
Screenshot: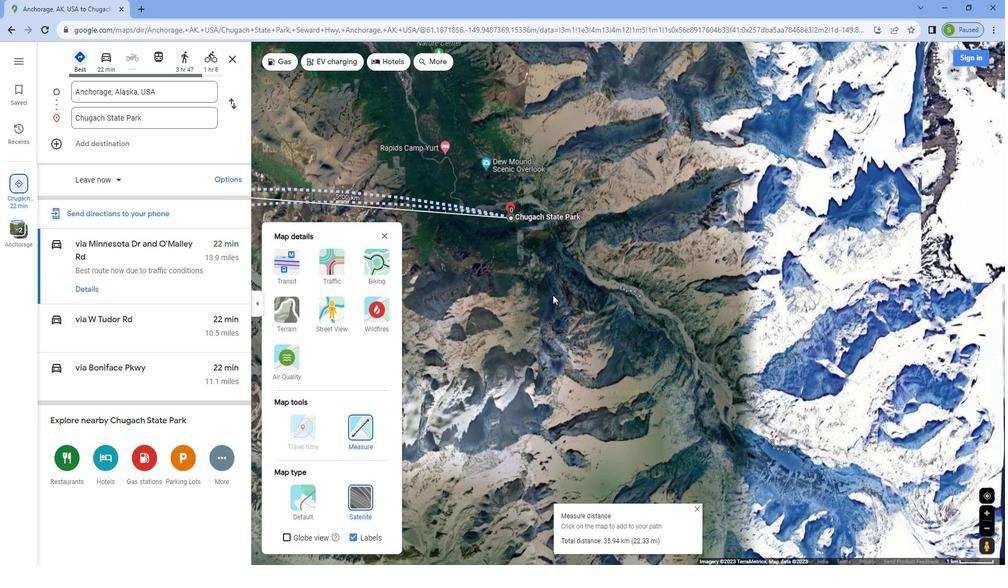 
Action: Mouse moved to (230, 255)
Screenshot: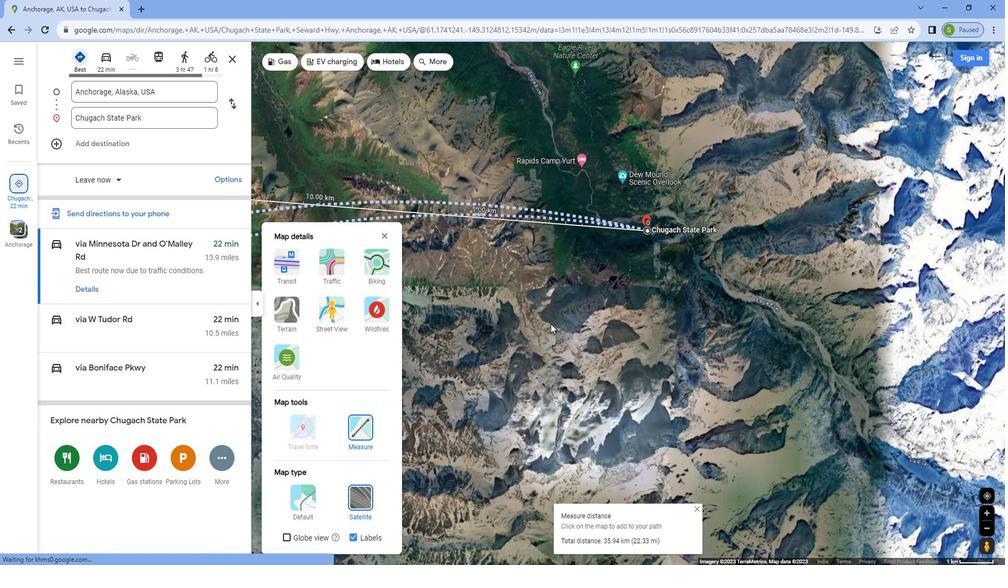 
Action: Mouse pressed left at (230, 255)
Screenshot: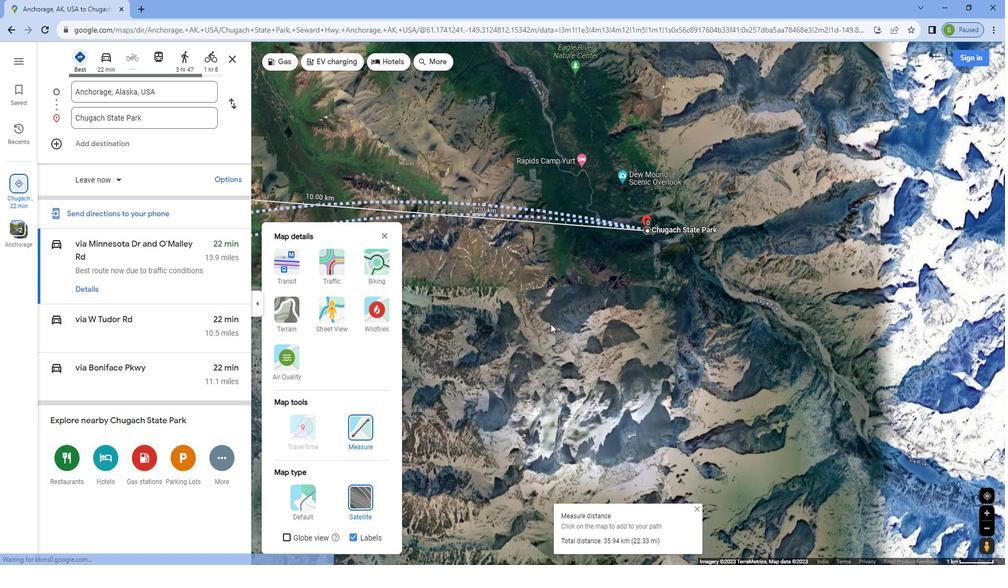 
Action: Mouse moved to (230, 254)
Screenshot: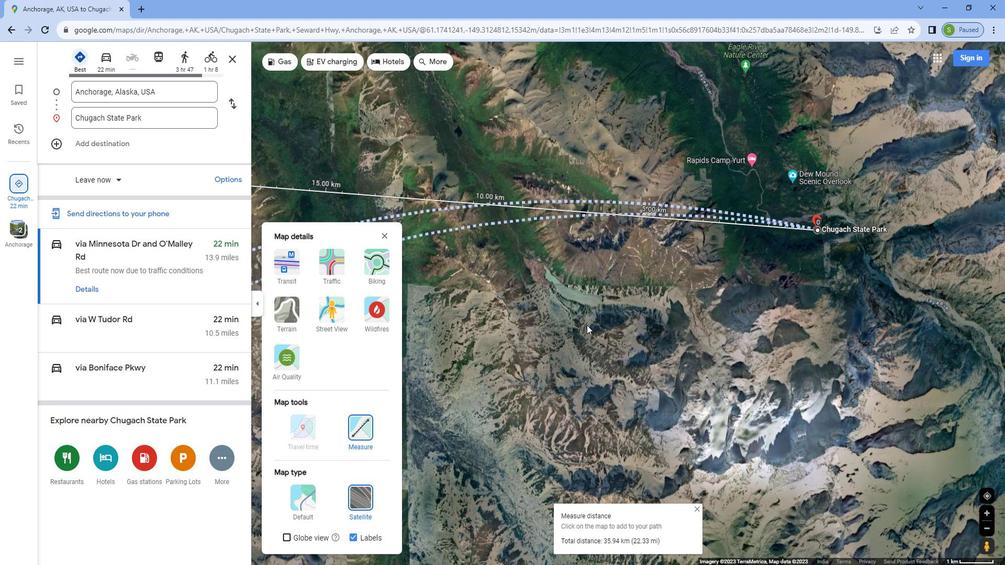 
Action: Mouse pressed left at (230, 254)
Screenshot: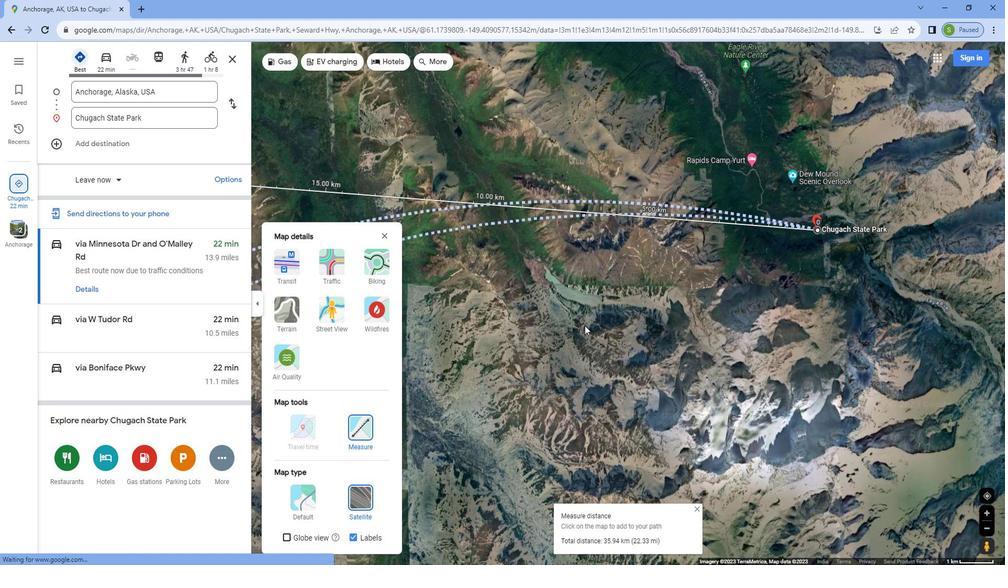 
Action: Mouse moved to (231, 254)
Screenshot: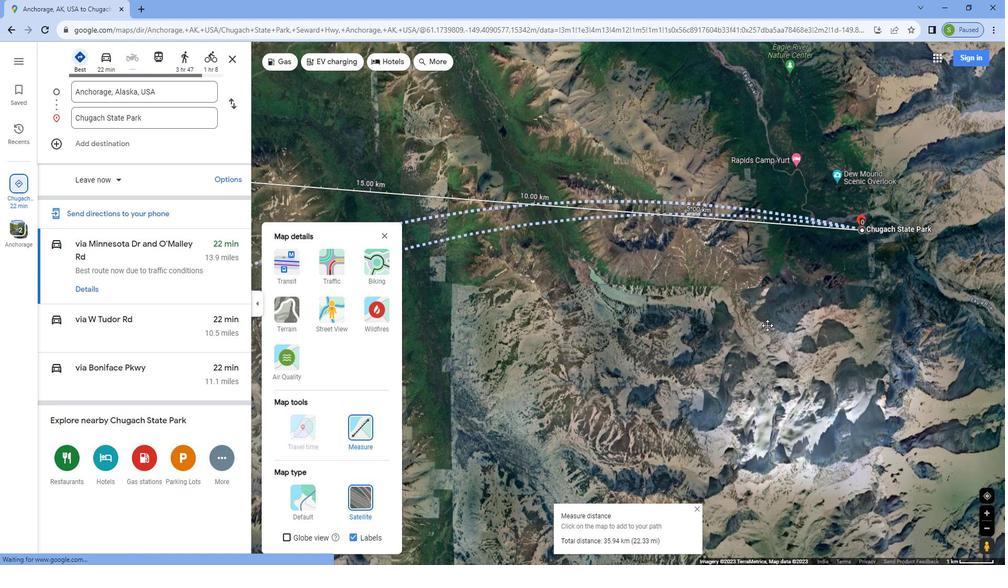 
Action: Mouse scrolled (231, 254) with delta (0, 0)
Screenshot: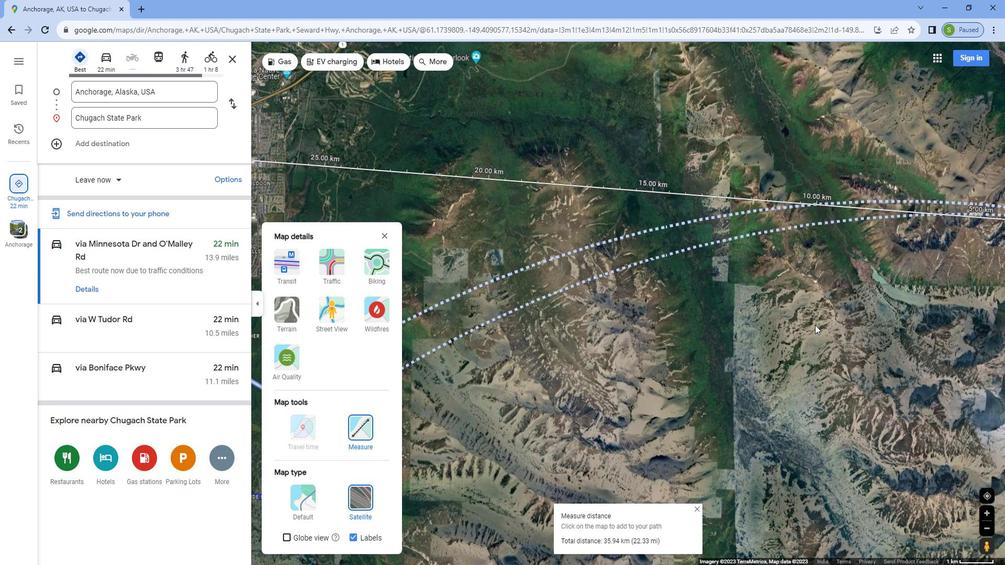 
Action: Mouse scrolled (231, 254) with delta (0, 0)
Screenshot: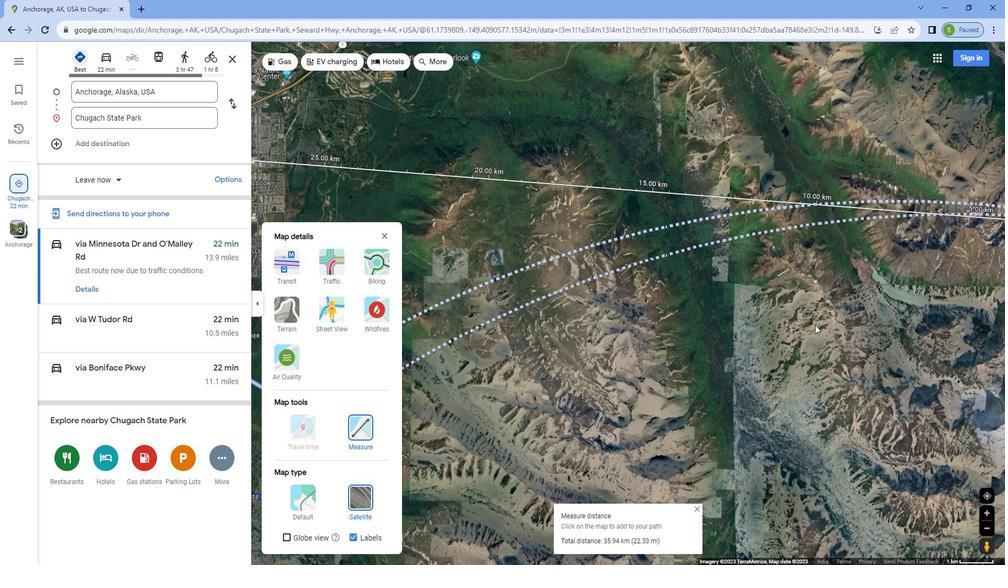 
Action: Mouse scrolled (231, 254) with delta (0, 0)
Screenshot: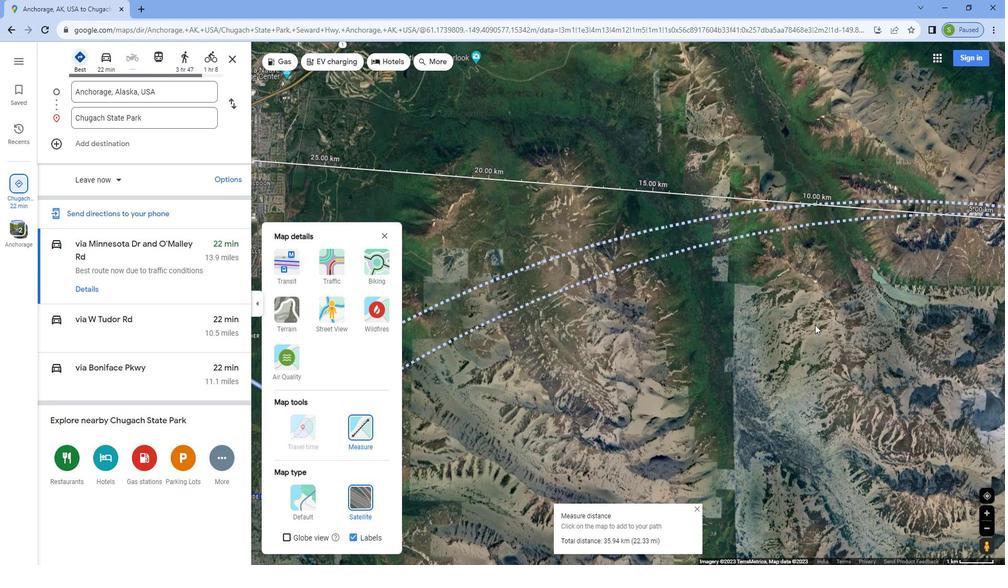 
Action: Mouse scrolled (231, 254) with delta (0, 0)
Screenshot: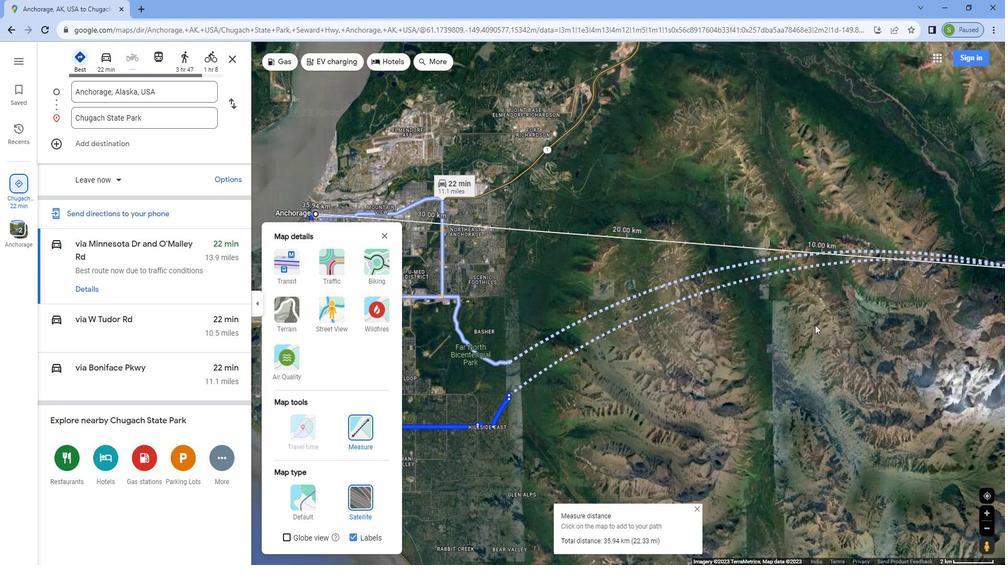 
Action: Mouse scrolled (231, 254) with delta (0, 0)
Screenshot: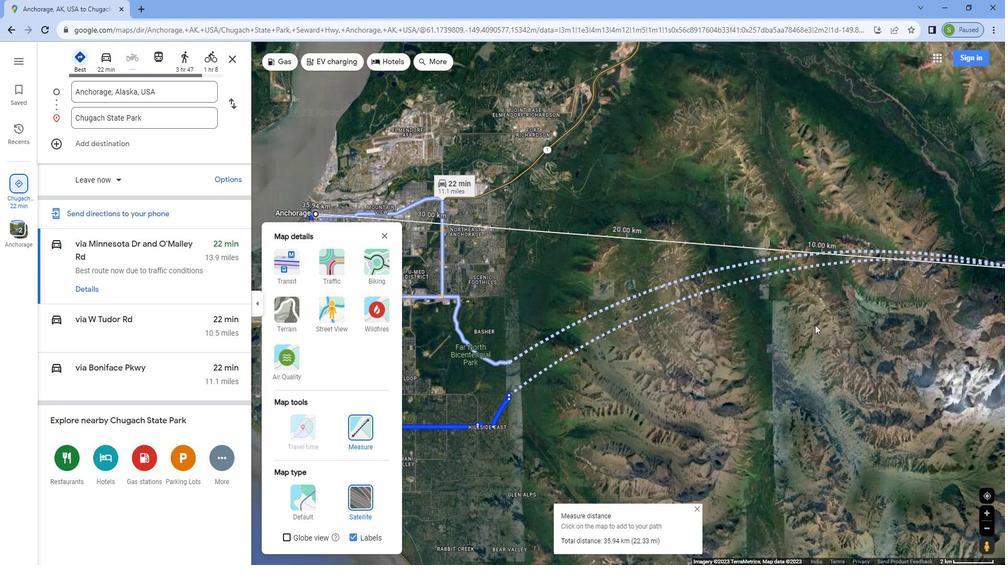 
Action: Mouse scrolled (231, 254) with delta (0, 0)
Screenshot: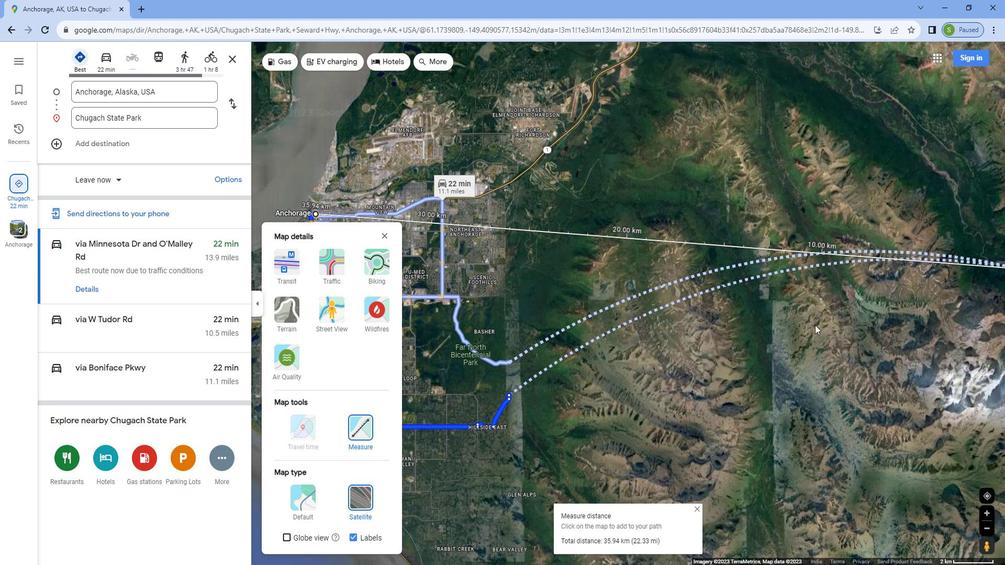 
Action: Mouse moved to (231, 263)
Screenshot: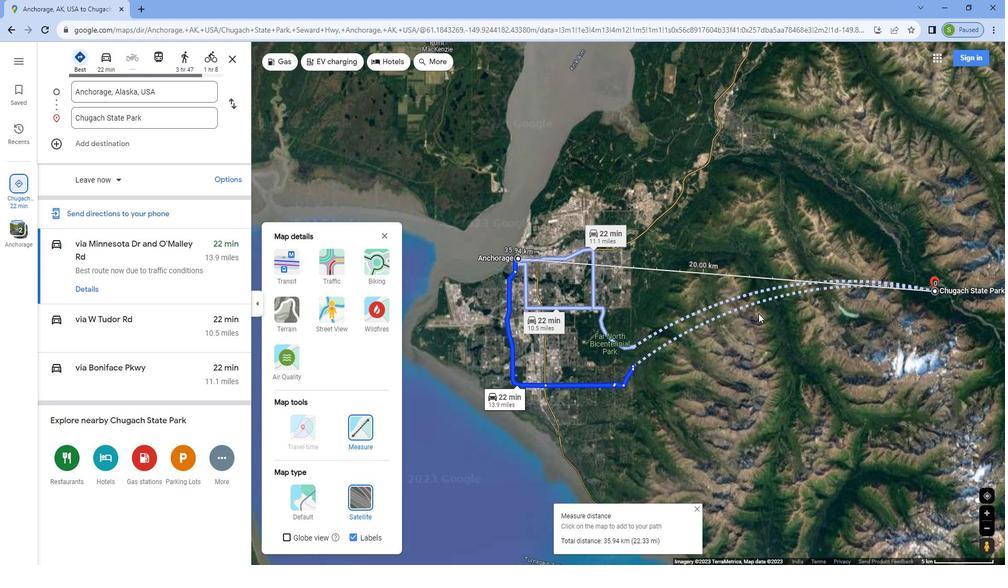 
Action: Mouse scrolled (231, 263) with delta (0, 0)
Screenshot: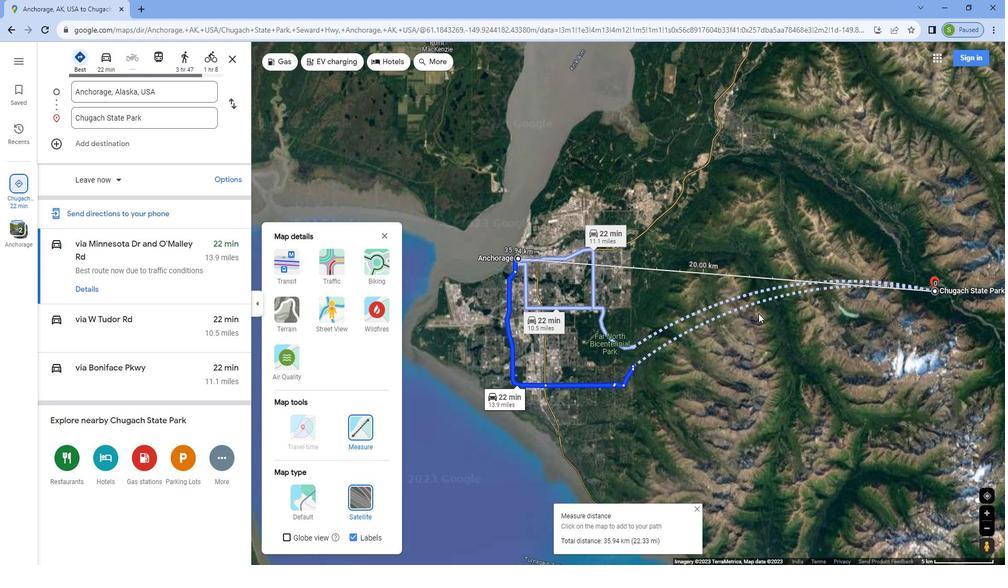 
Action: Mouse moved to (231, 263)
Screenshot: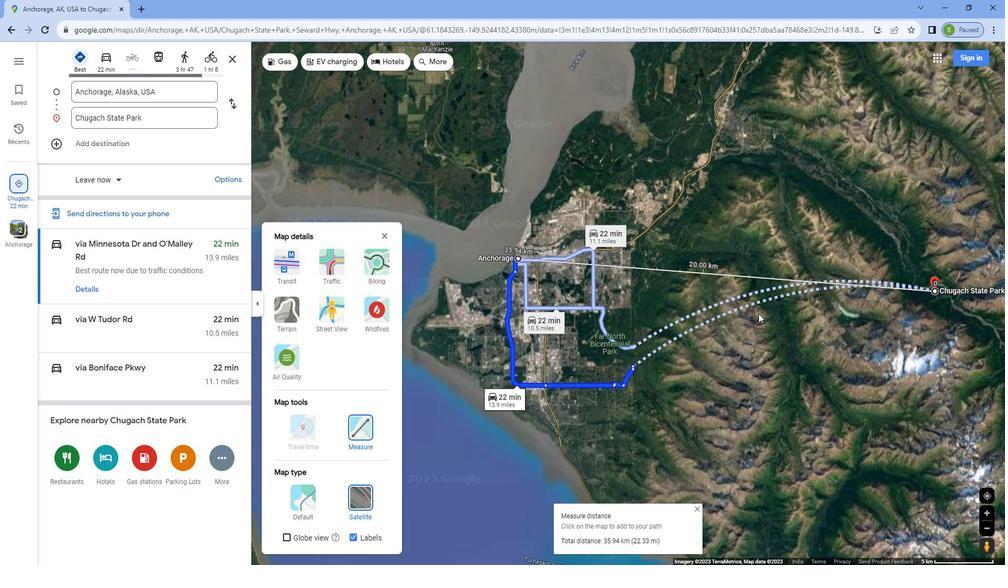 
Action: Mouse scrolled (231, 263) with delta (0, 0)
Screenshot: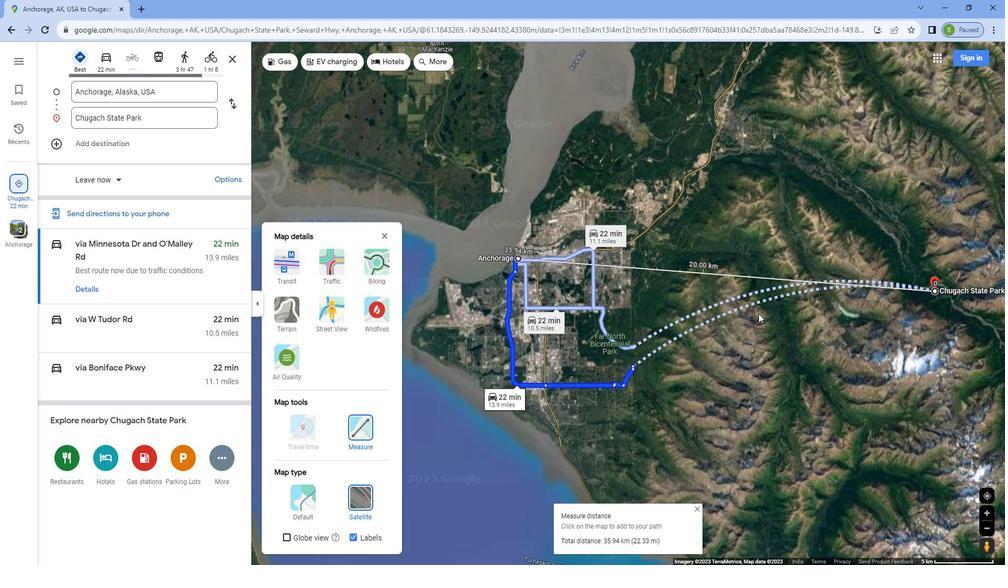 
